 Task: Find connections with filter location Zeribet el Oued with filter topic #realestateinvesting with filter profile language French with filter current company BASF's vegetable seeds business with filter school St. Joseph's College Of Engineering with filter industry Nanotechnology Research with filter service category Bartending with filter keywords title Director
Action: Mouse moved to (596, 74)
Screenshot: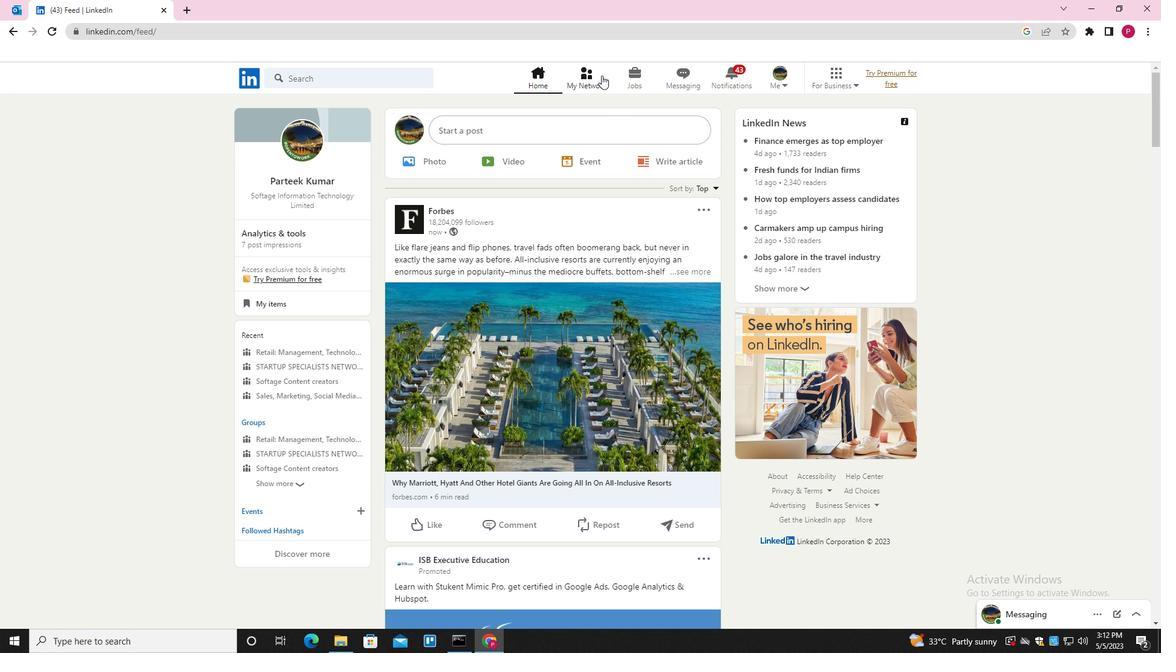 
Action: Mouse pressed left at (596, 74)
Screenshot: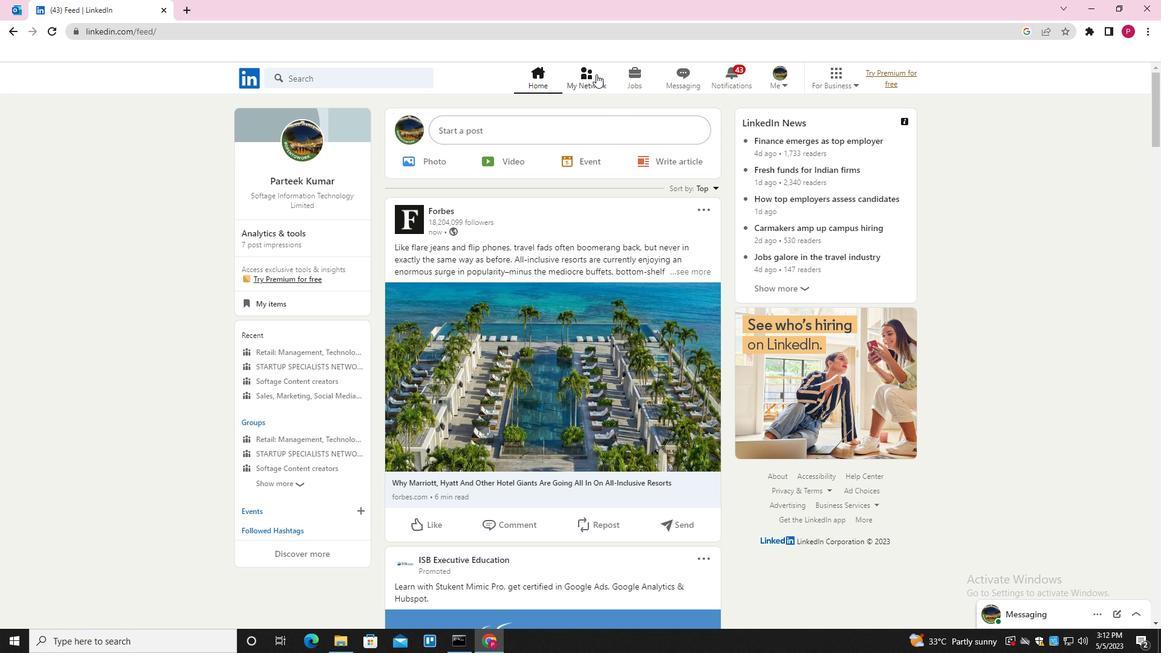 
Action: Mouse moved to (353, 146)
Screenshot: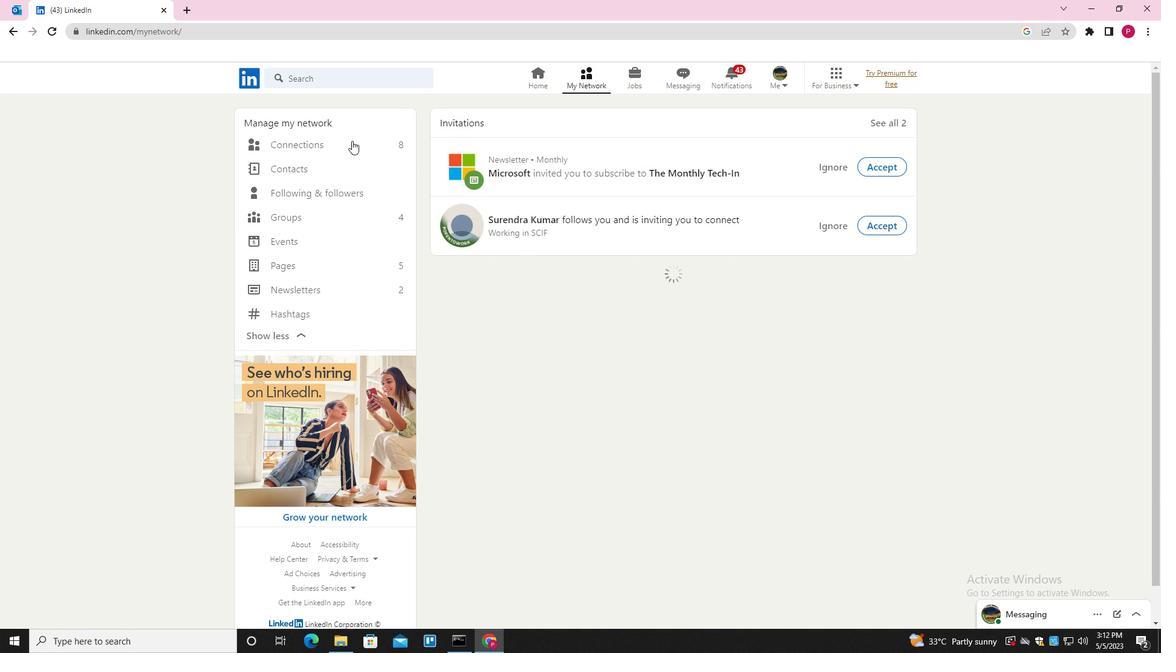 
Action: Mouse pressed left at (353, 146)
Screenshot: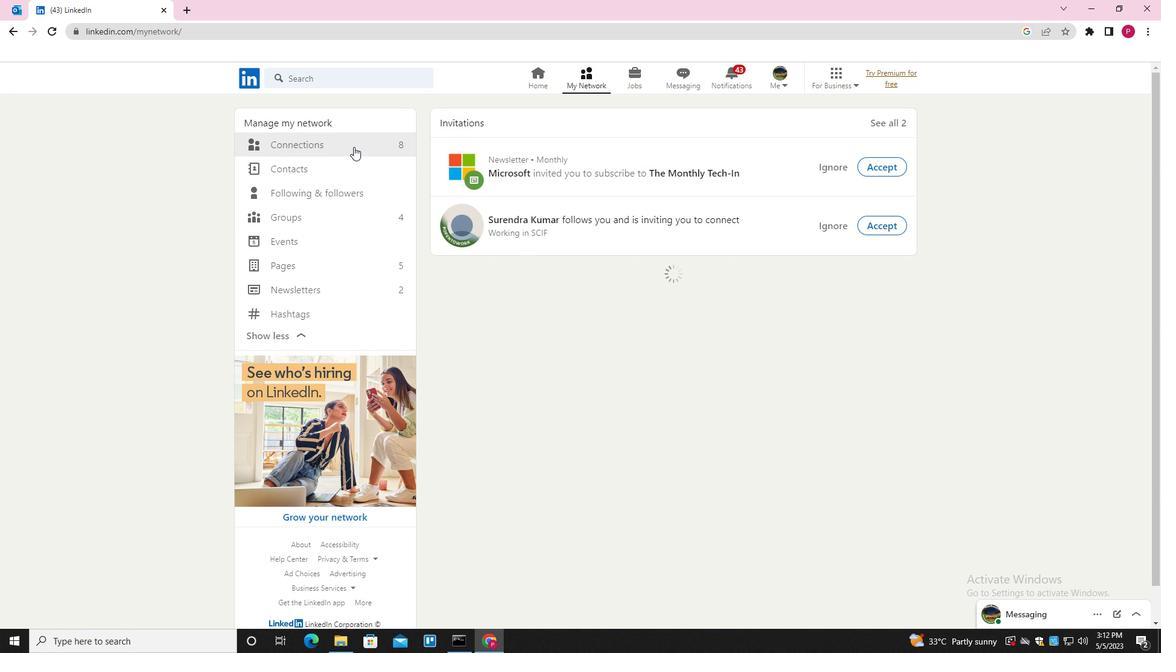 
Action: Mouse moved to (664, 146)
Screenshot: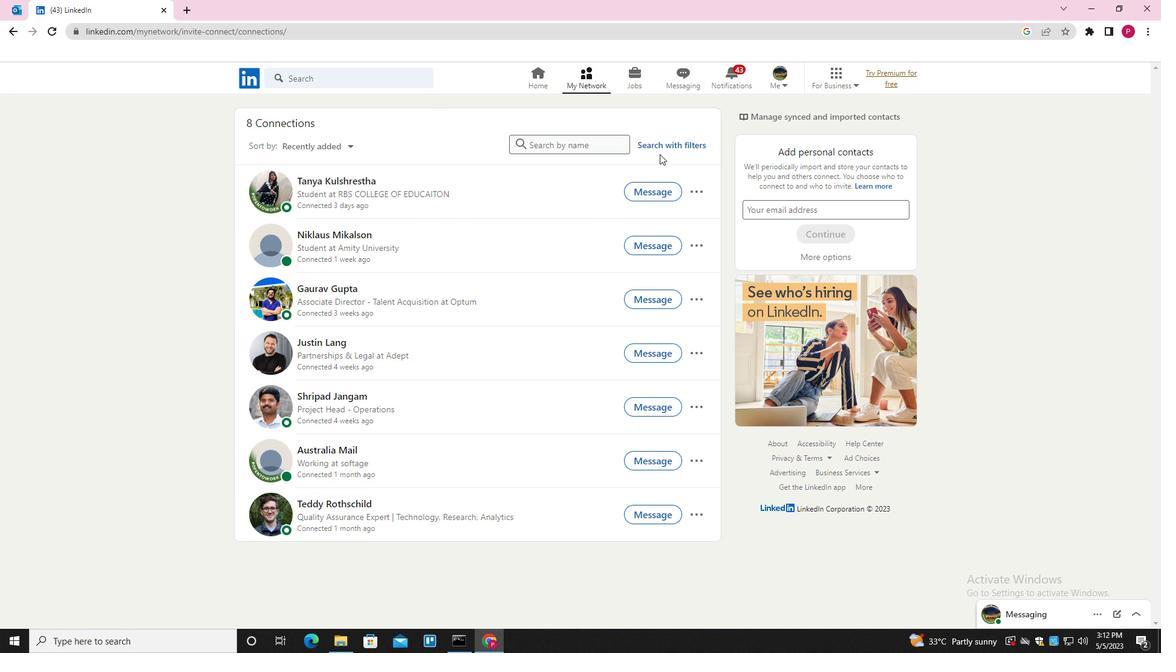 
Action: Mouse pressed left at (664, 146)
Screenshot: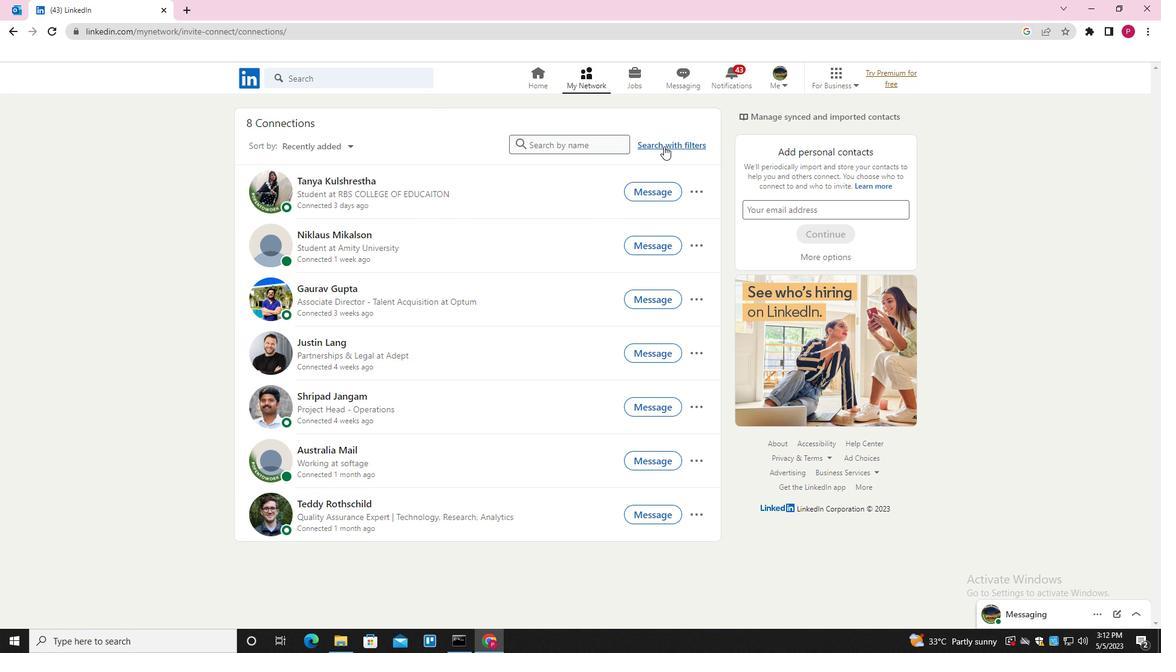 
Action: Mouse moved to (619, 113)
Screenshot: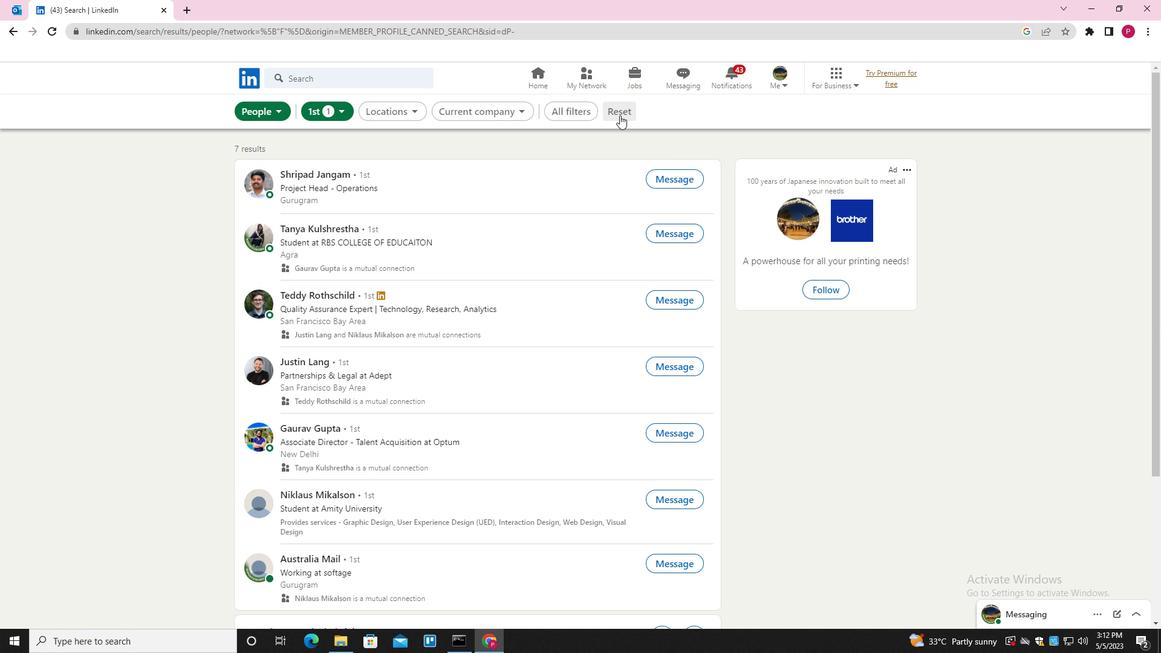 
Action: Mouse pressed left at (619, 113)
Screenshot: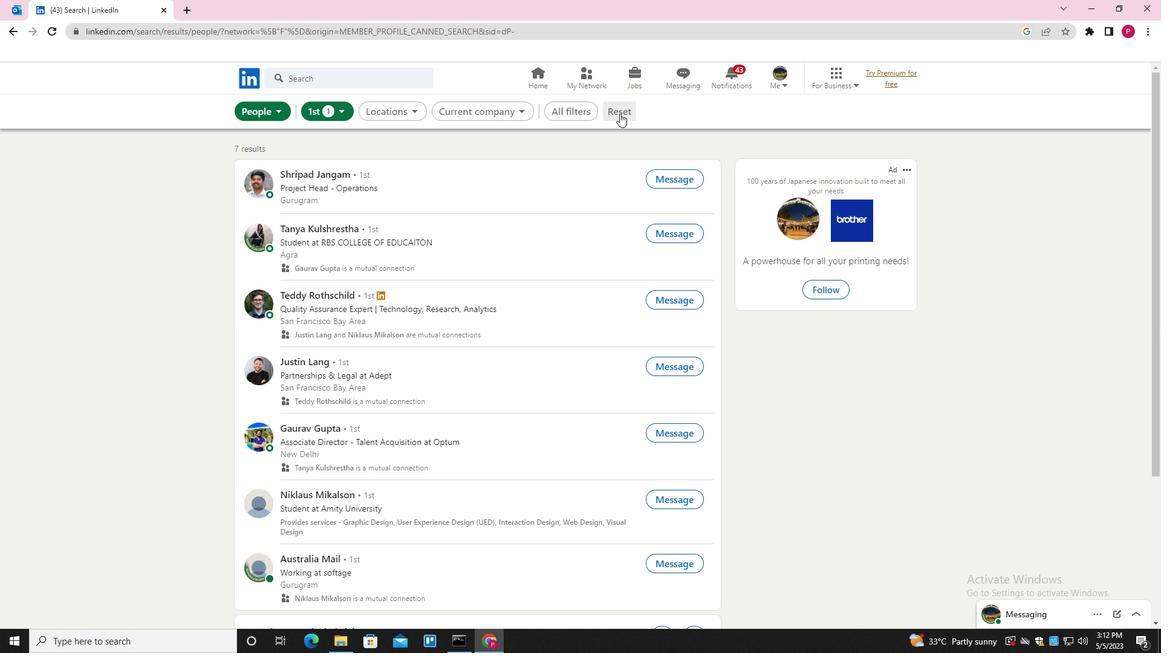 
Action: Mouse moved to (599, 110)
Screenshot: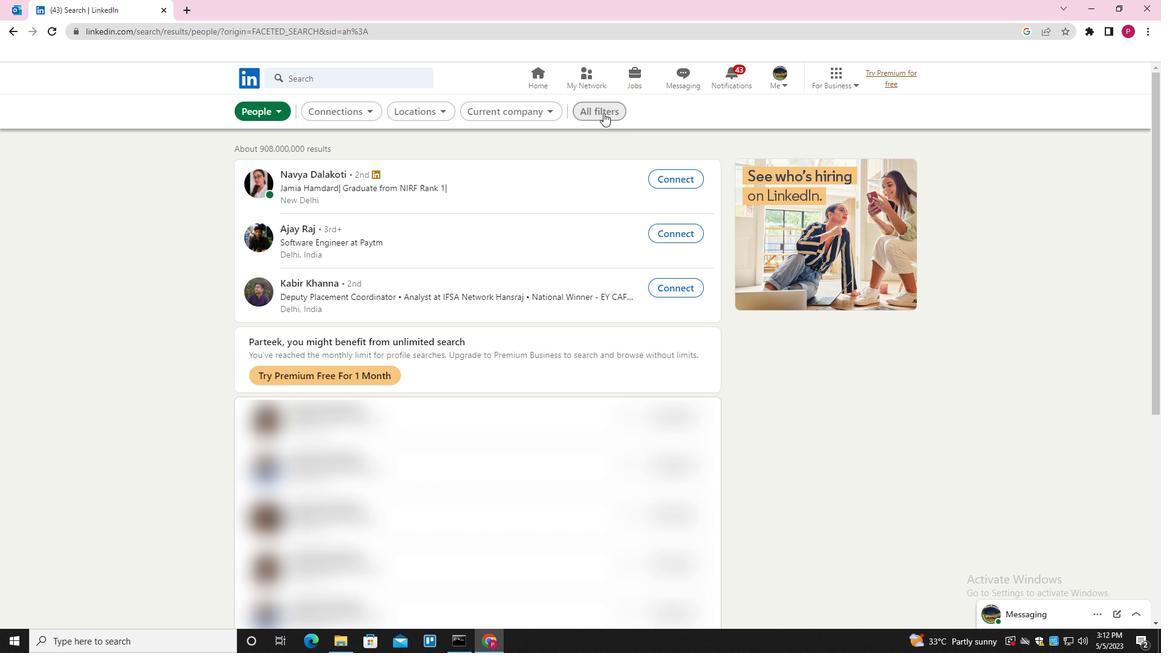 
Action: Mouse pressed left at (599, 110)
Screenshot: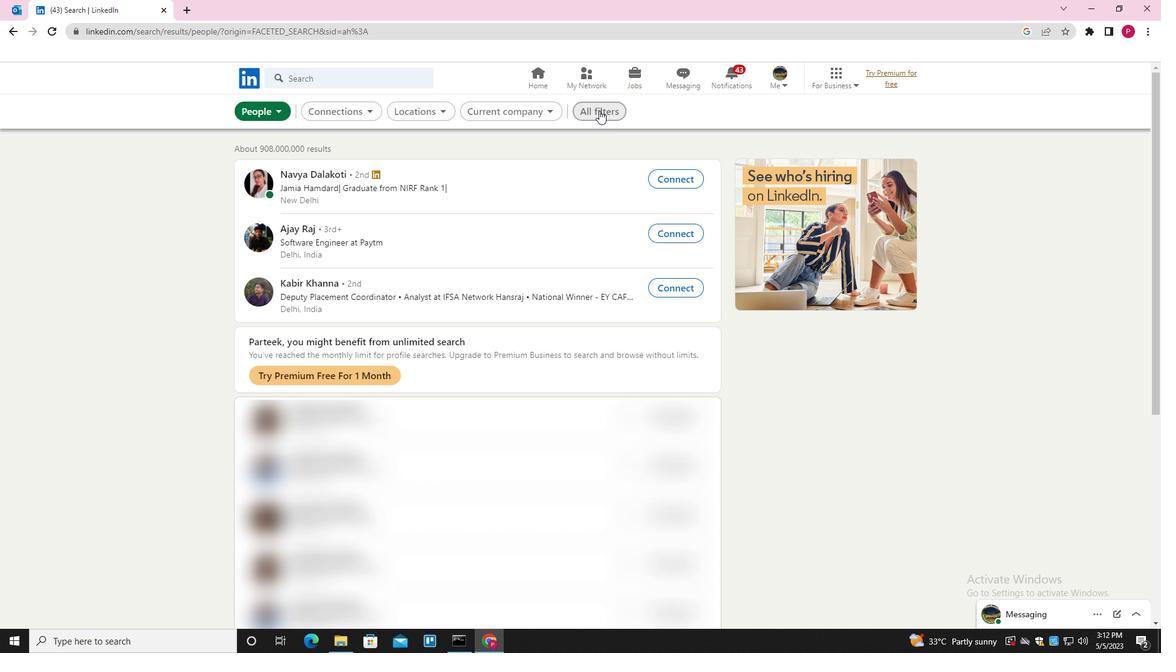 
Action: Mouse moved to (936, 332)
Screenshot: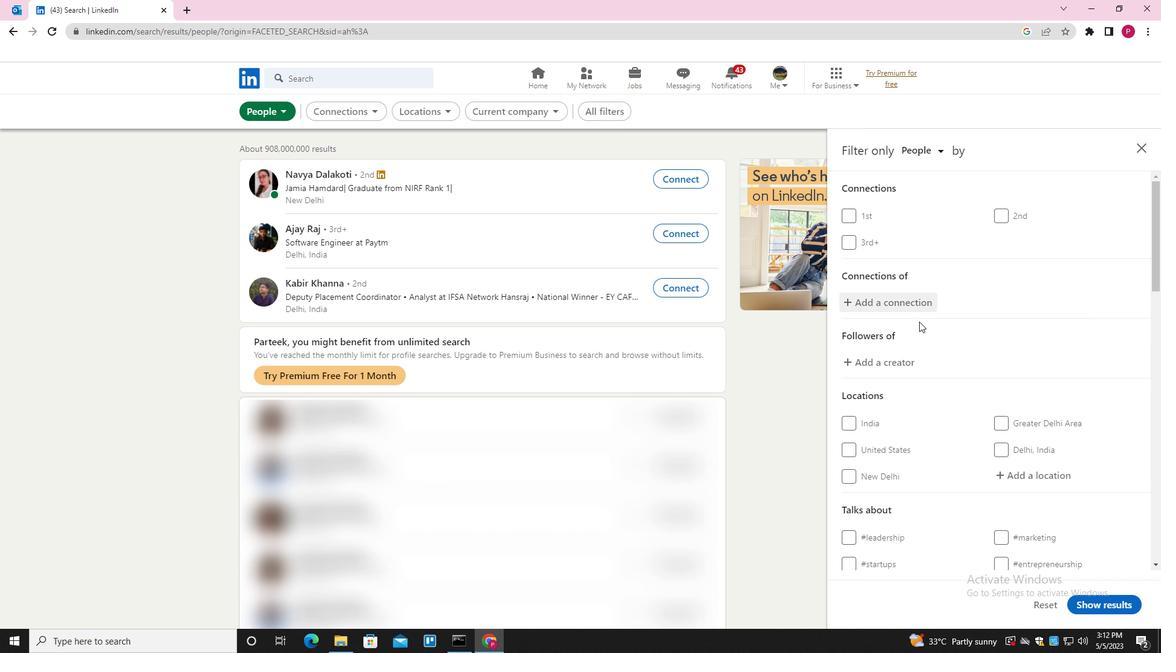 
Action: Mouse scrolled (936, 331) with delta (0, 0)
Screenshot: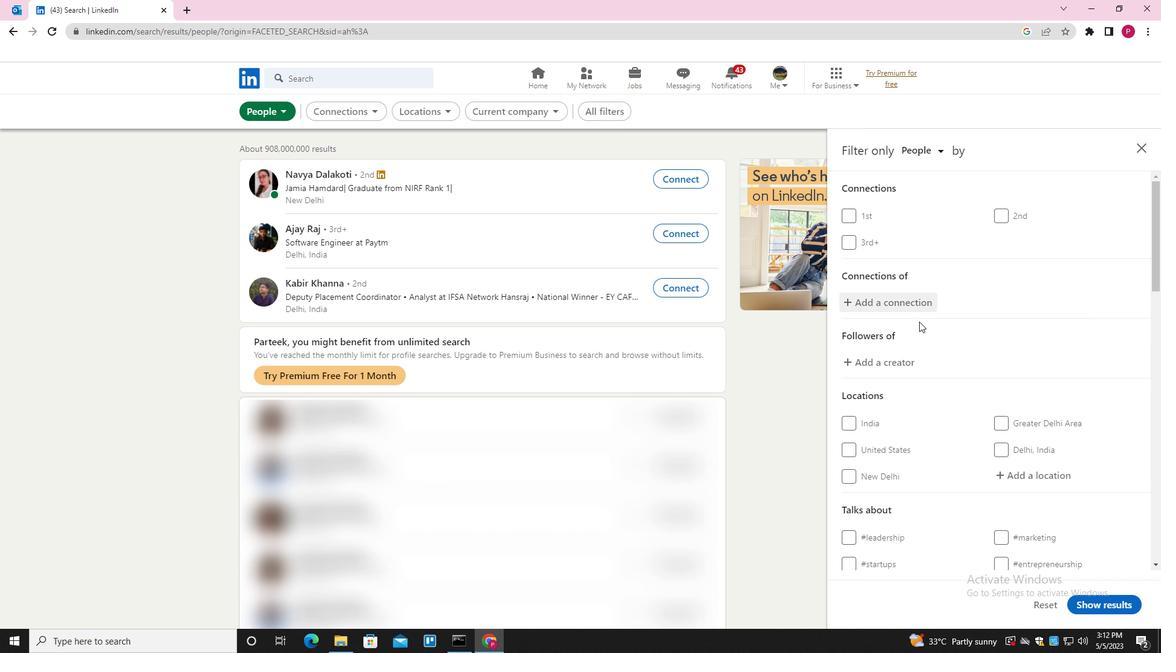 
Action: Mouse moved to (944, 336)
Screenshot: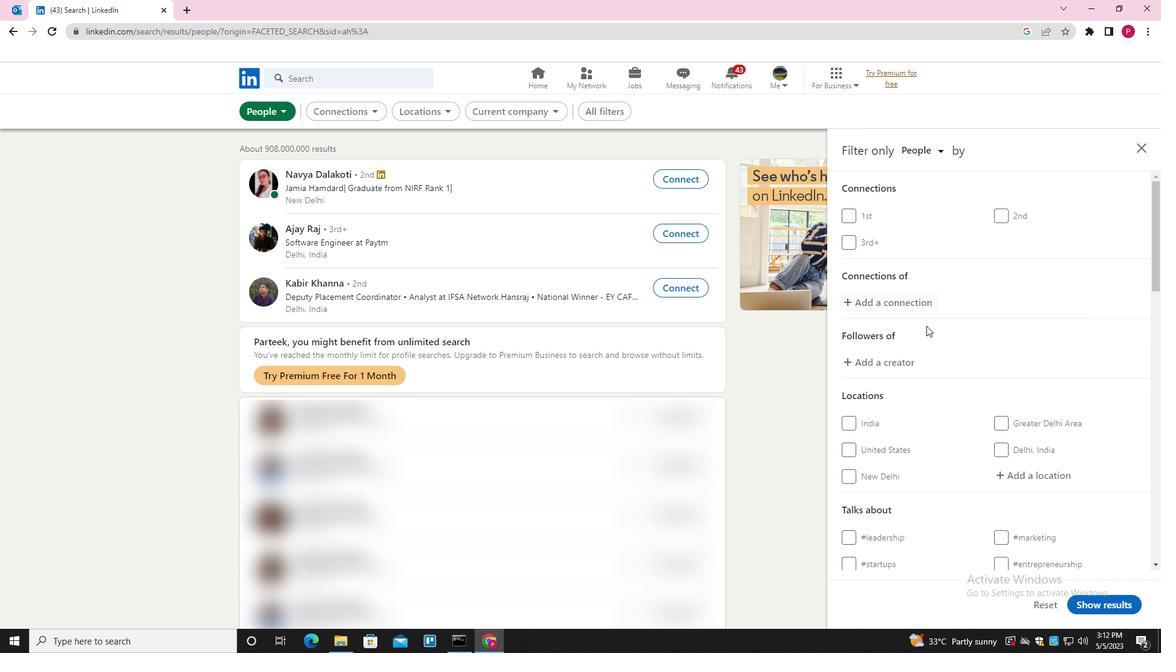 
Action: Mouse scrolled (944, 336) with delta (0, 0)
Screenshot: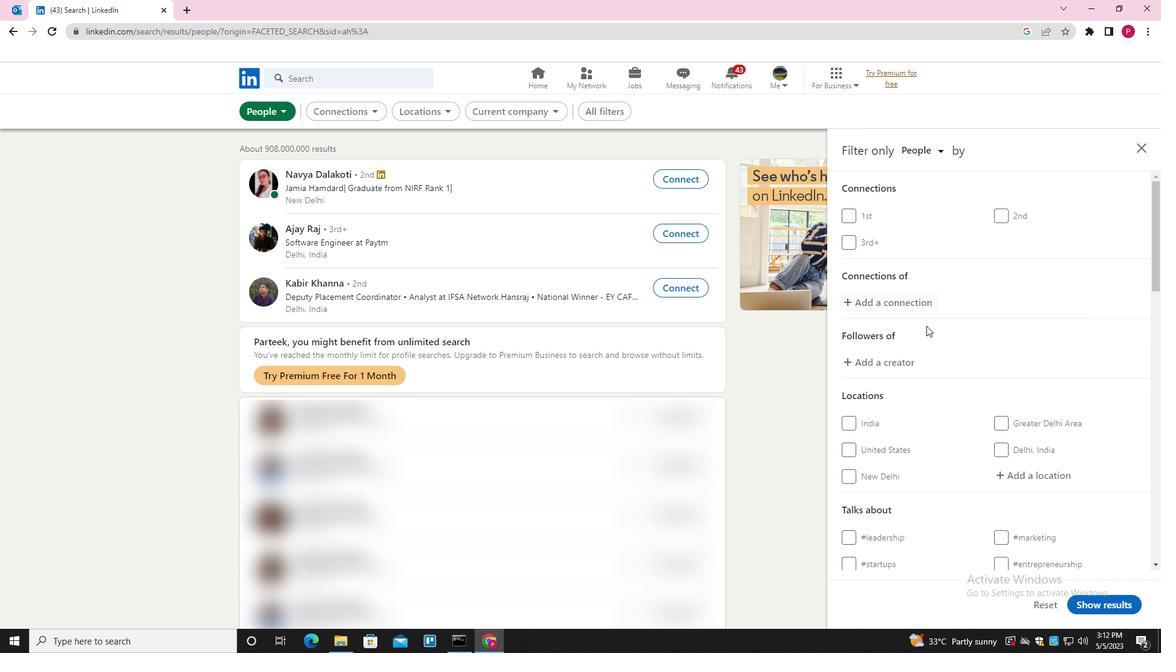 
Action: Mouse moved to (1049, 356)
Screenshot: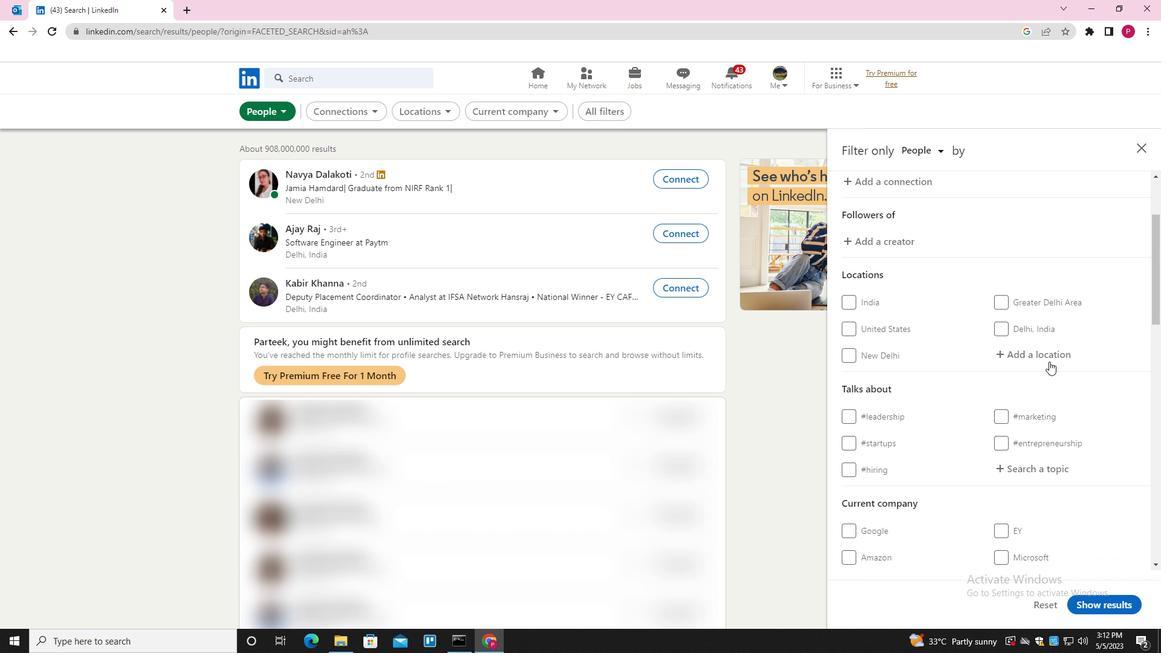 
Action: Mouse pressed left at (1049, 356)
Screenshot: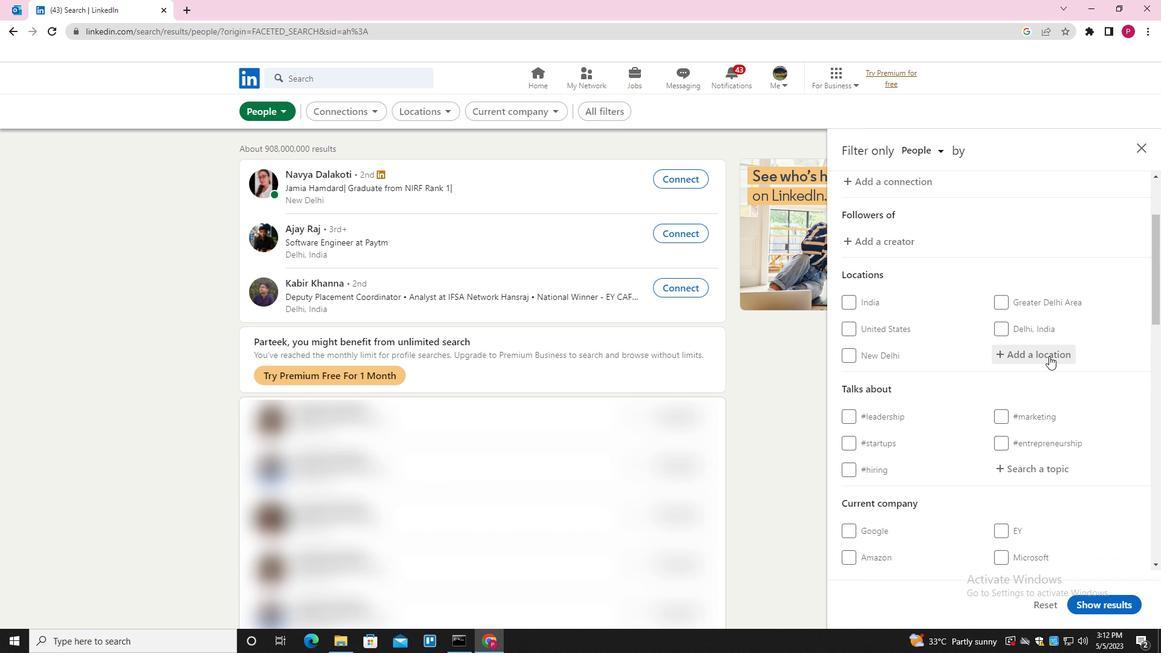 
Action: Key pressed <Key.shift>ZERIBET<Key.space><Key.down><Key.enter>
Screenshot: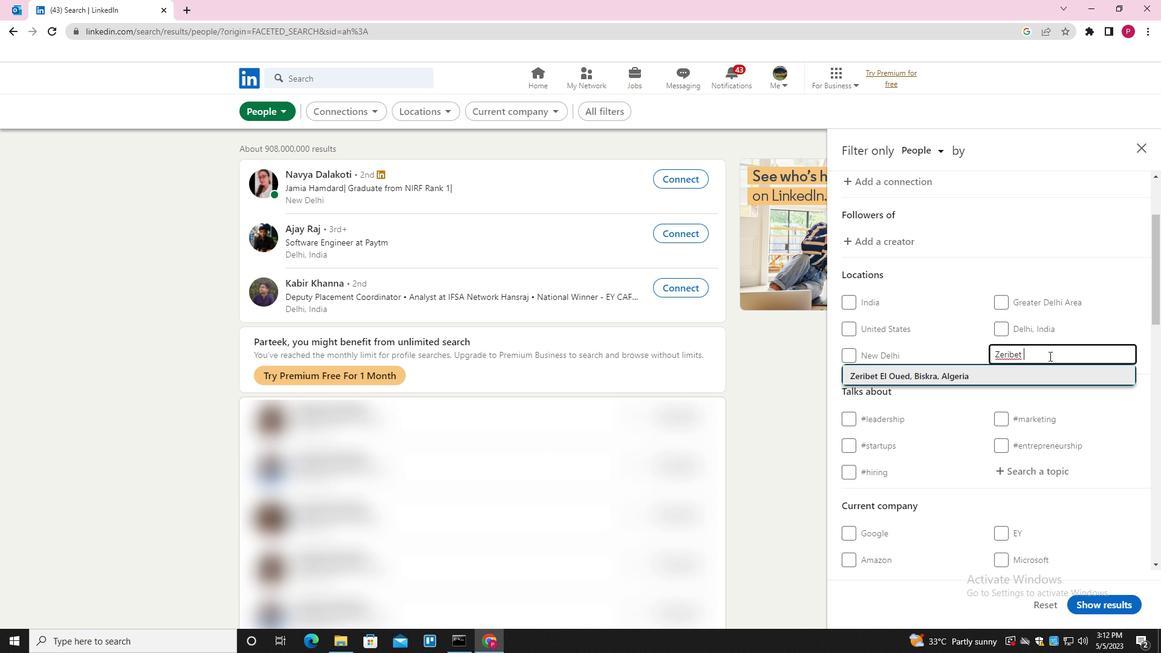 
Action: Mouse moved to (1015, 375)
Screenshot: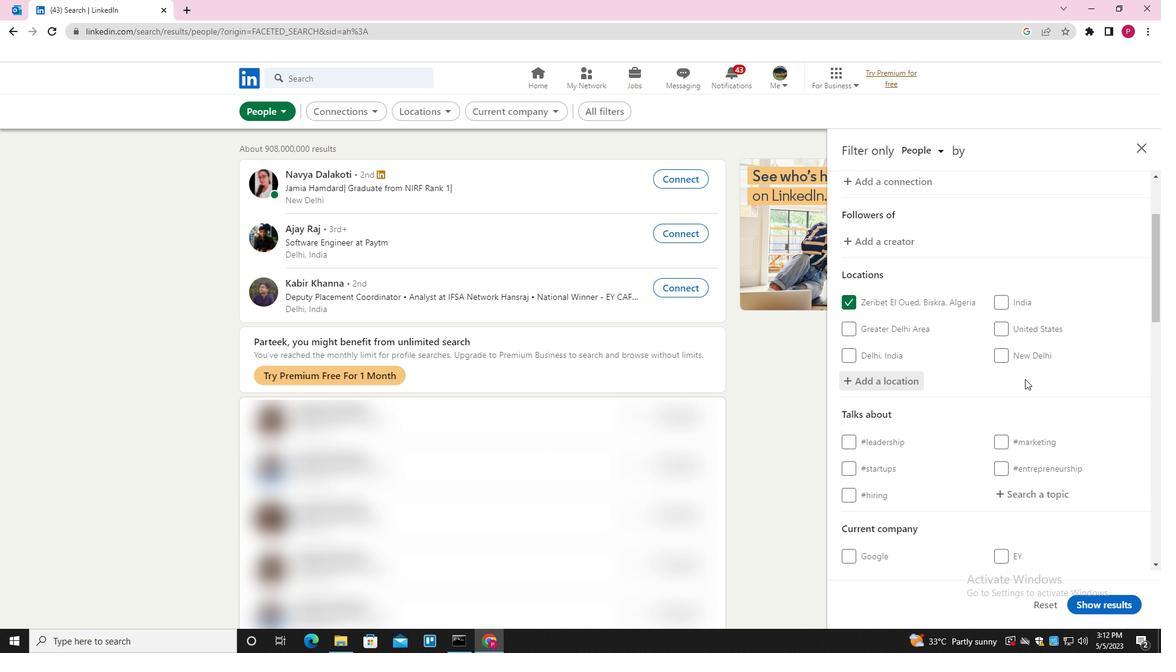 
Action: Mouse scrolled (1015, 374) with delta (0, 0)
Screenshot: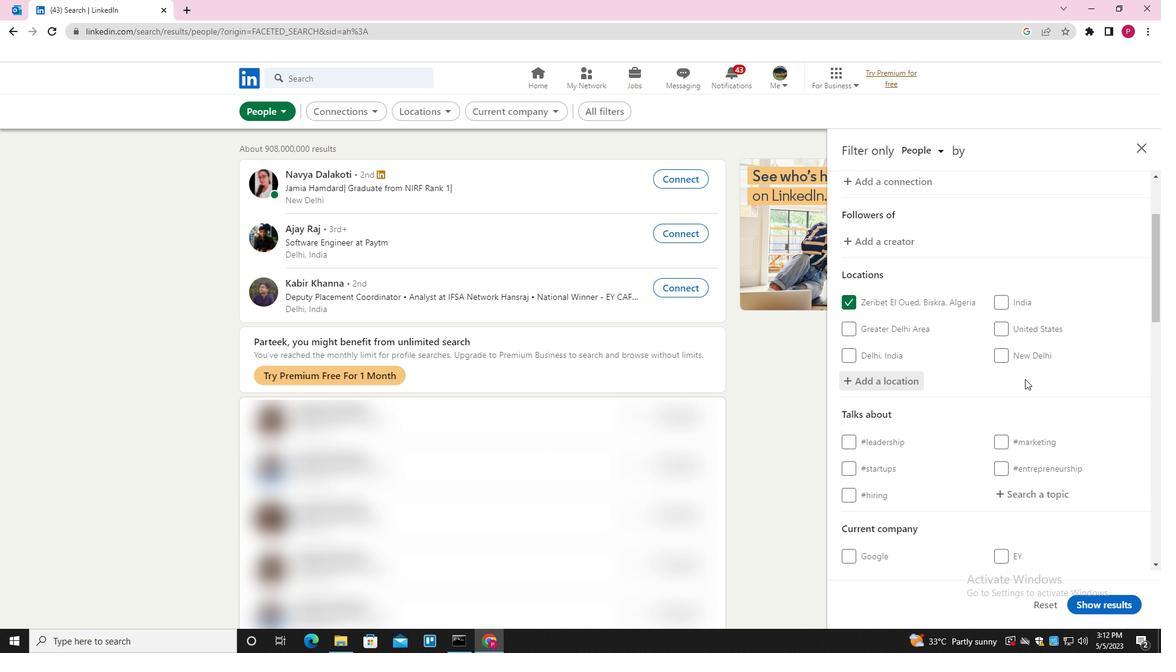 
Action: Mouse moved to (1012, 374)
Screenshot: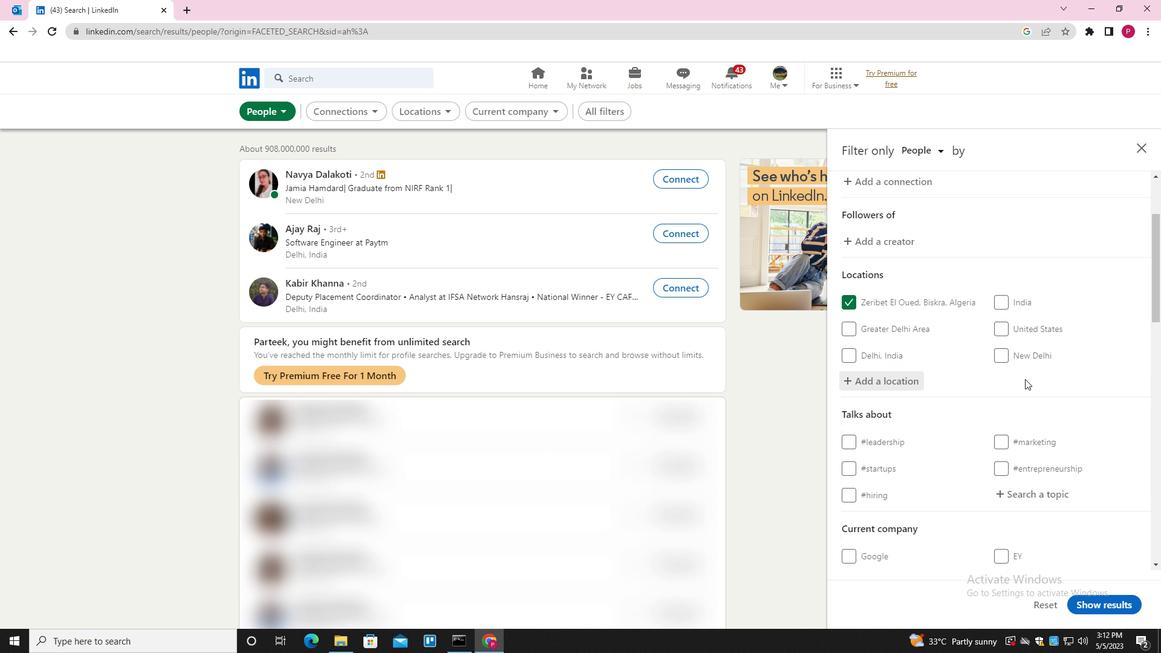 
Action: Mouse scrolled (1012, 374) with delta (0, 0)
Screenshot: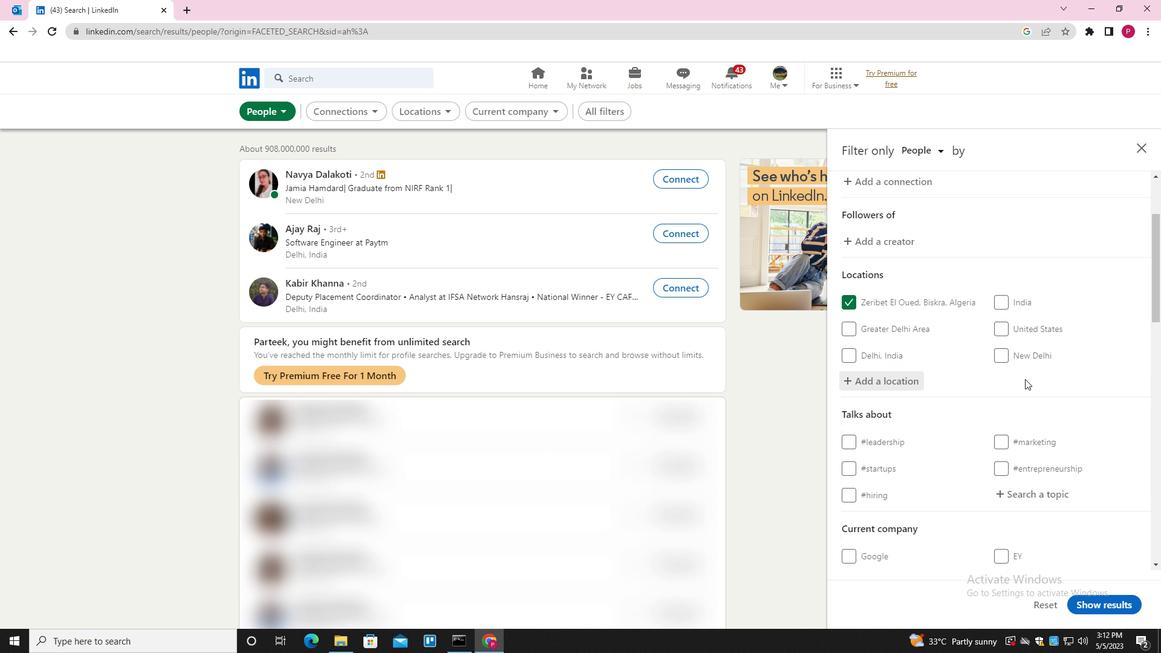 
Action: Mouse moved to (1012, 374)
Screenshot: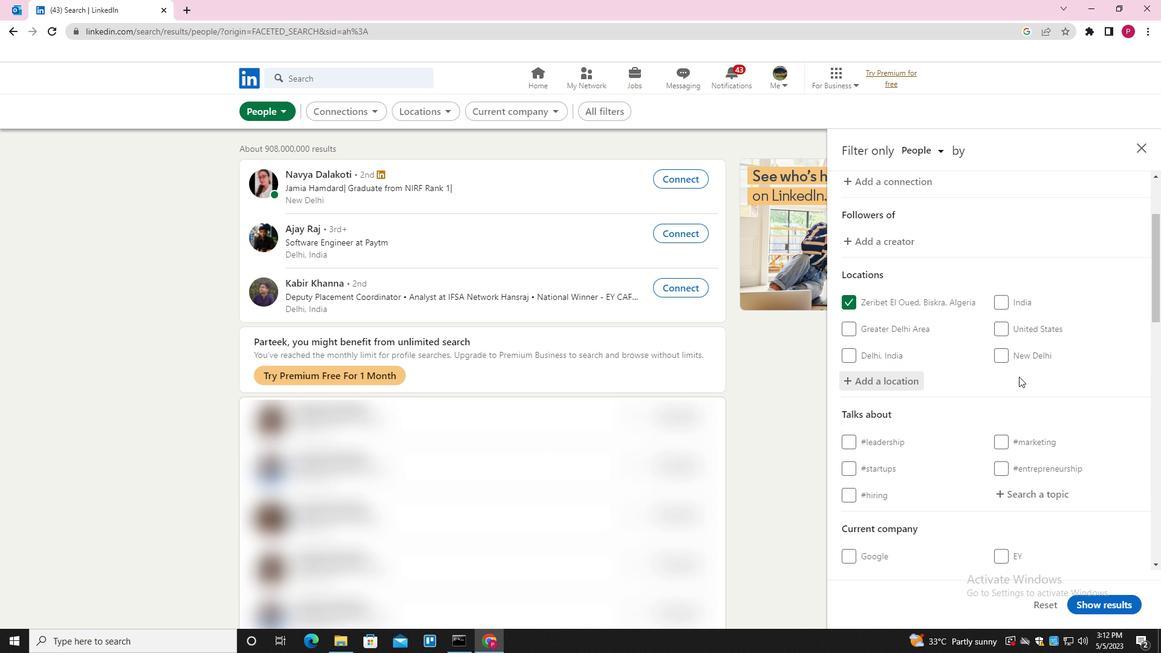 
Action: Mouse scrolled (1012, 374) with delta (0, 0)
Screenshot: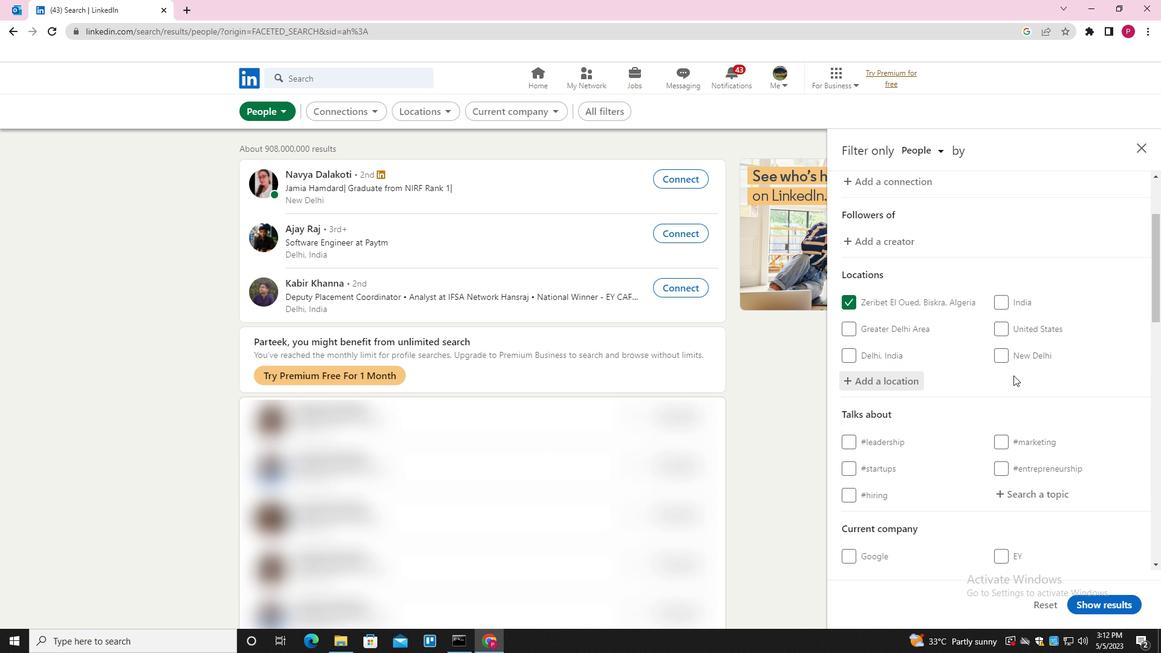 
Action: Mouse moved to (1022, 318)
Screenshot: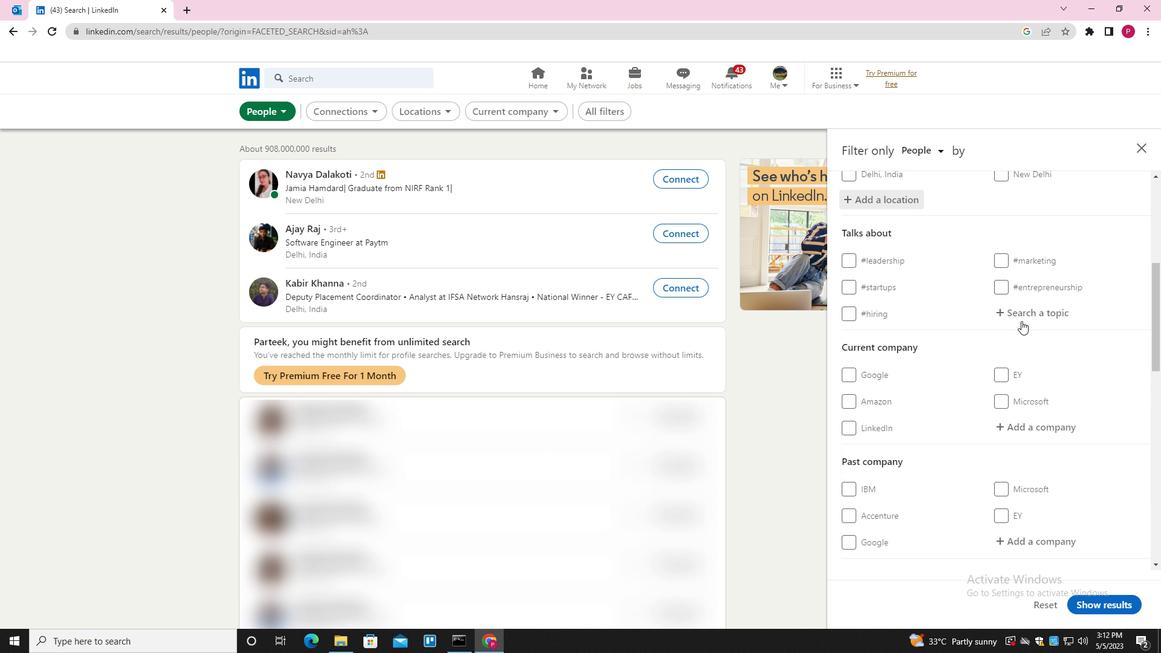 
Action: Mouse pressed left at (1022, 318)
Screenshot: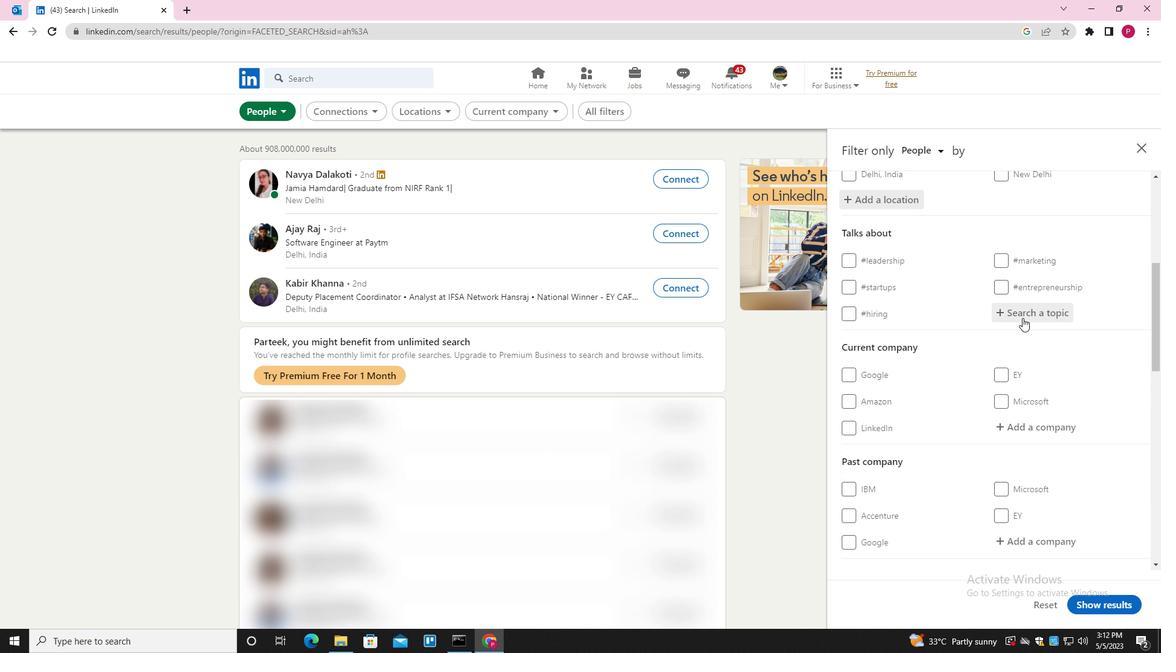
Action: Key pressed REALESTATEAGENT<Key.backspace><Key.backspace><Key.backspace><Key.backspace><Key.backspace><Key.backspace>EINVESTING<Key.down><Key.enter>
Screenshot: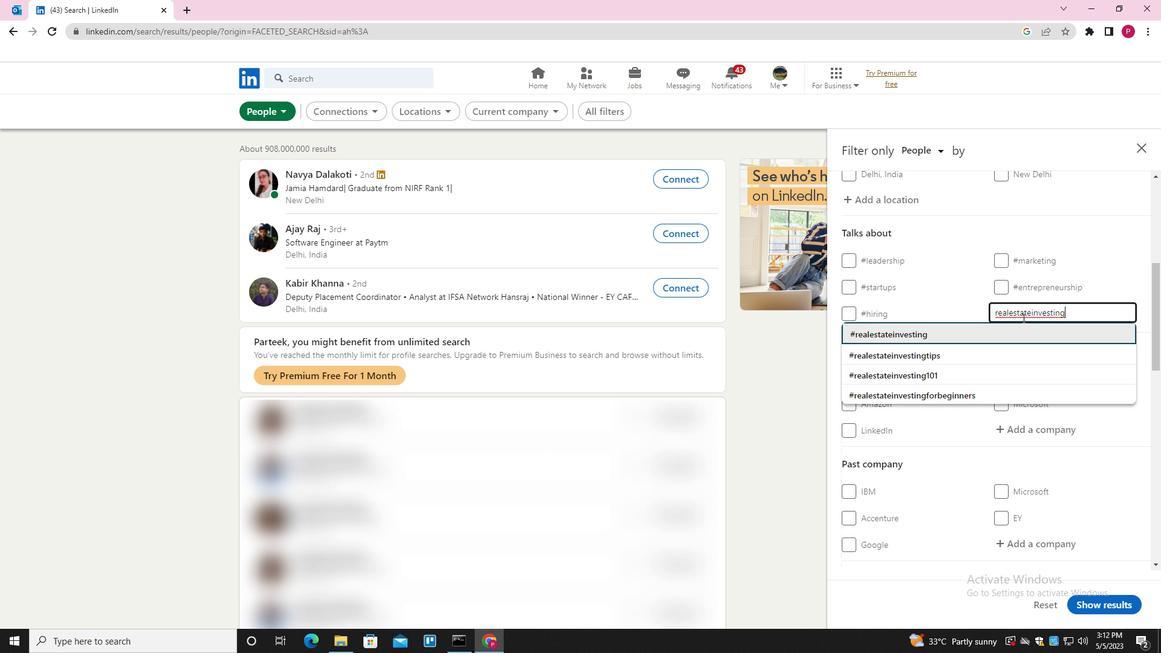 
Action: Mouse moved to (957, 345)
Screenshot: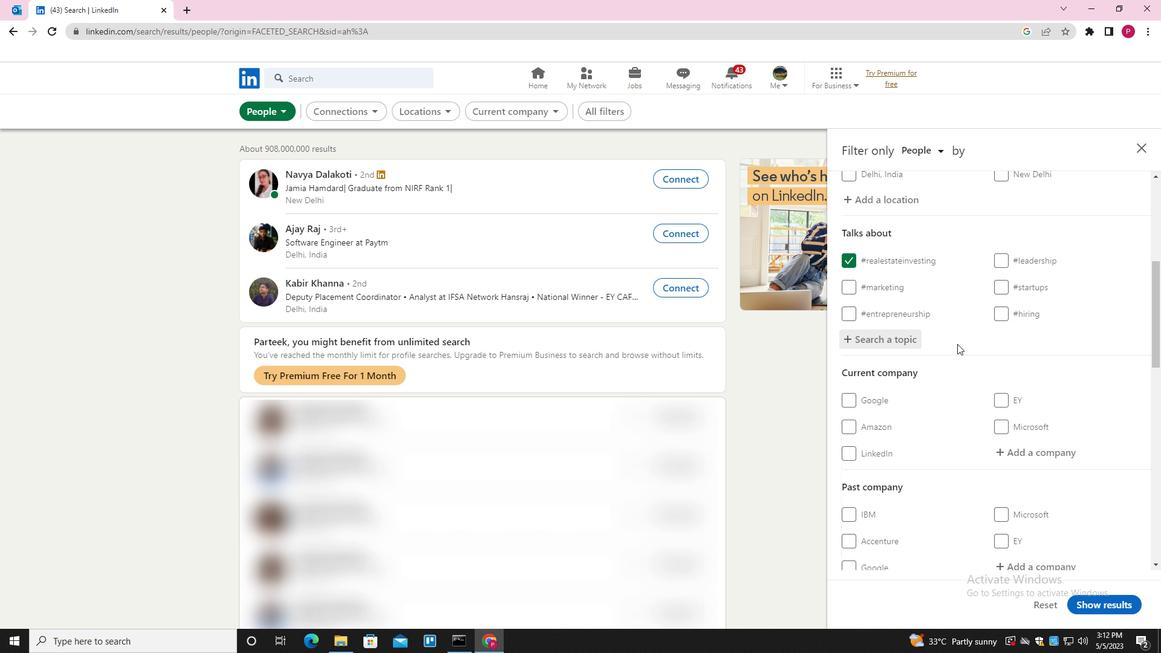 
Action: Mouse scrolled (957, 345) with delta (0, 0)
Screenshot: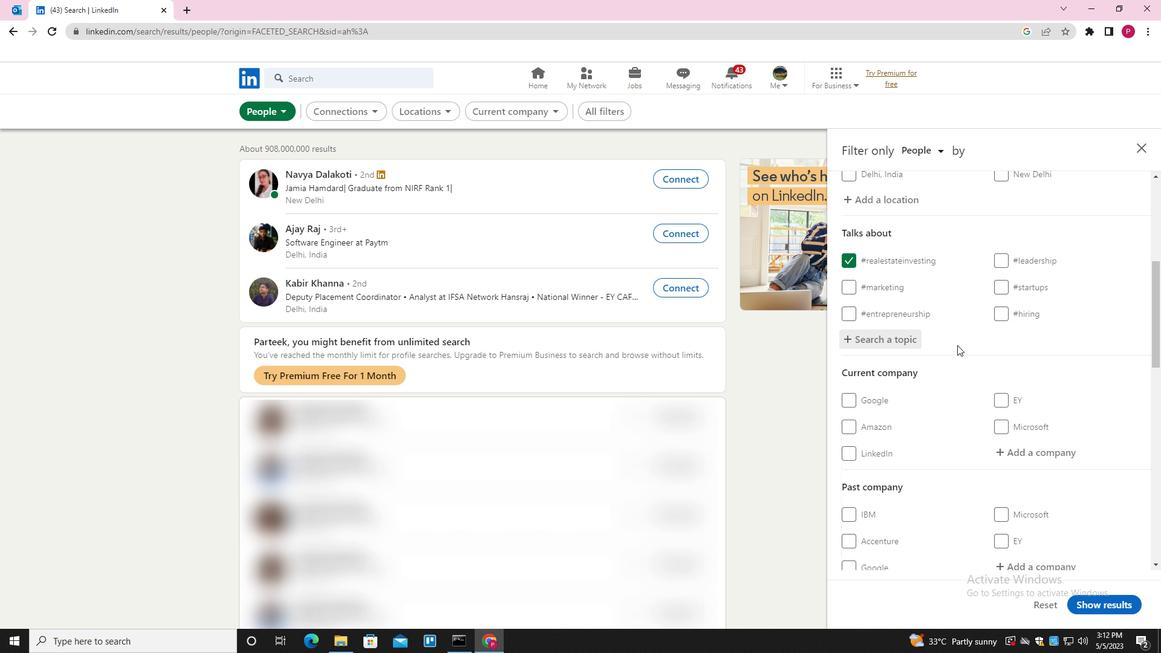 
Action: Mouse scrolled (957, 345) with delta (0, 0)
Screenshot: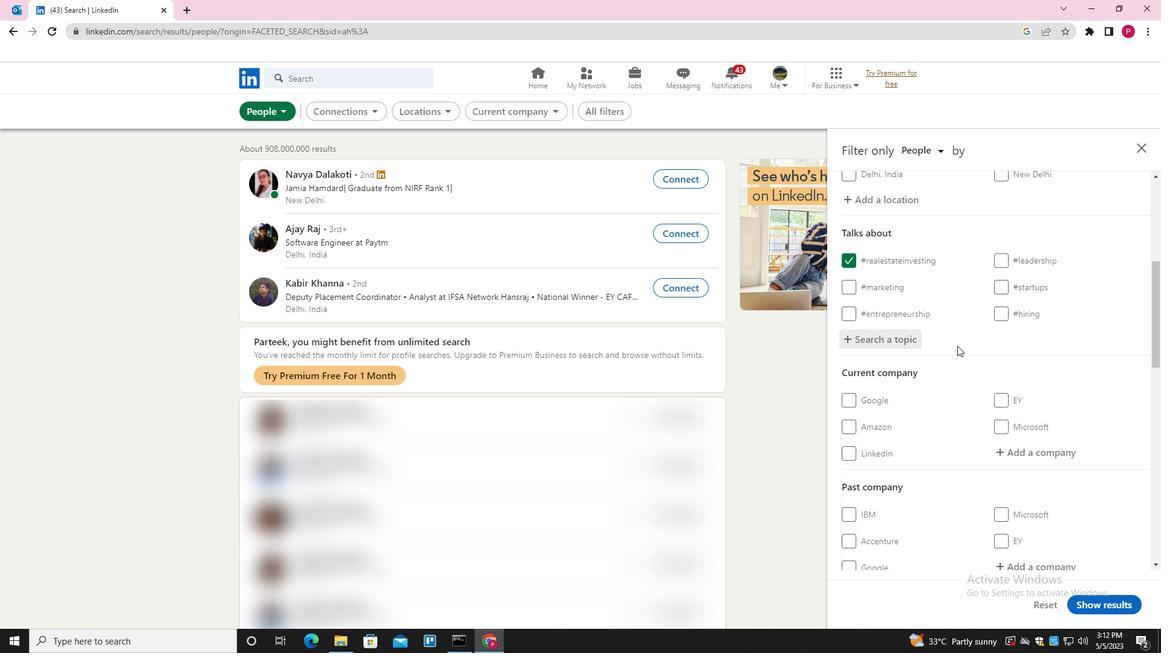 
Action: Mouse scrolled (957, 345) with delta (0, 0)
Screenshot: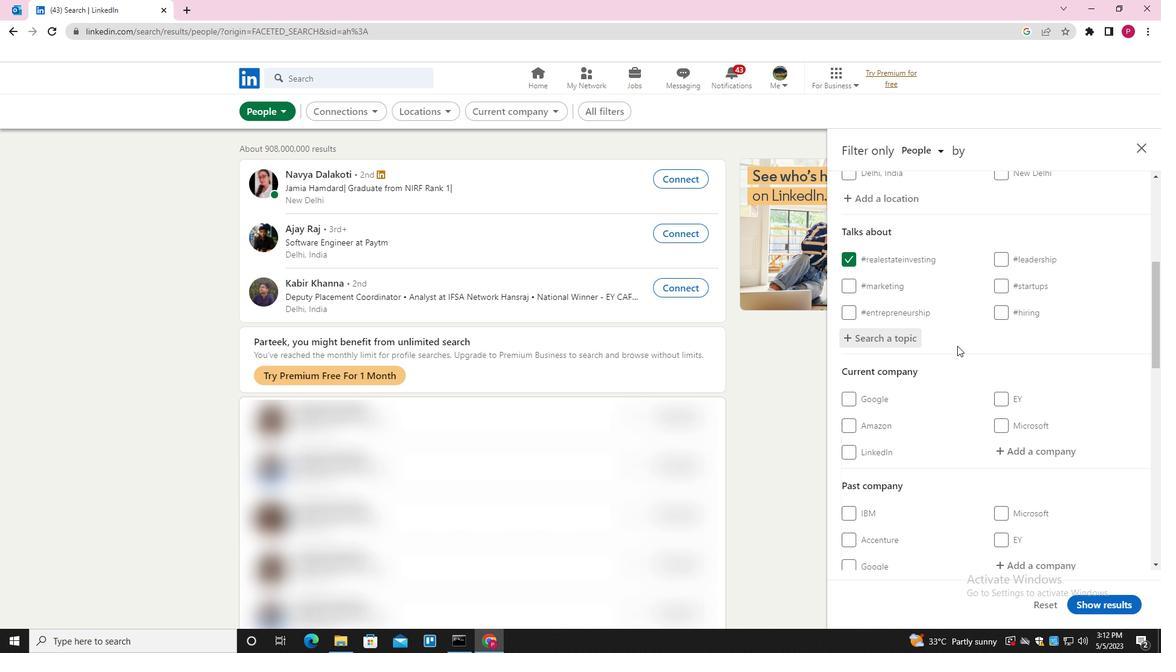 
Action: Mouse scrolled (957, 345) with delta (0, 0)
Screenshot: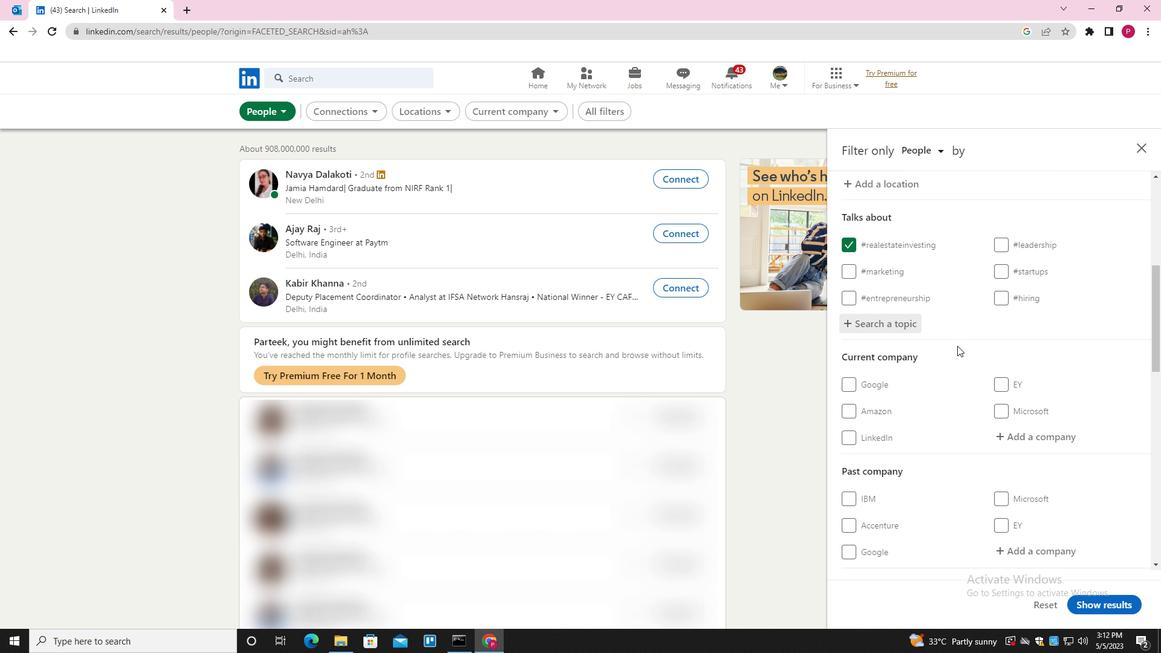 
Action: Mouse moved to (957, 346)
Screenshot: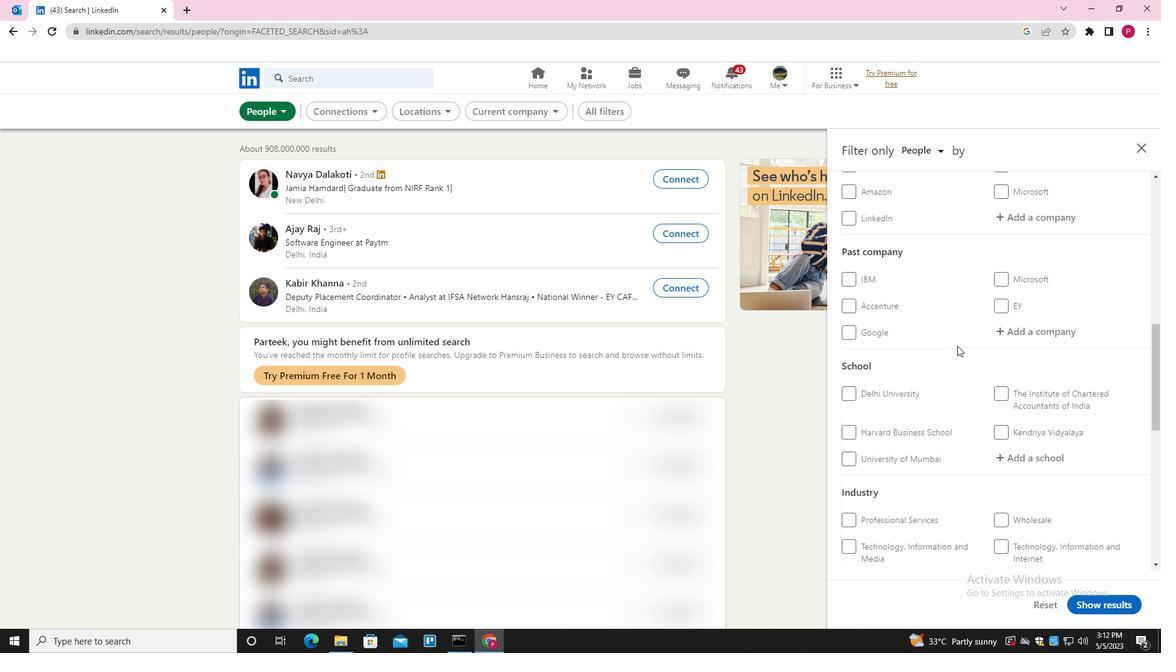 
Action: Mouse scrolled (957, 345) with delta (0, 0)
Screenshot: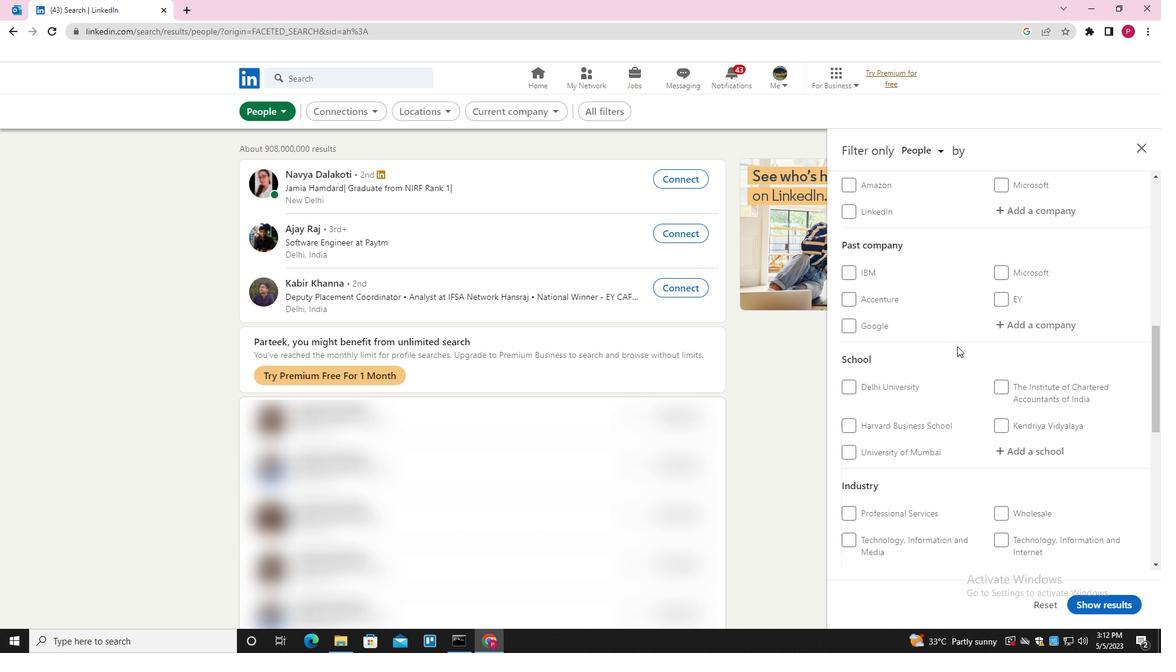 
Action: Mouse scrolled (957, 345) with delta (0, 0)
Screenshot: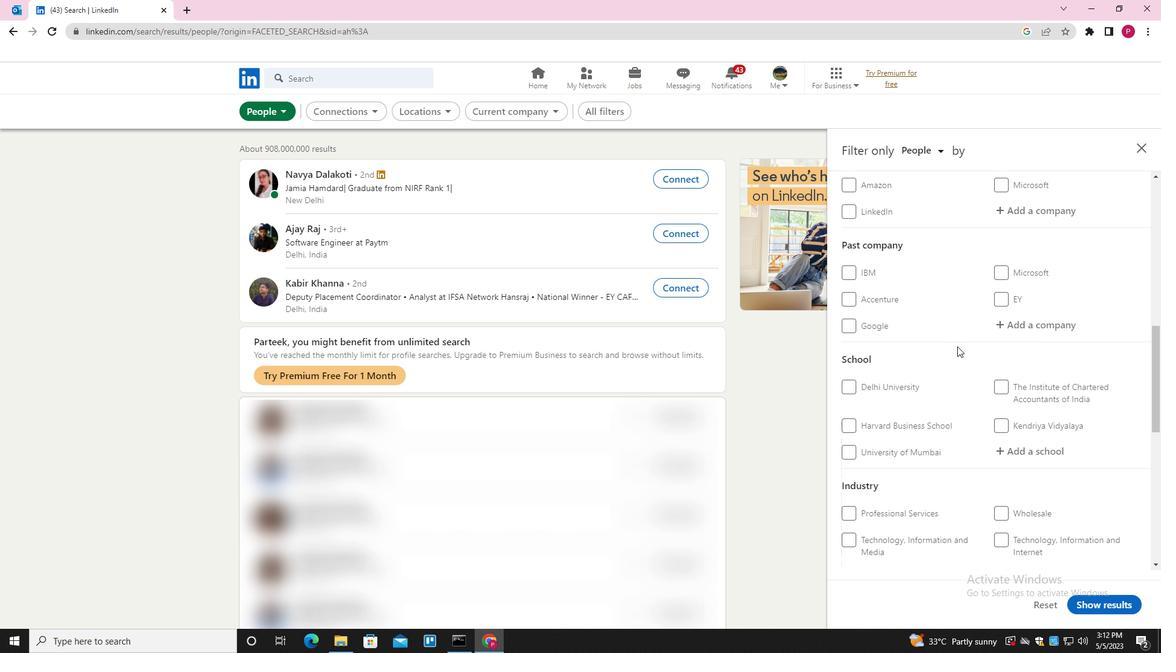 
Action: Mouse moved to (1022, 335)
Screenshot: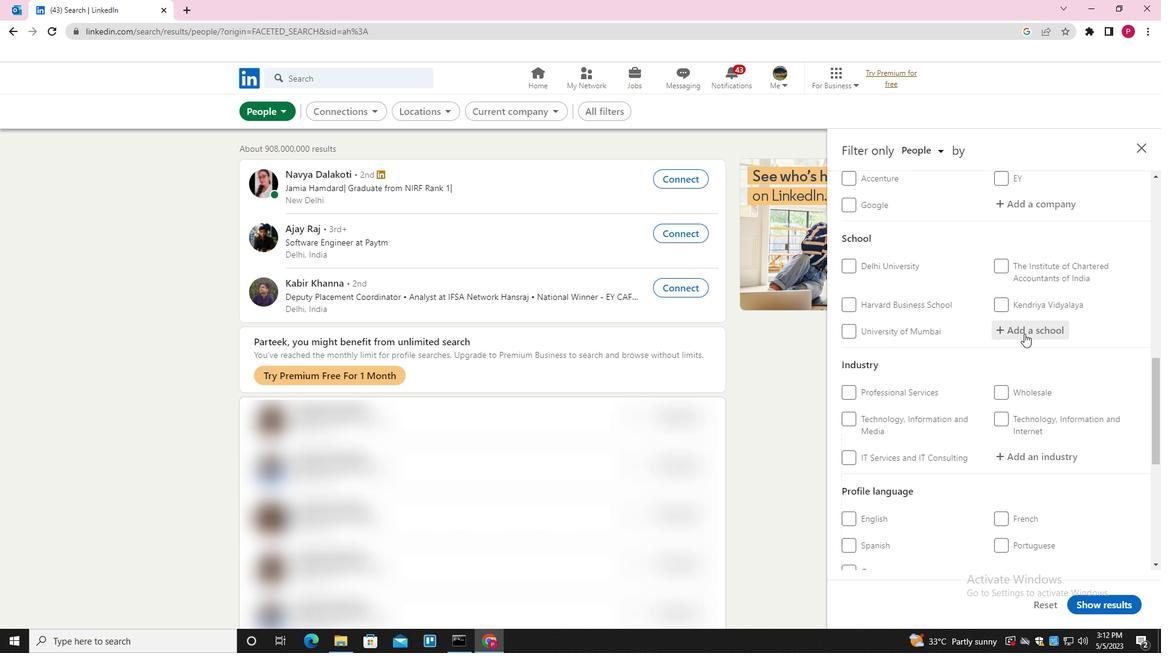 
Action: Mouse scrolled (1022, 335) with delta (0, 0)
Screenshot: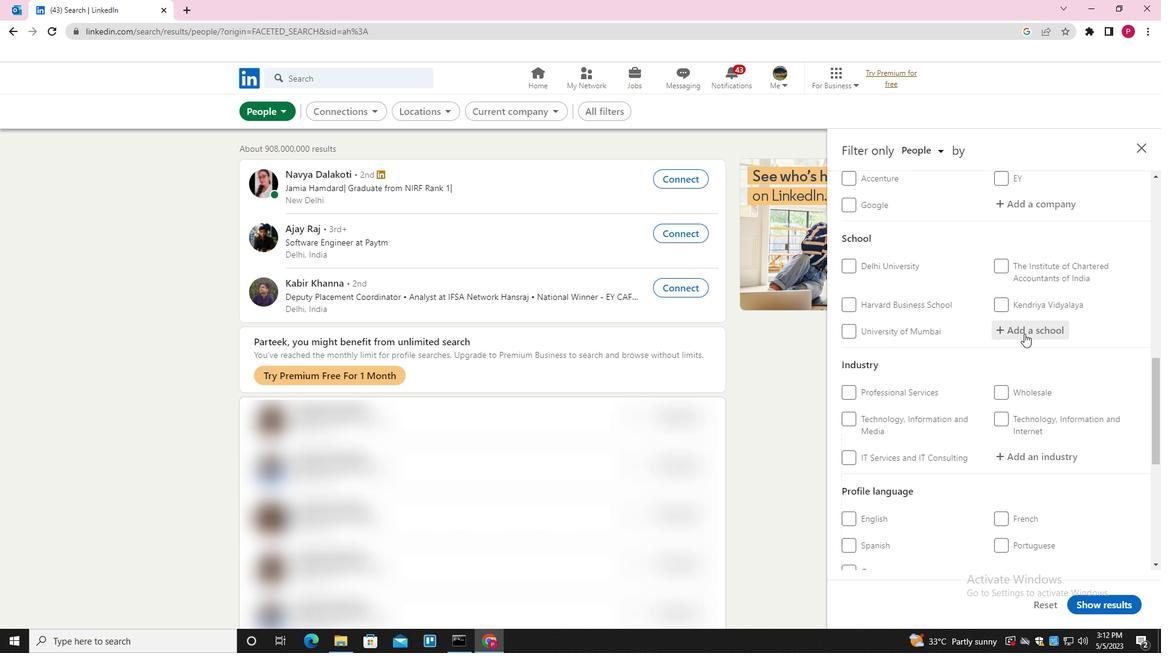 
Action: Mouse scrolled (1022, 335) with delta (0, 0)
Screenshot: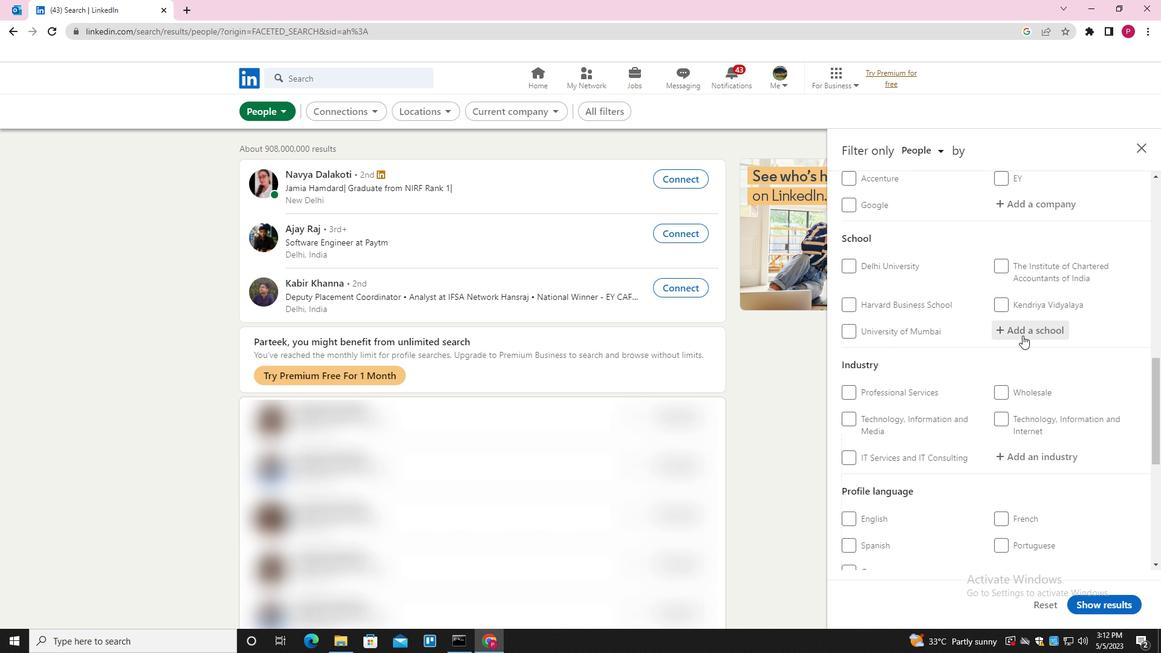 
Action: Mouse scrolled (1022, 335) with delta (0, 0)
Screenshot: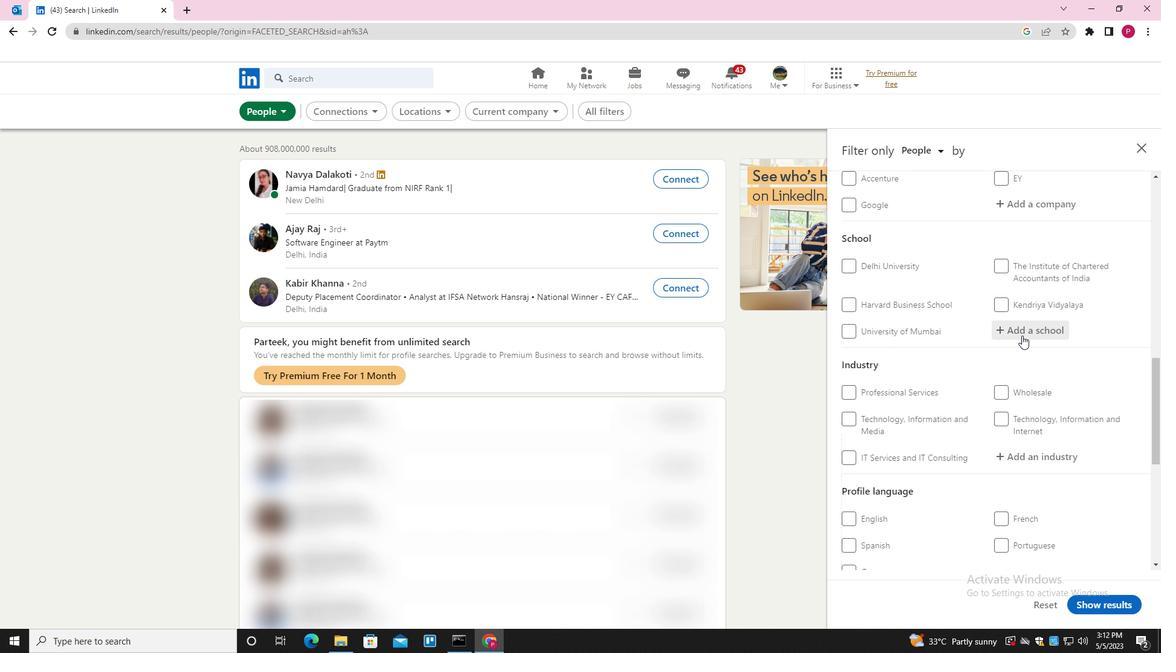 
Action: Mouse moved to (1022, 336)
Screenshot: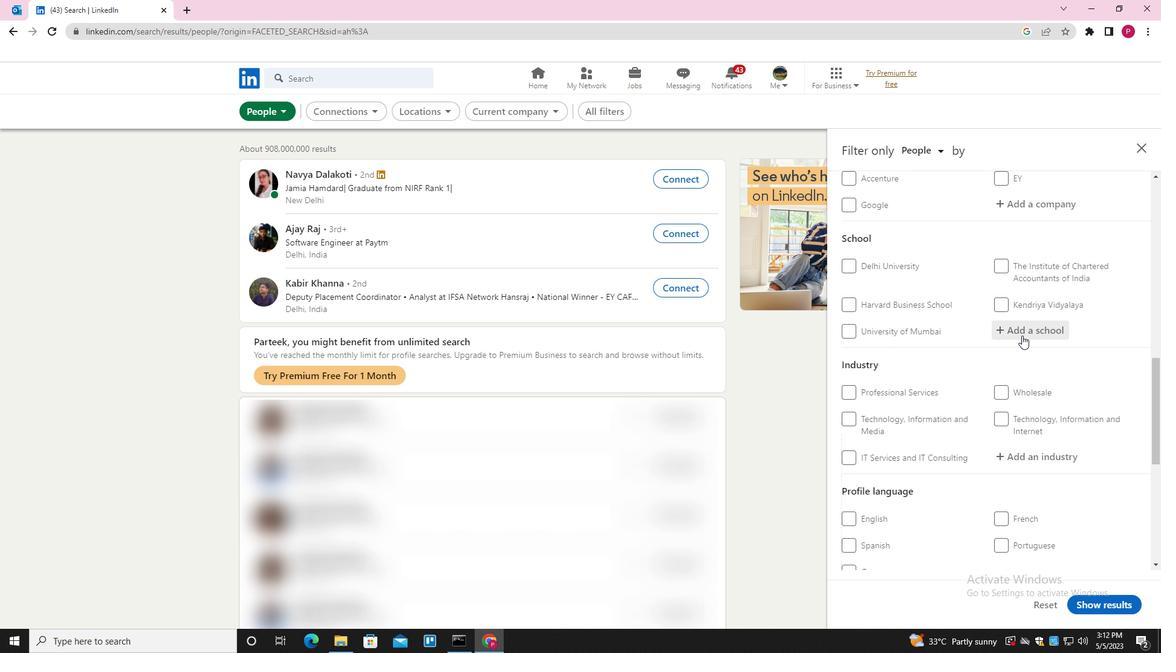 
Action: Mouse scrolled (1022, 335) with delta (0, 0)
Screenshot: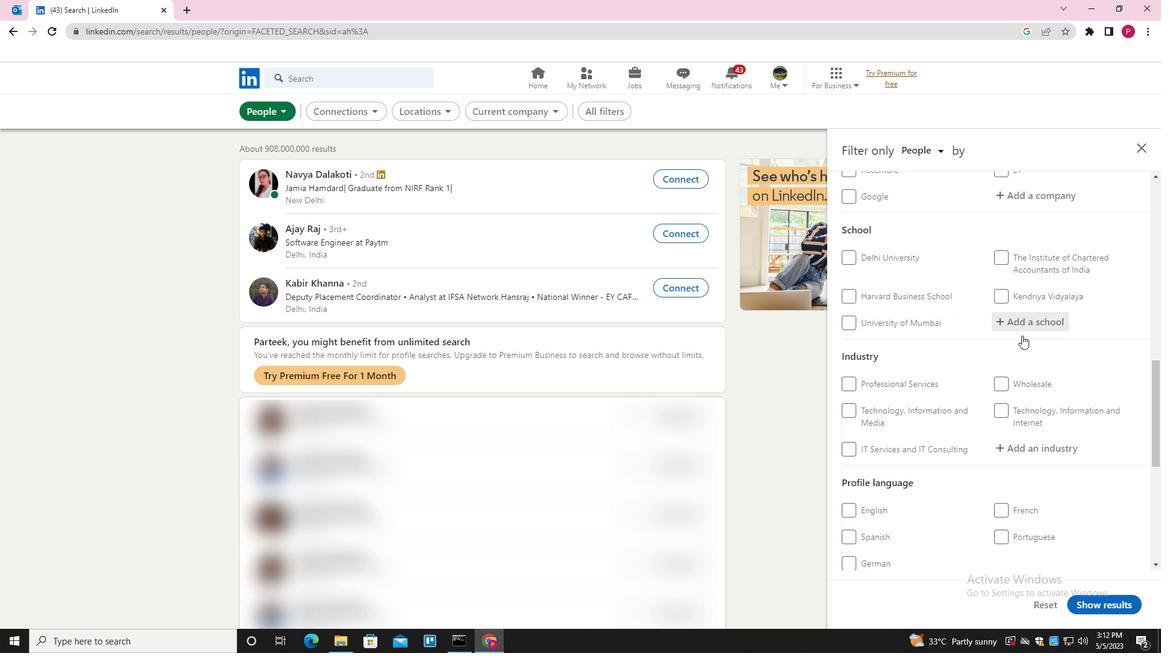
Action: Mouse moved to (1022, 336)
Screenshot: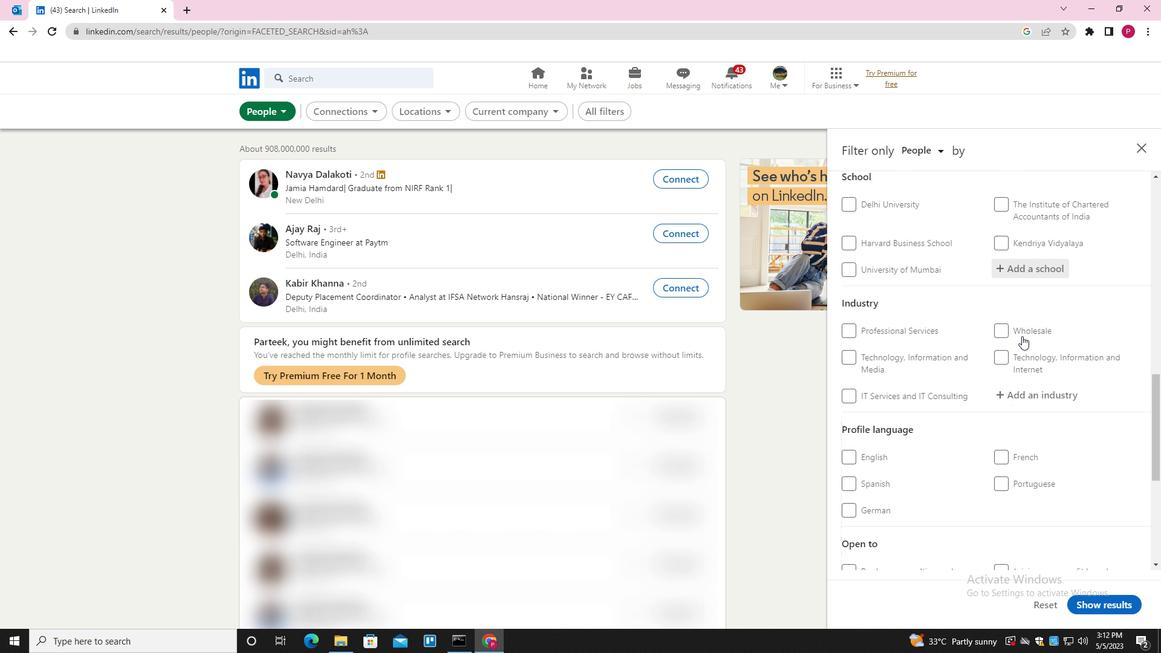 
Action: Mouse scrolled (1022, 336) with delta (0, 0)
Screenshot: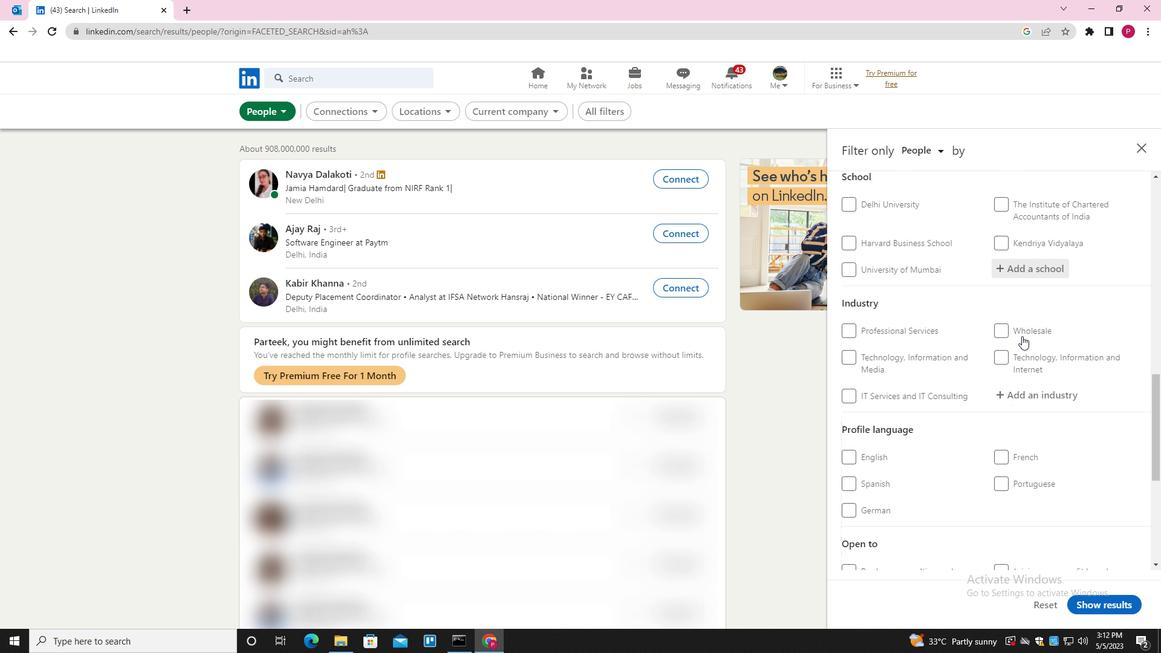
Action: Mouse moved to (1016, 340)
Screenshot: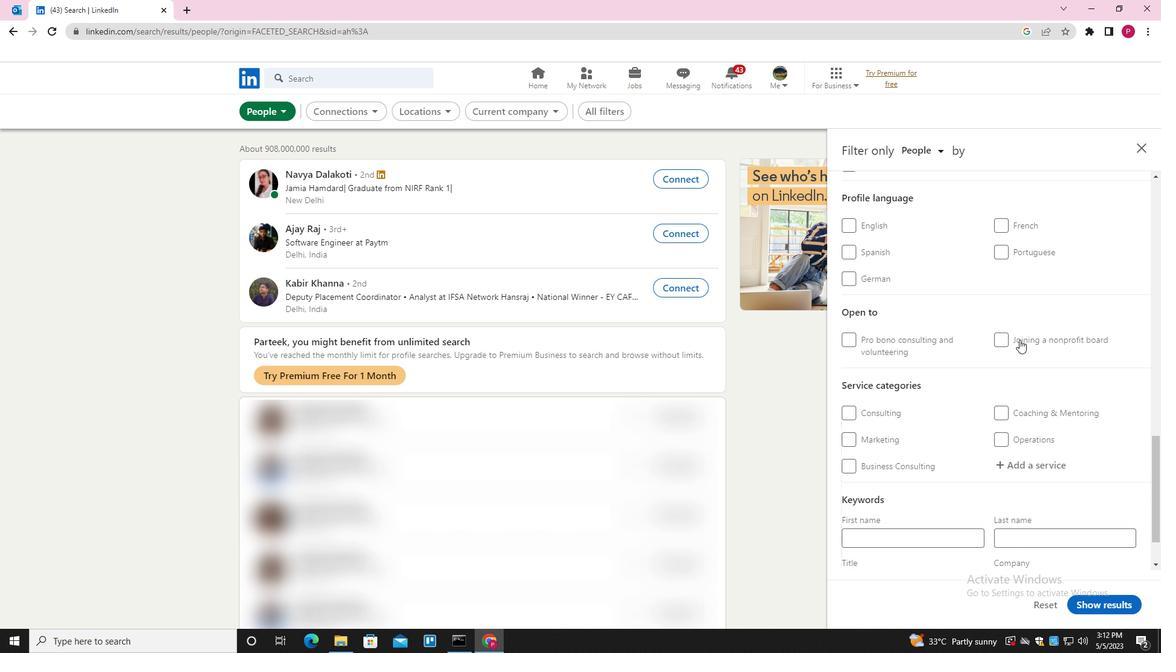 
Action: Mouse scrolled (1016, 341) with delta (0, 0)
Screenshot: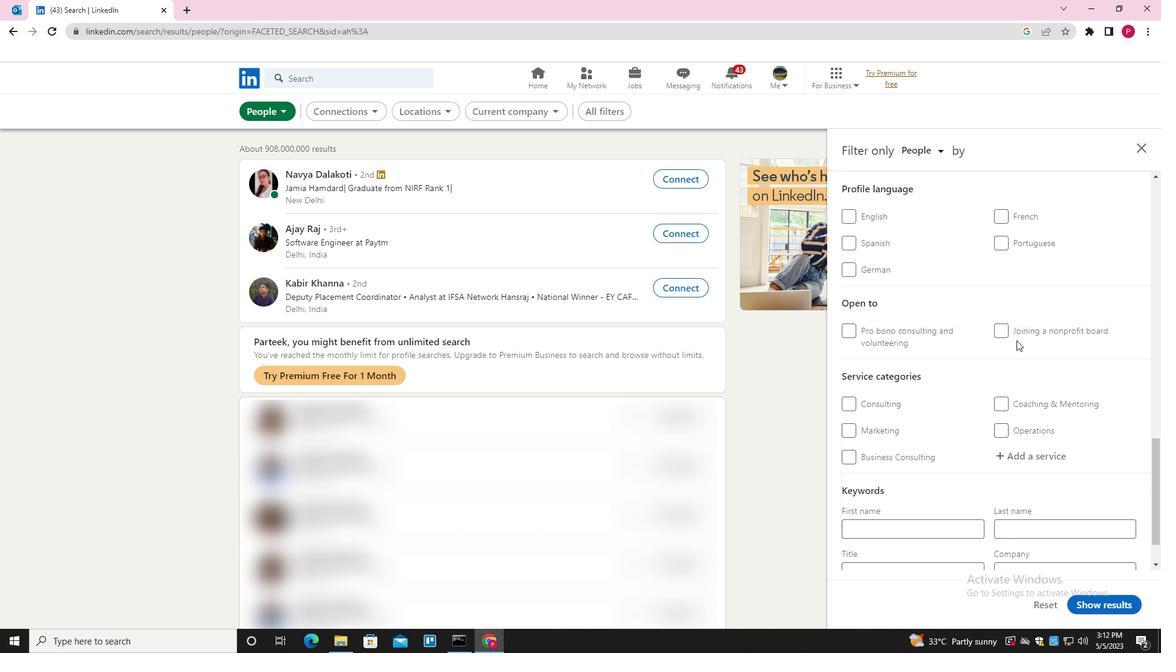 
Action: Mouse scrolled (1016, 341) with delta (0, 0)
Screenshot: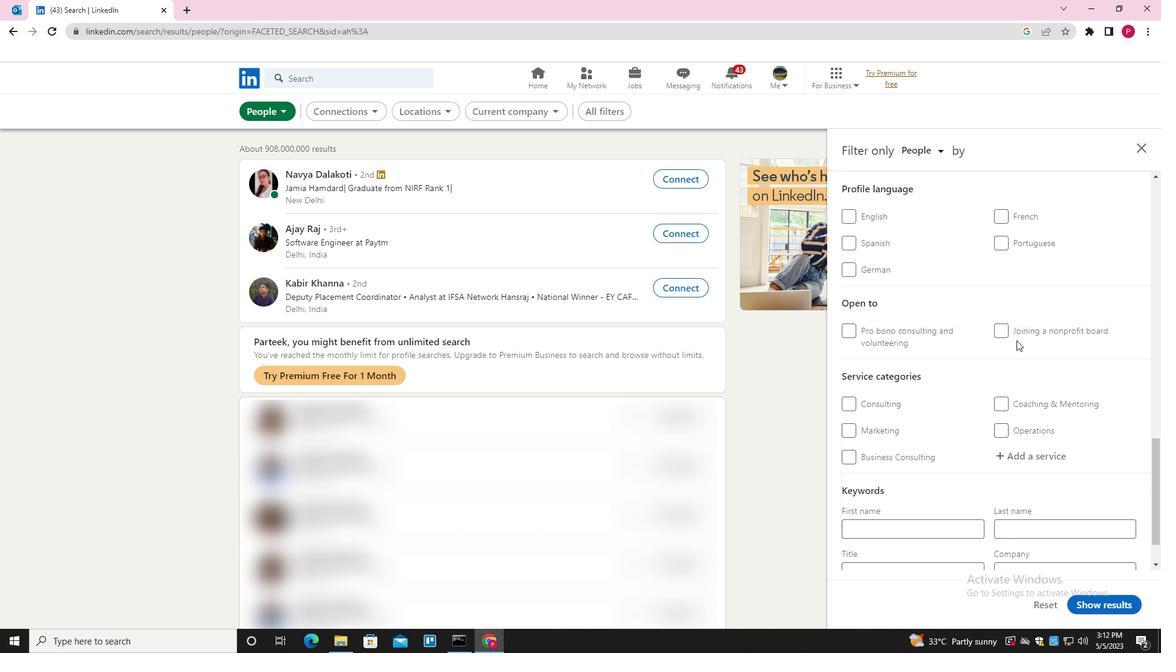 
Action: Mouse moved to (999, 342)
Screenshot: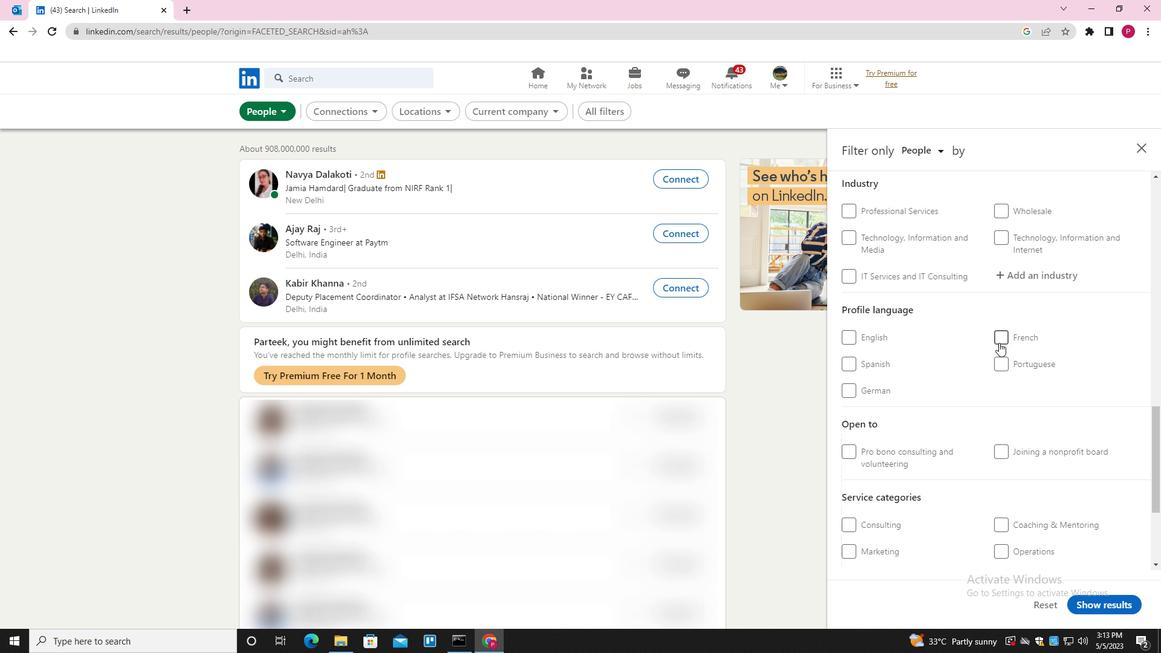 
Action: Mouse pressed left at (999, 342)
Screenshot: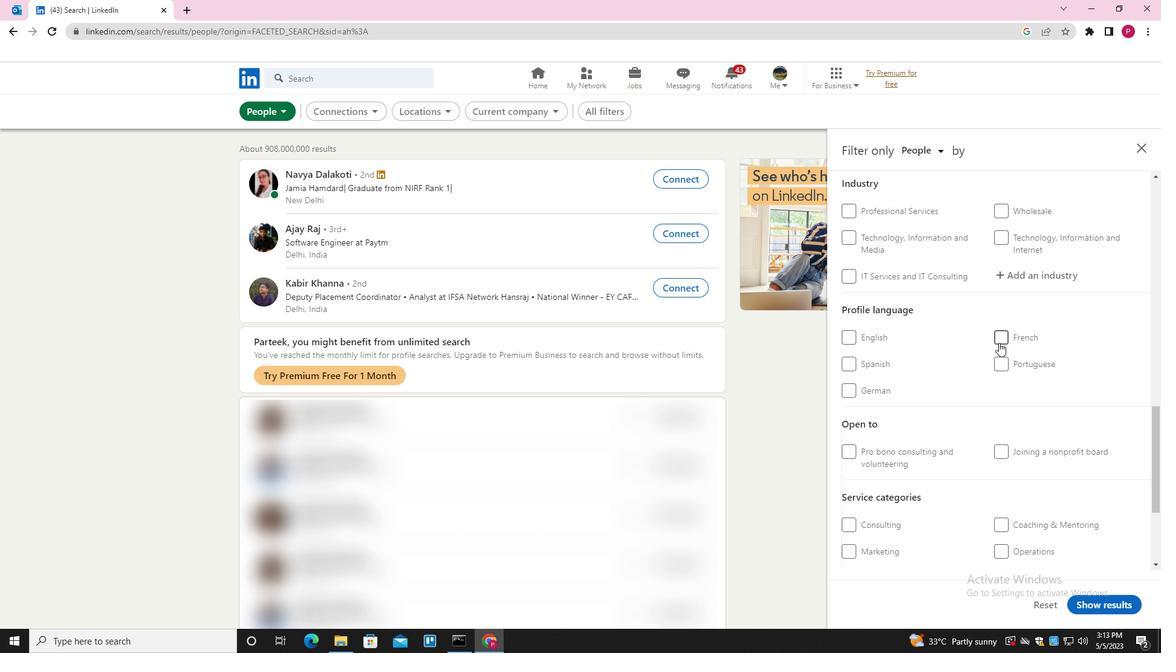 
Action: Mouse moved to (954, 384)
Screenshot: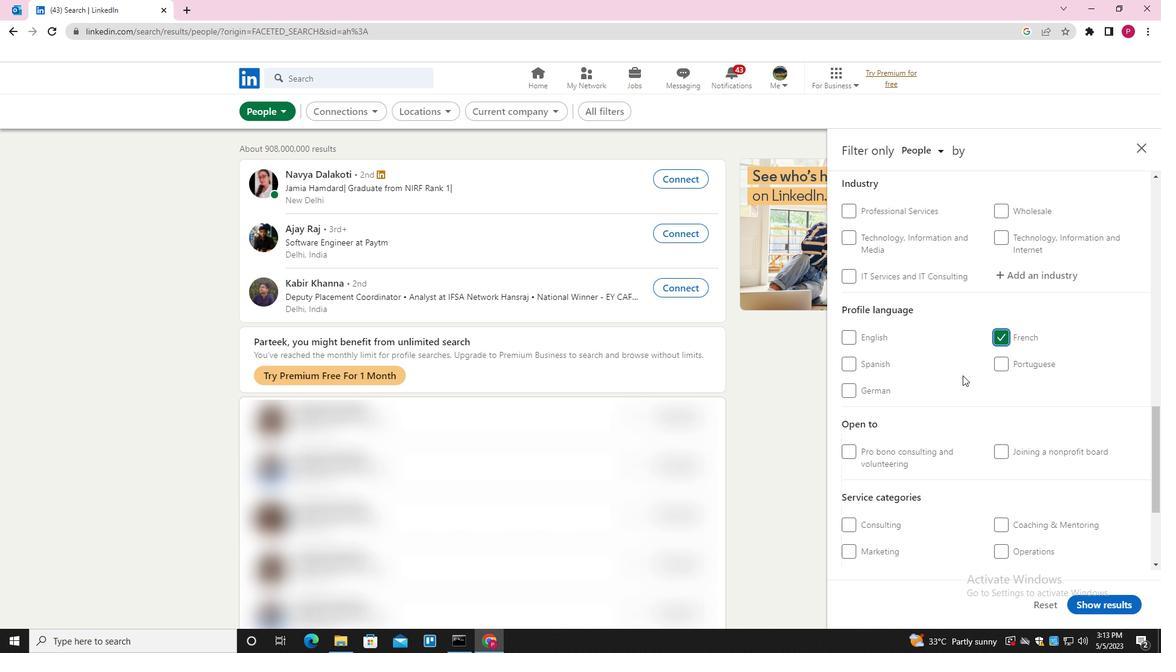 
Action: Mouse scrolled (954, 384) with delta (0, 0)
Screenshot: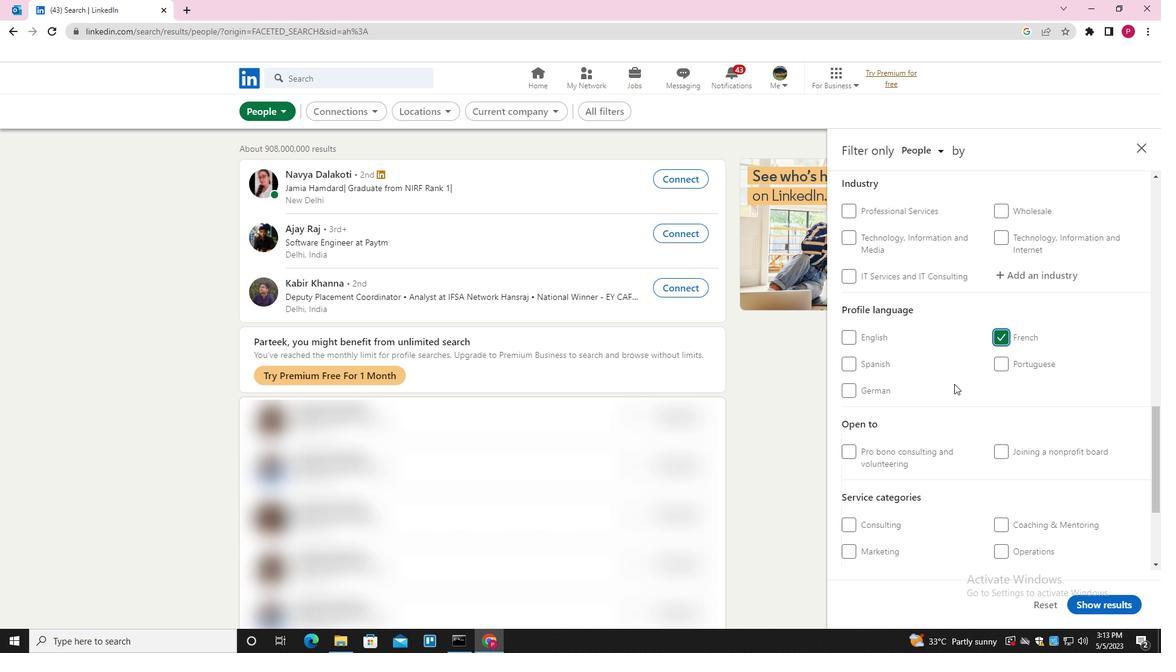 
Action: Mouse scrolled (954, 384) with delta (0, 0)
Screenshot: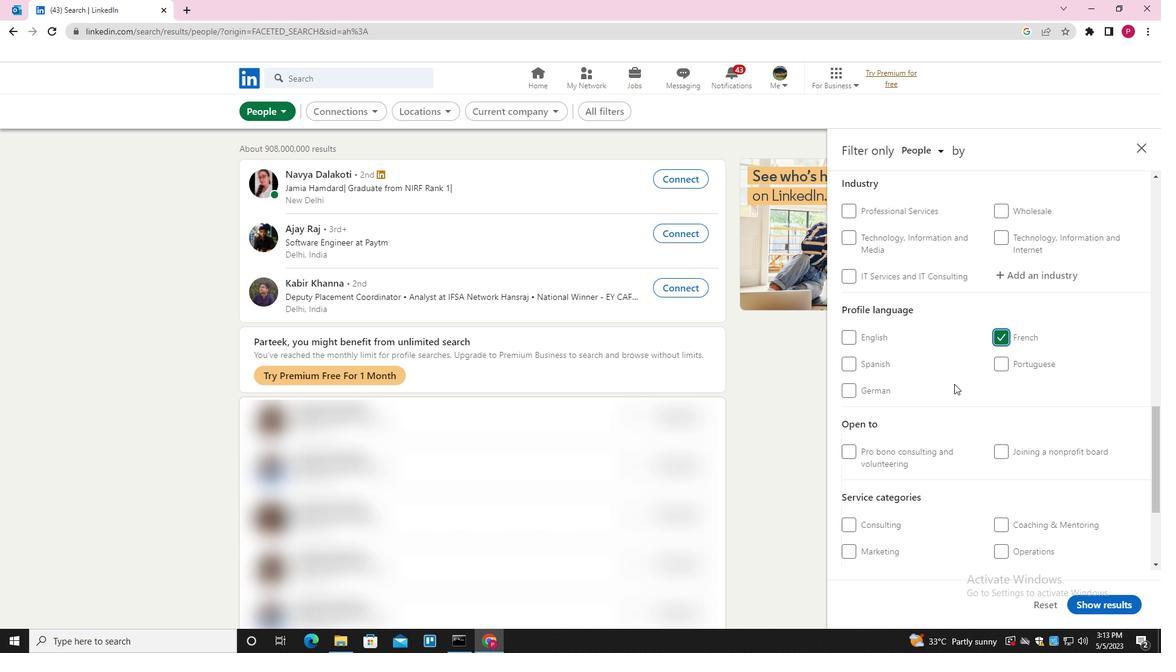
Action: Mouse scrolled (954, 384) with delta (0, 0)
Screenshot: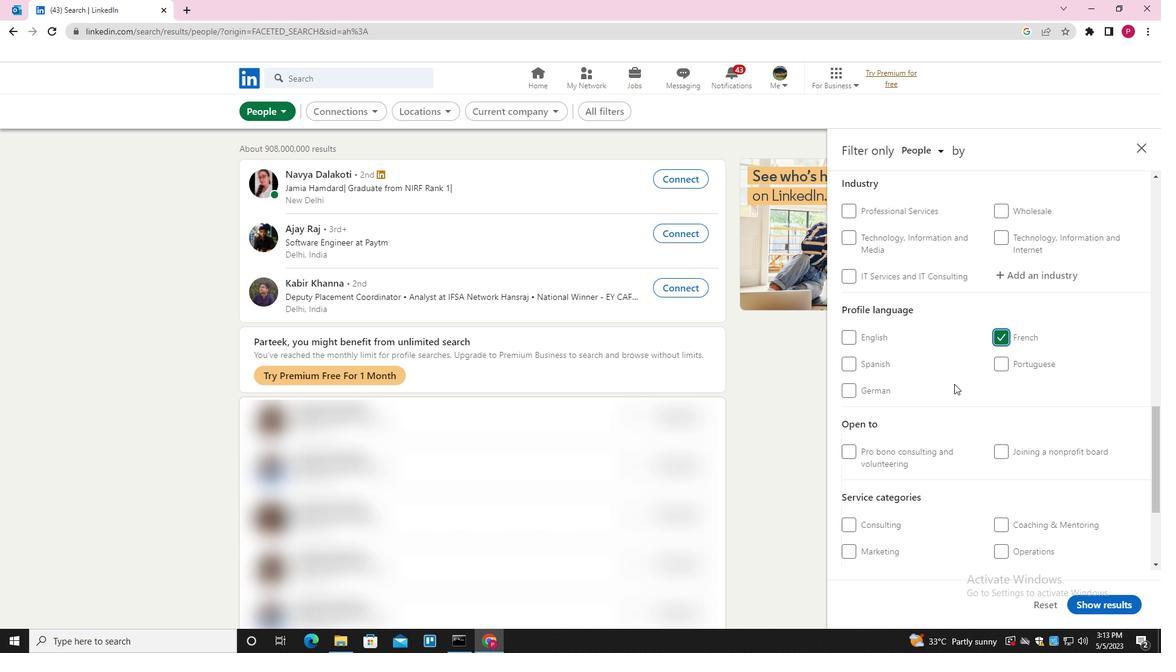 
Action: Mouse scrolled (954, 384) with delta (0, 0)
Screenshot: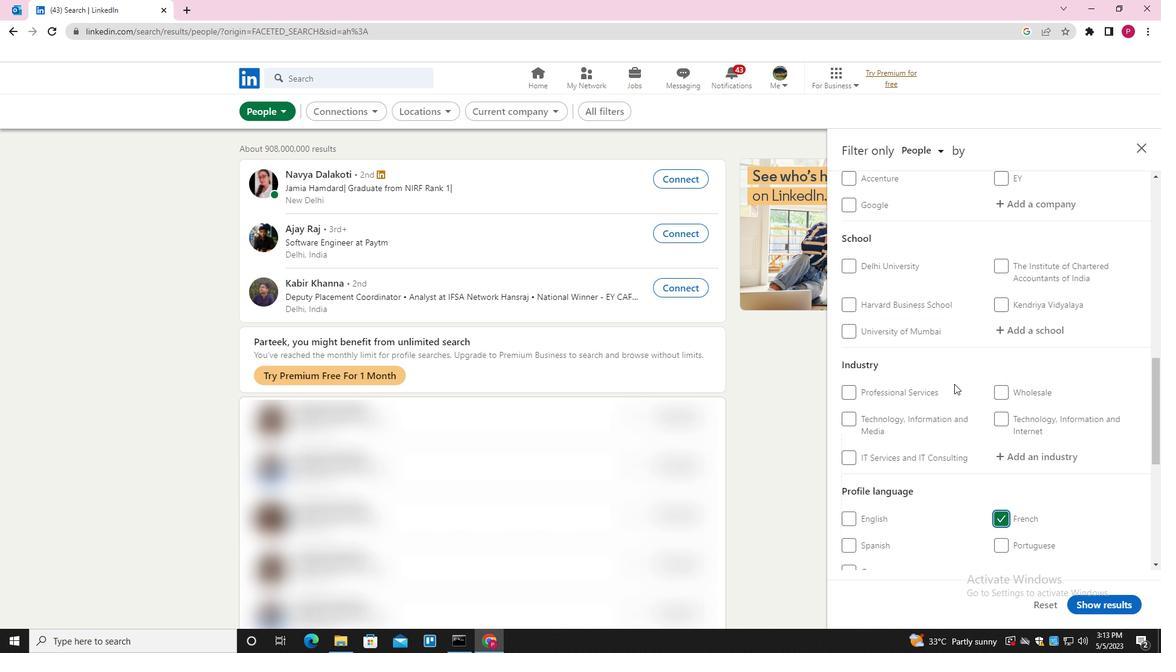 
Action: Mouse scrolled (954, 384) with delta (0, 0)
Screenshot: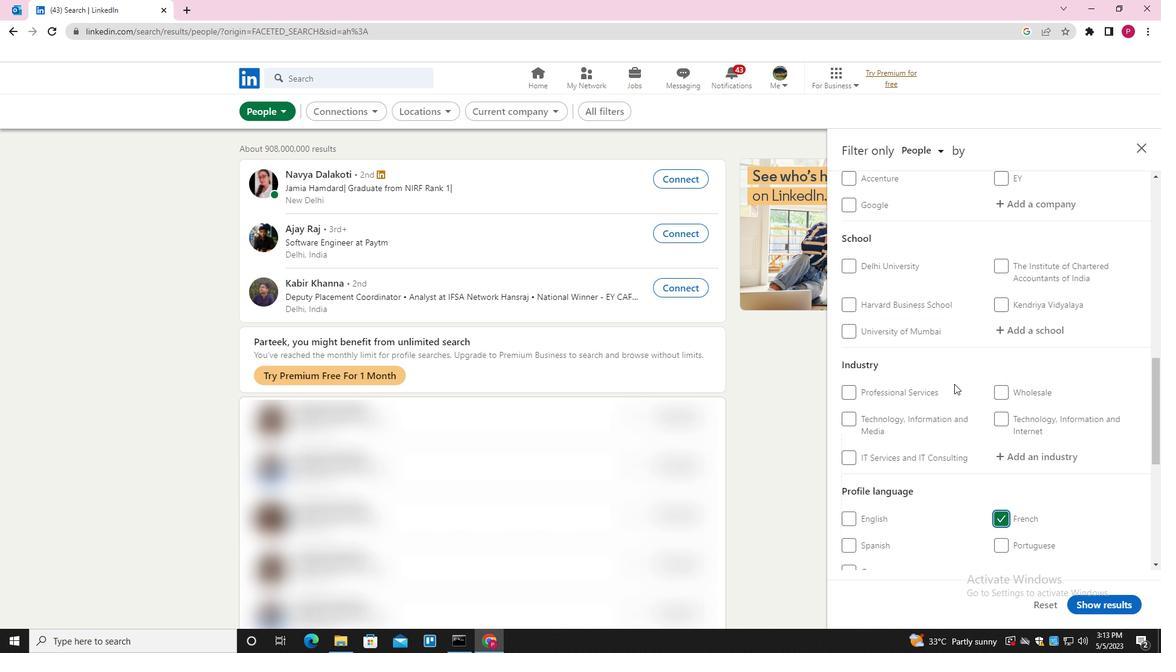
Action: Mouse scrolled (954, 384) with delta (0, 0)
Screenshot: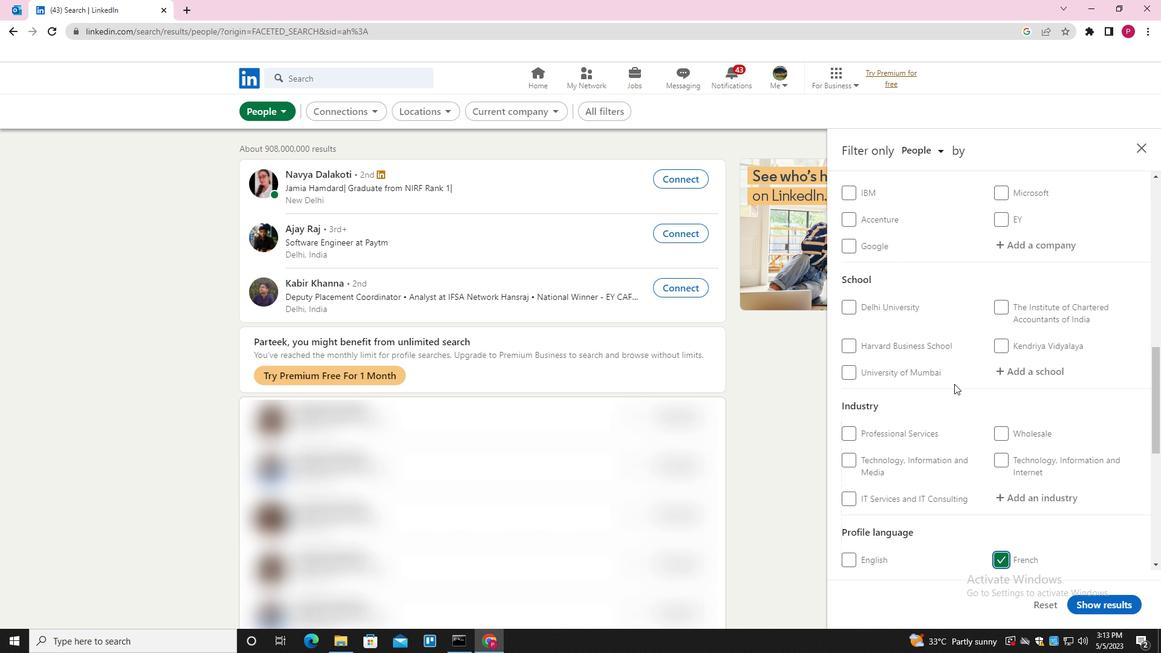 
Action: Mouse scrolled (954, 384) with delta (0, 0)
Screenshot: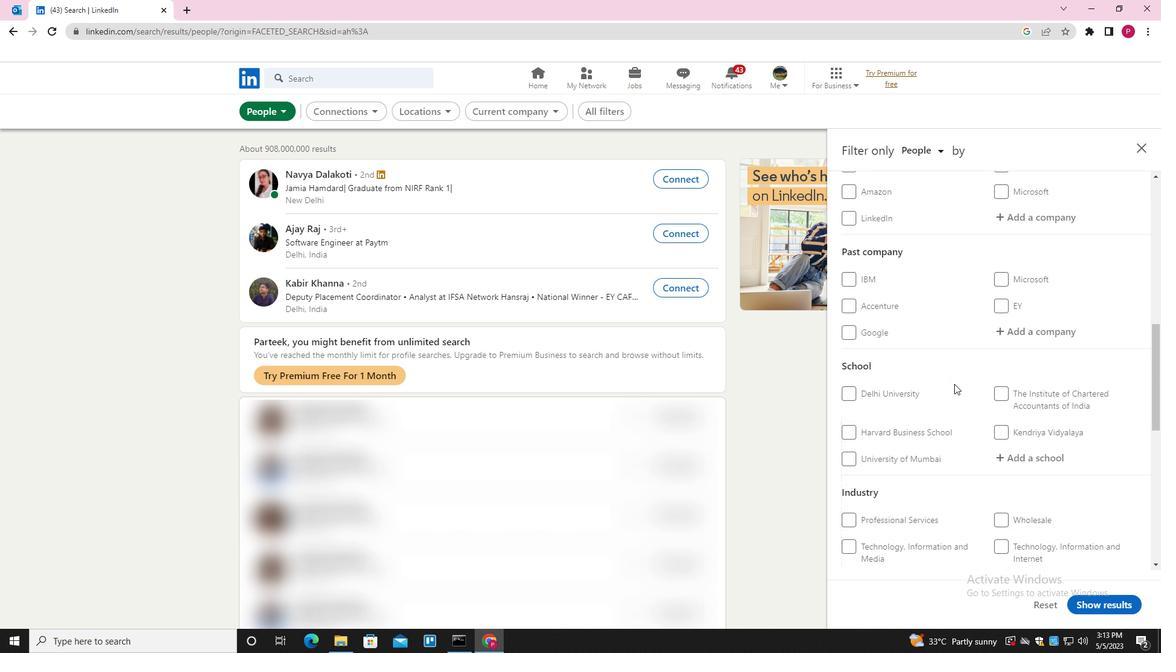 
Action: Mouse moved to (1033, 333)
Screenshot: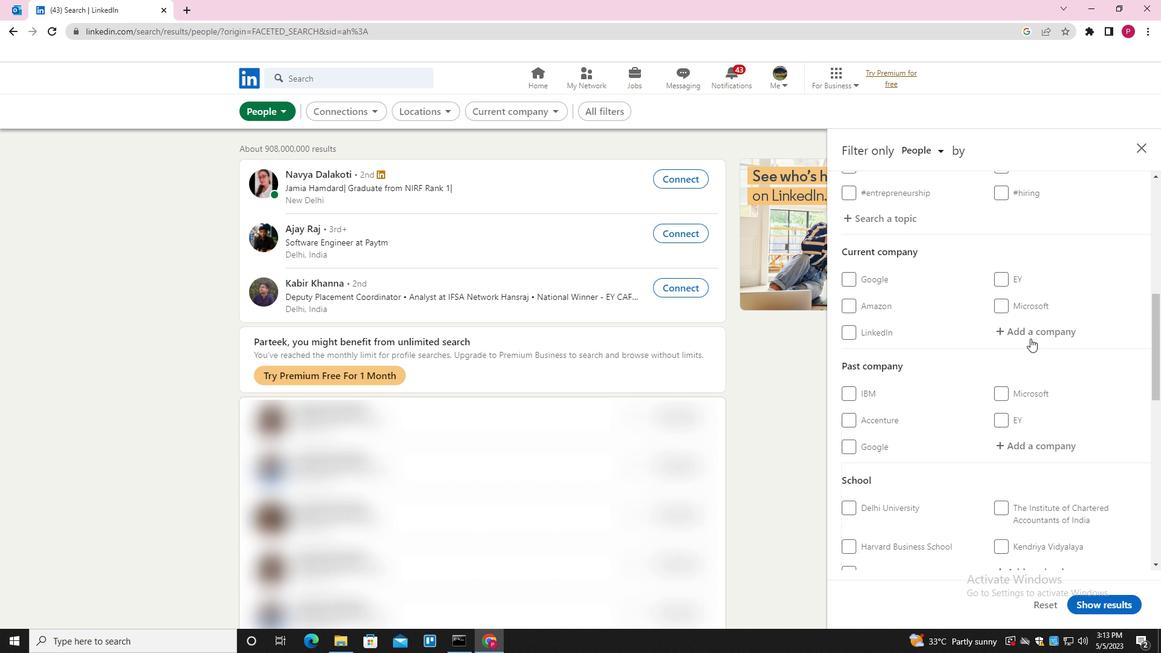 
Action: Mouse pressed left at (1033, 333)
Screenshot: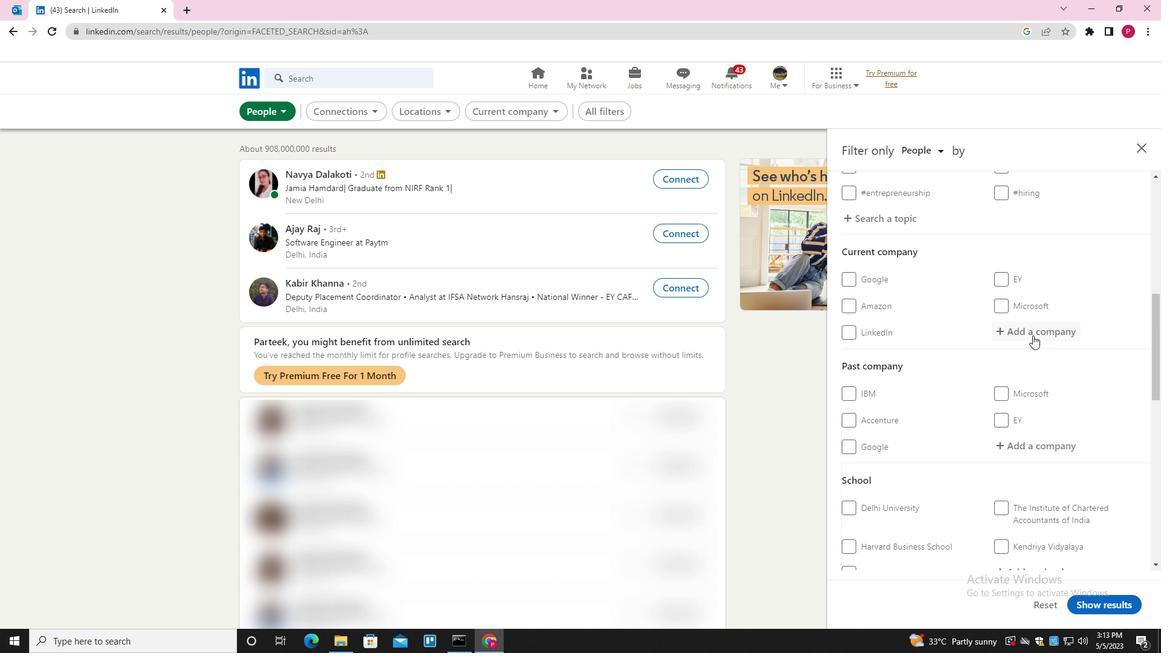 
Action: Key pressed <Key.shift><Key.shift><Key.shift><Key.shift><Key.shift><Key.shift><Key.shift><Key.shift><Key.shift><Key.shift><Key.shift><Key.shift><Key.shift><Key.shift>BASF'S<Key.space><Key.shift><Key.shift><Key.shift><Key.shift><Key.shift><Key.shift><Key.shift><Key.shift><Key.shift>VEGETABLE<Key.space><Key.shift>SEEDS<Key.space><Key.shift>BUSINESS<Key.space>
Screenshot: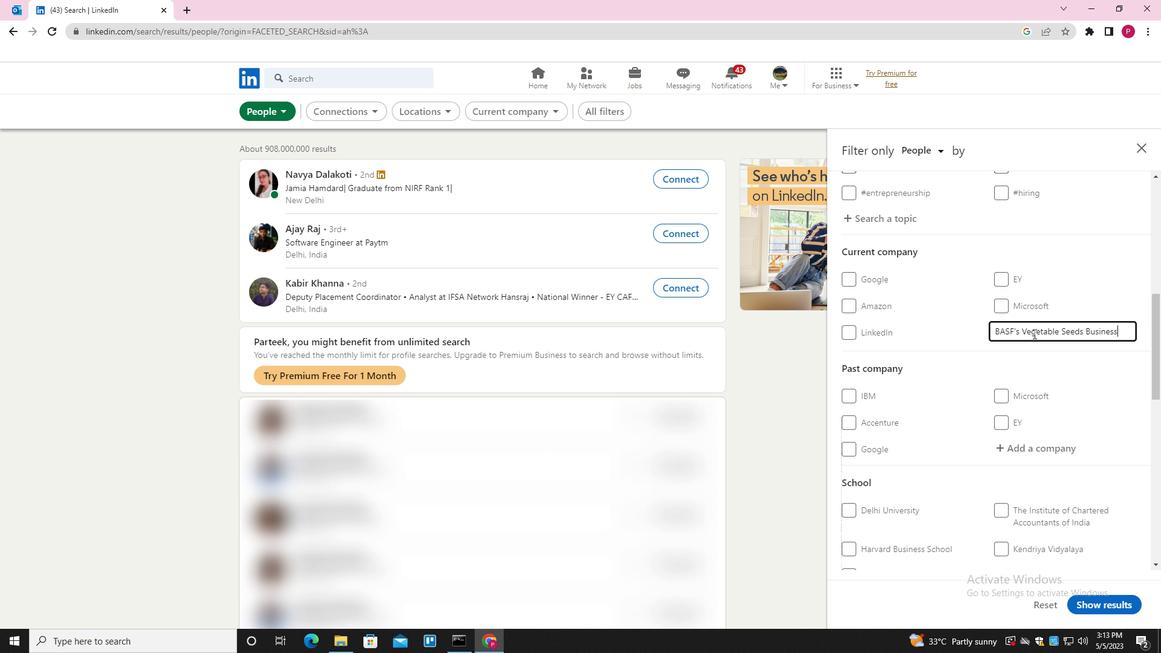 
Action: Mouse moved to (1042, 325)
Screenshot: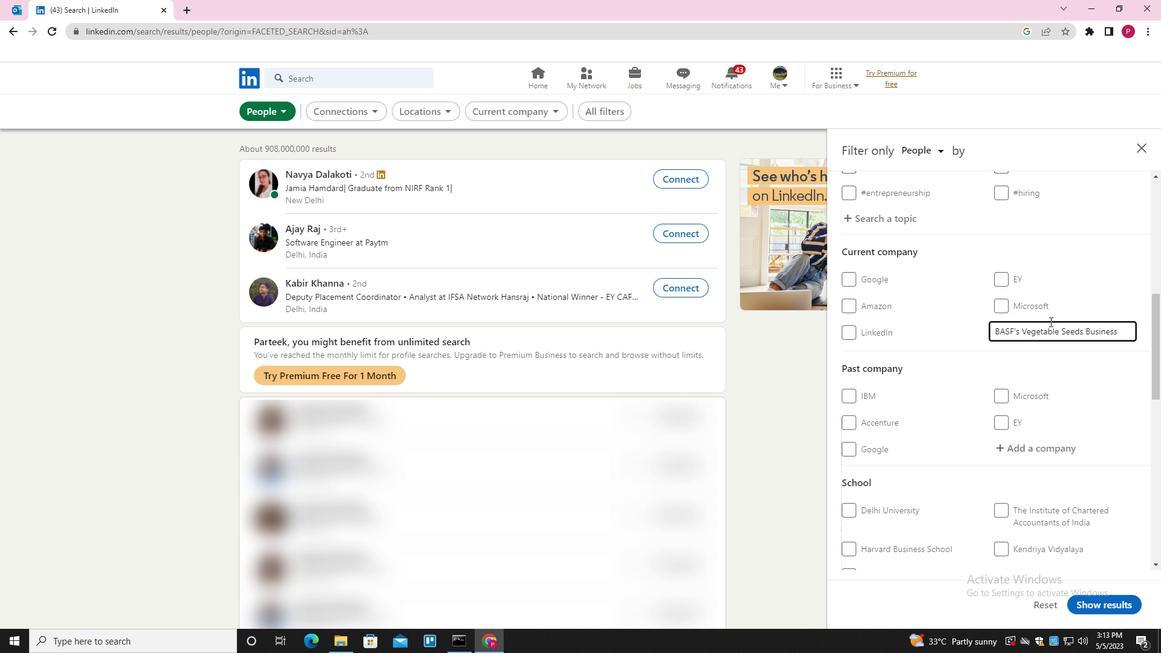 
Action: Mouse scrolled (1042, 325) with delta (0, 0)
Screenshot: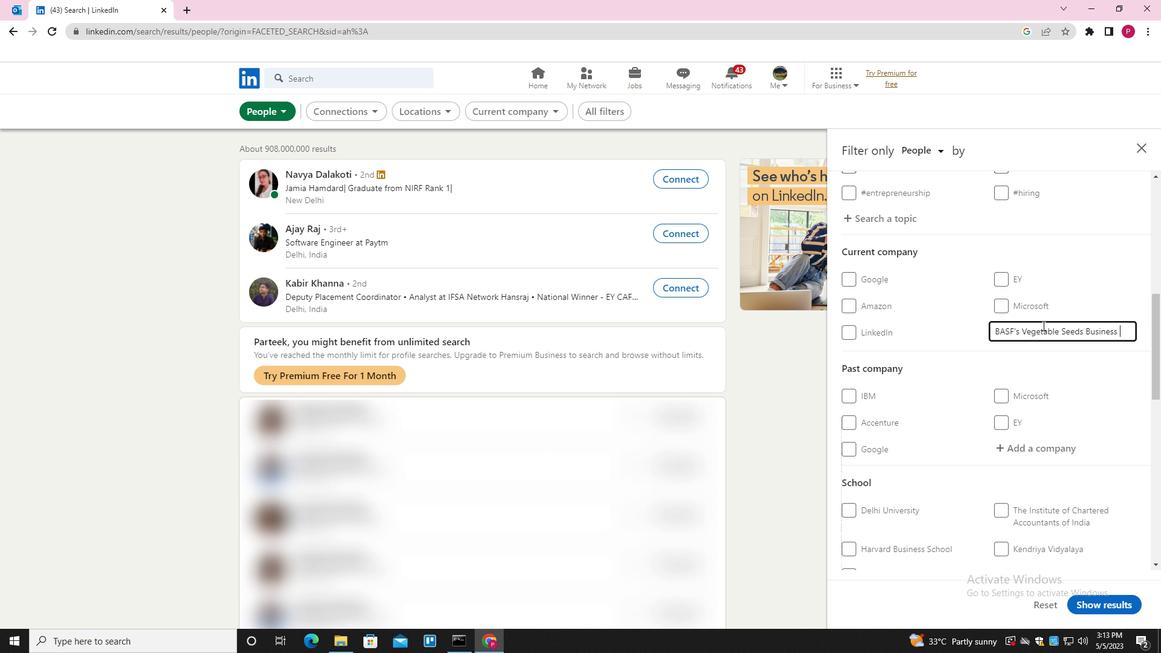 
Action: Mouse scrolled (1042, 325) with delta (0, 0)
Screenshot: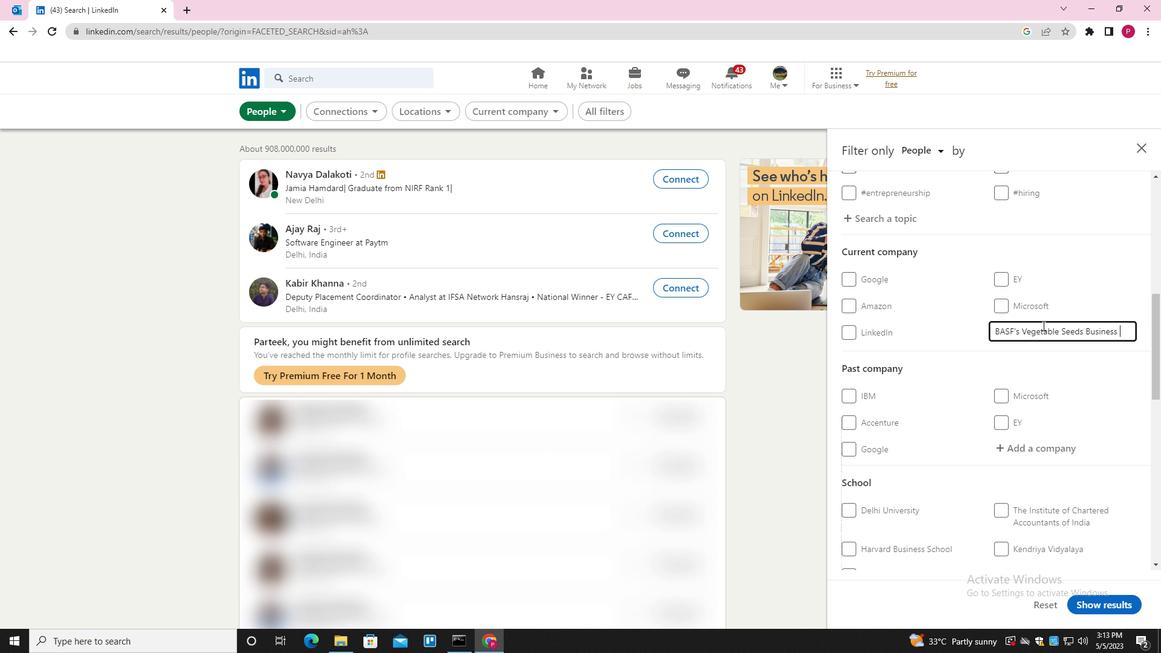 
Action: Mouse scrolled (1042, 325) with delta (0, 0)
Screenshot: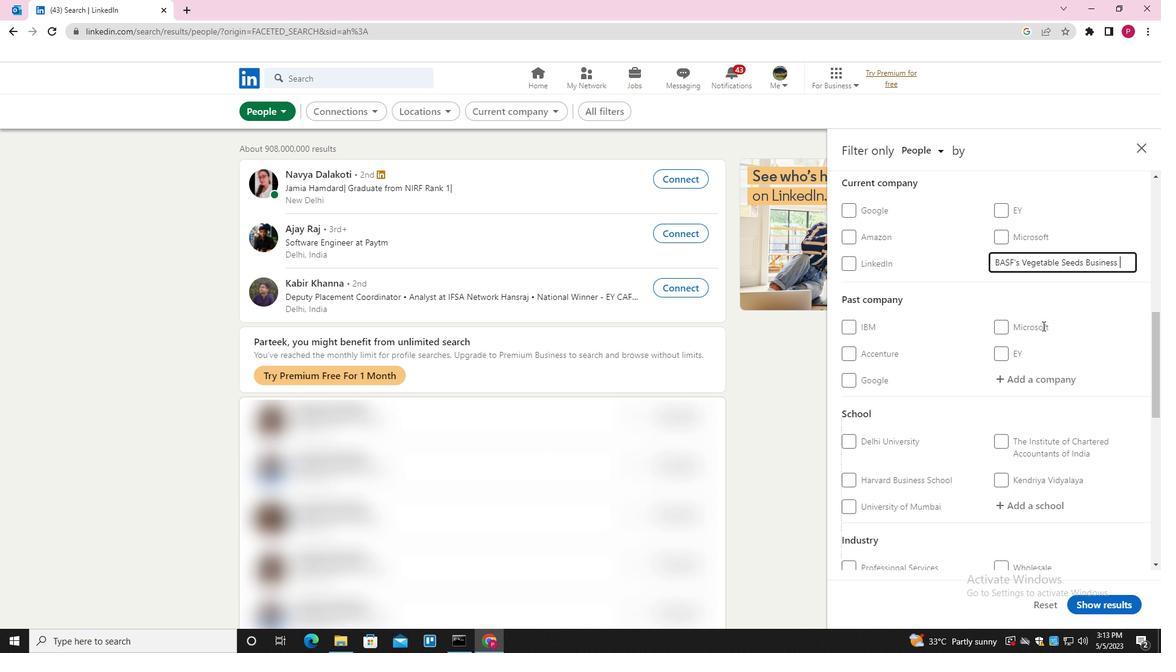 
Action: Mouse scrolled (1042, 325) with delta (0, 0)
Screenshot: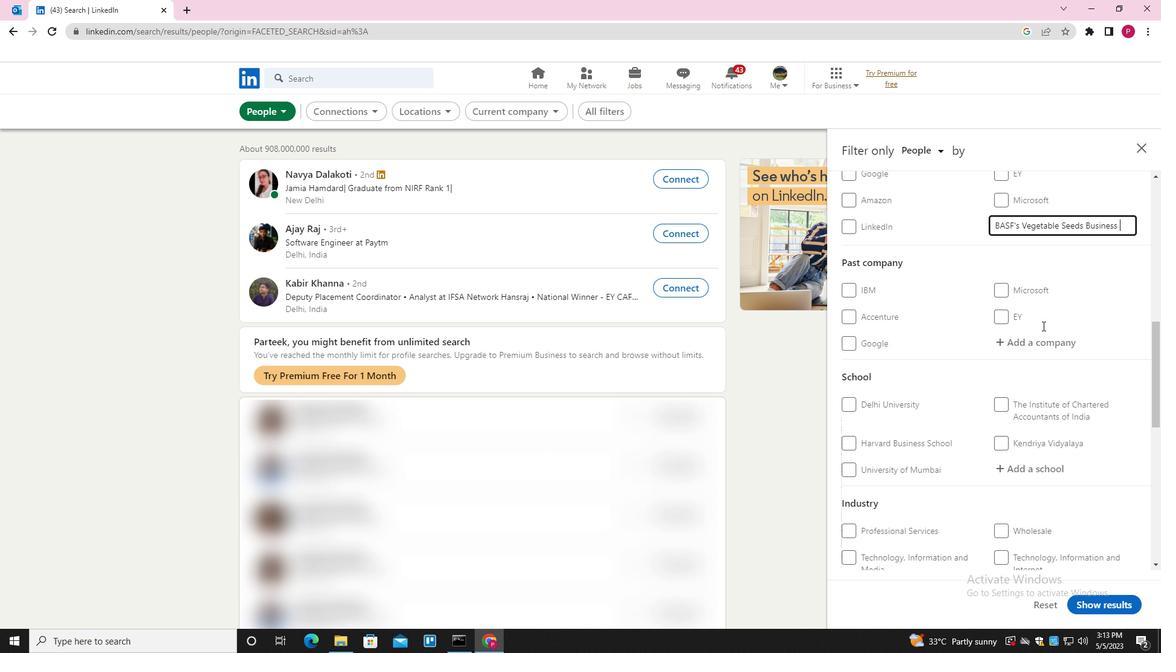 
Action: Mouse moved to (1025, 339)
Screenshot: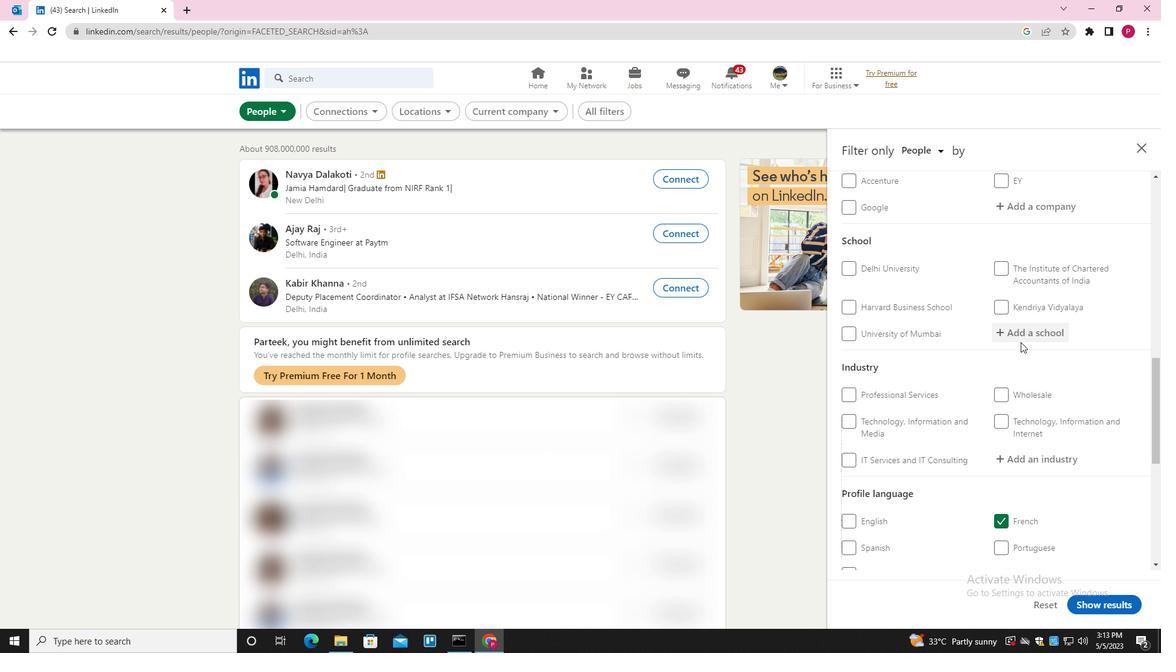
Action: Mouse pressed left at (1025, 339)
Screenshot: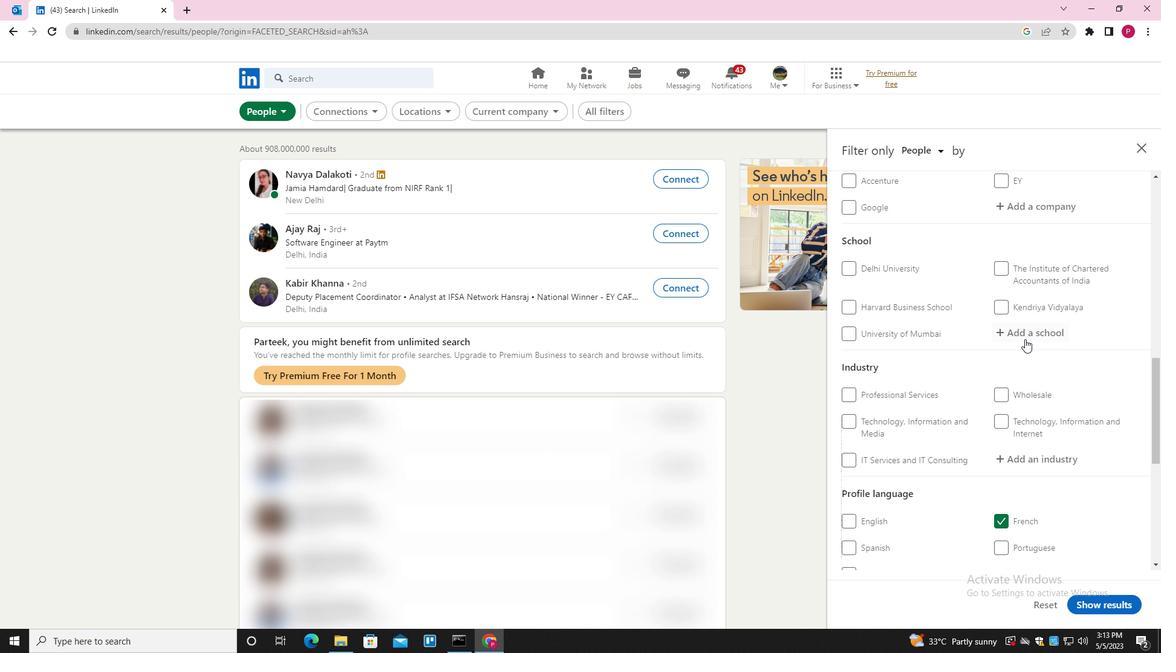 
Action: Key pressed <Key.shift>ST.<Key.space><Key.shift><Key.shift><Key.shift><Key.shift><Key.shift><Key.shift><Key.shift><Key.shift><Key.shift><Key.shift><Key.shift><Key.shift><Key.shift><Key.shift><Key.shift><Key.shift>JOSEPH'S<Key.space><Key.shift>COLLEGE<Key.space>OF<Key.space><Key.shift>ENGINEERINF<Key.backspace>G<Key.space><Key.down><Key.enter>
Screenshot: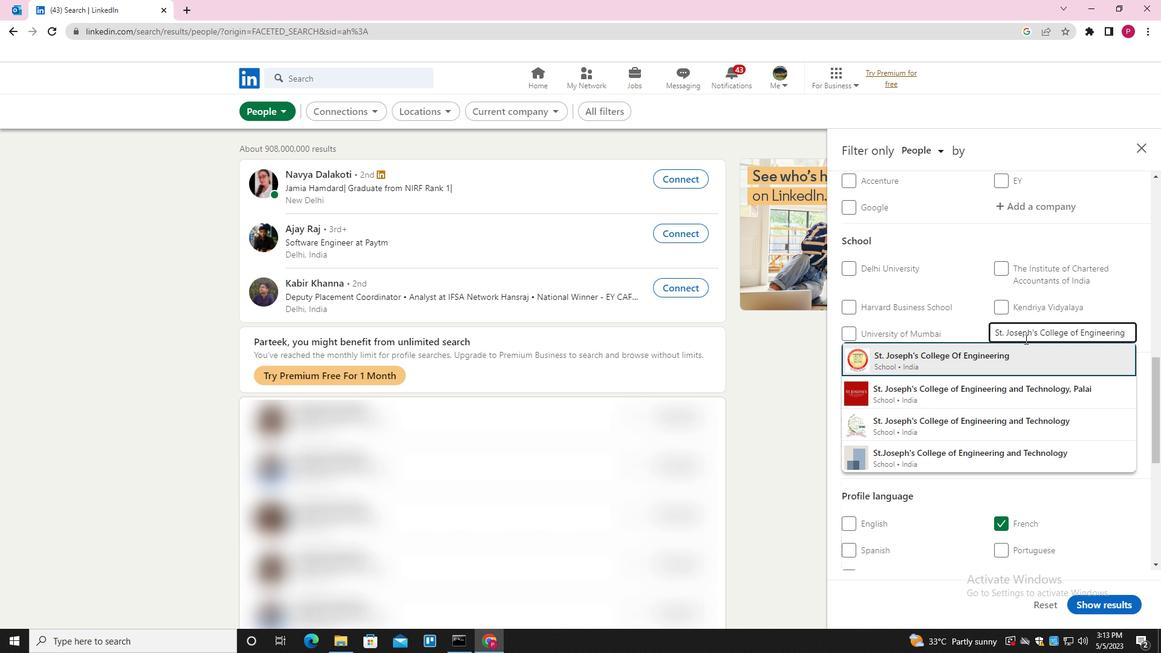 
Action: Mouse scrolled (1025, 338) with delta (0, 0)
Screenshot: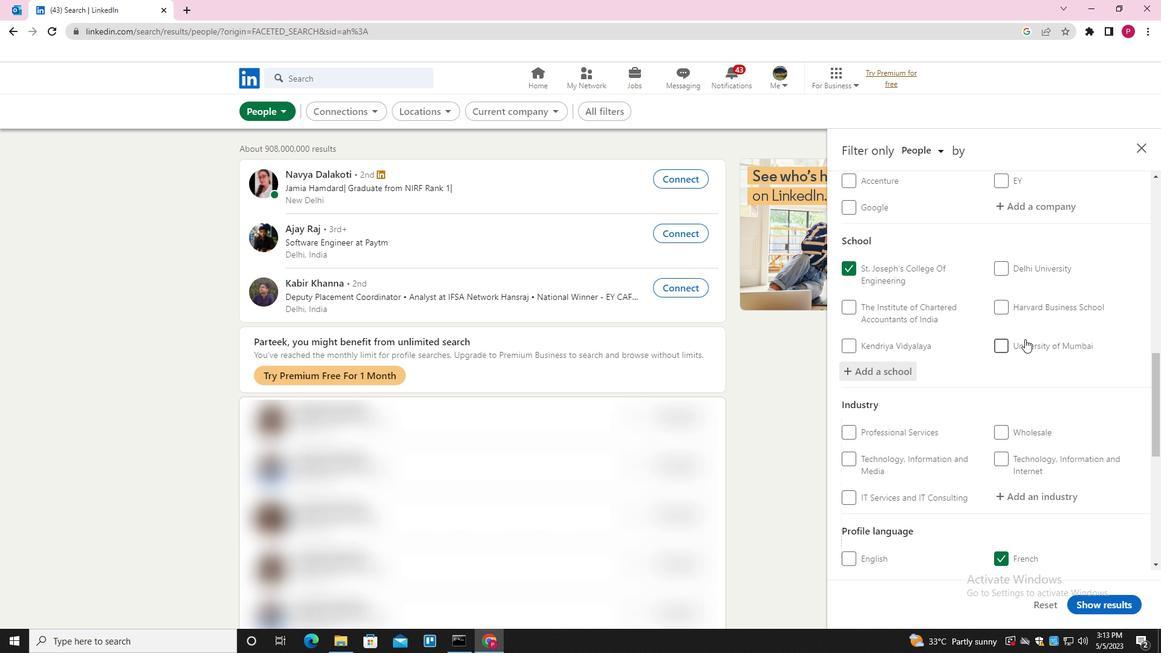 
Action: Mouse scrolled (1025, 338) with delta (0, 0)
Screenshot: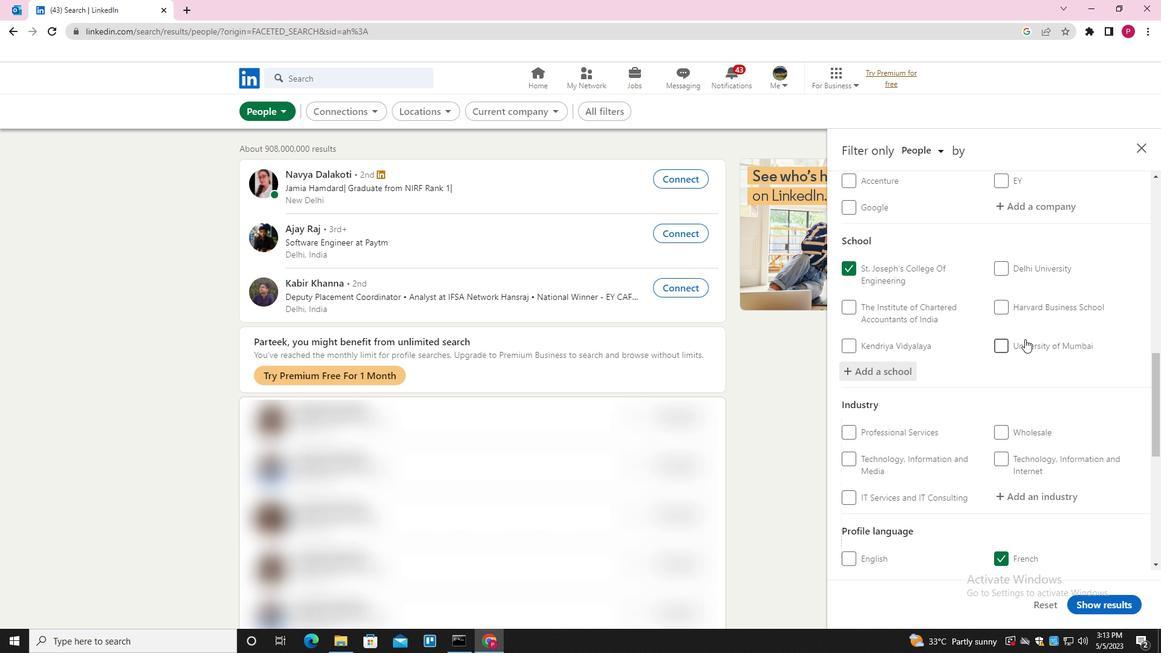 
Action: Mouse scrolled (1025, 338) with delta (0, 0)
Screenshot: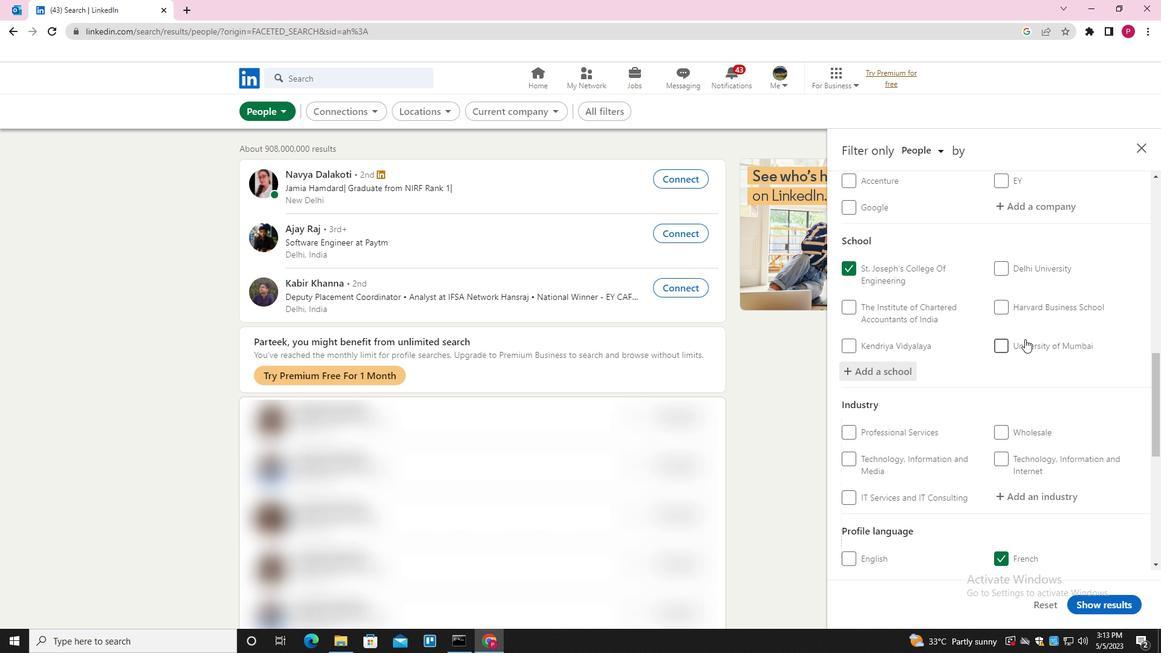 
Action: Mouse scrolled (1025, 338) with delta (0, 0)
Screenshot: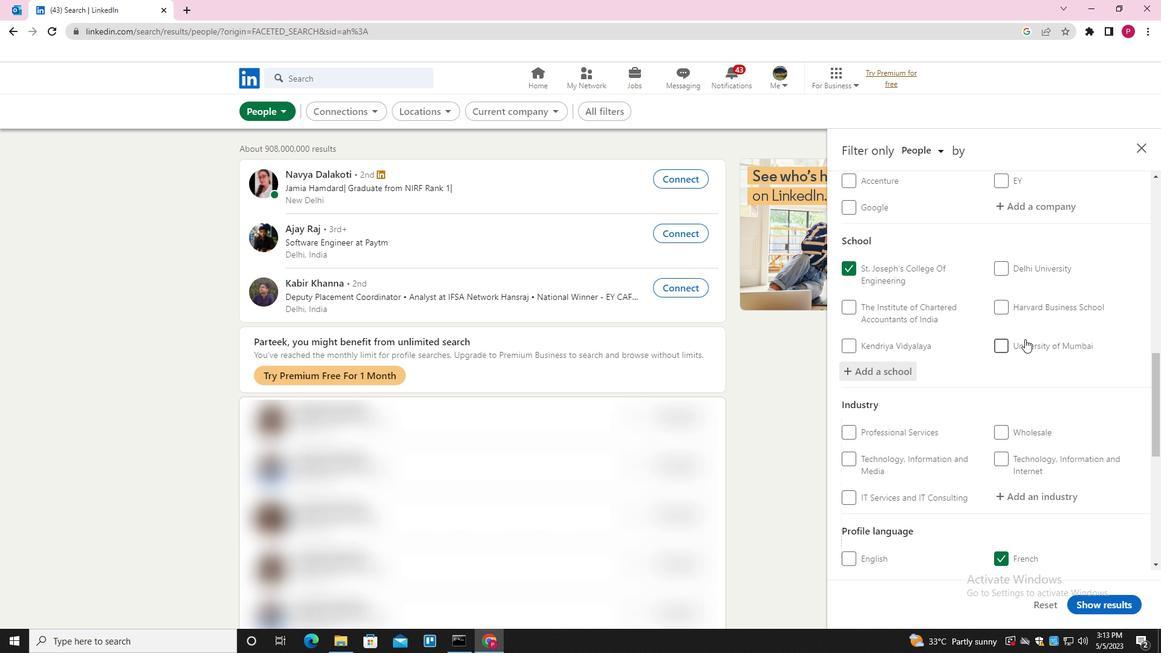 
Action: Mouse moved to (1045, 253)
Screenshot: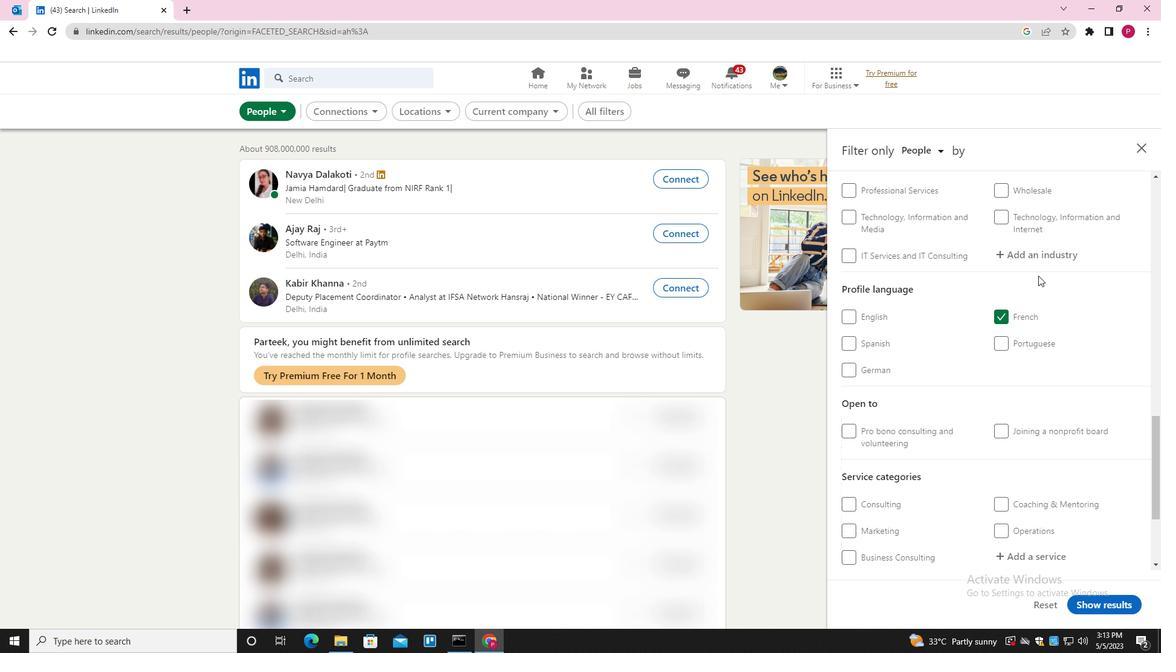 
Action: Mouse pressed left at (1045, 253)
Screenshot: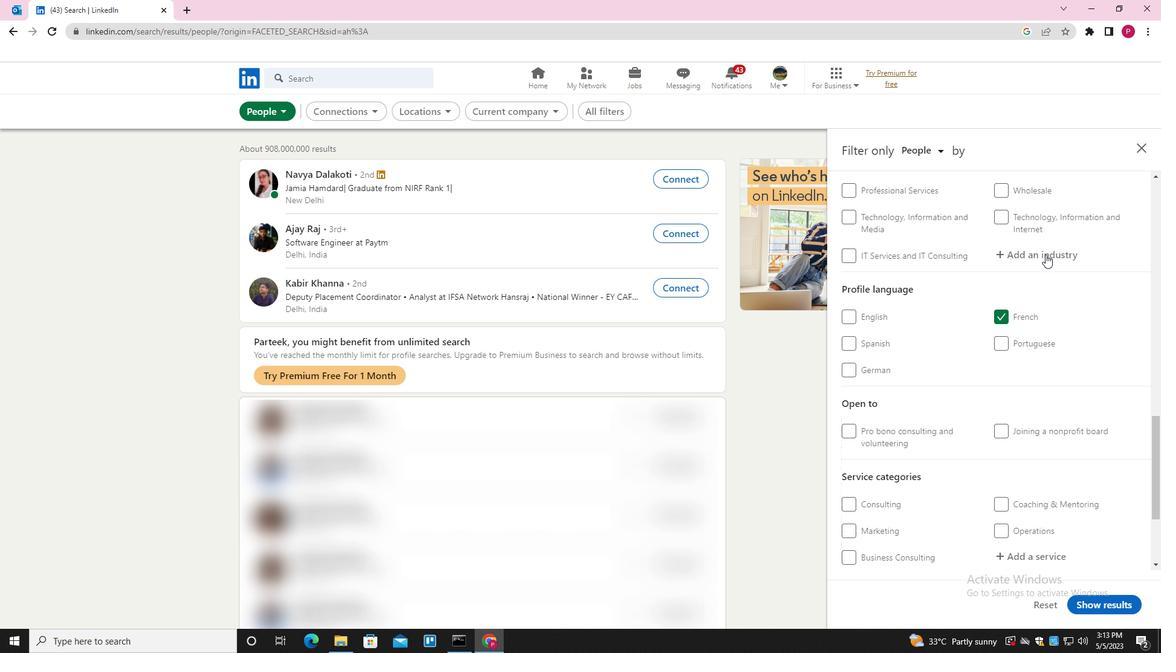 
Action: Key pressed <Key.shift>NANOTECHNOLOGY<Key.space><Key.shift>RESEARCH<Key.down><Key.enter>
Screenshot: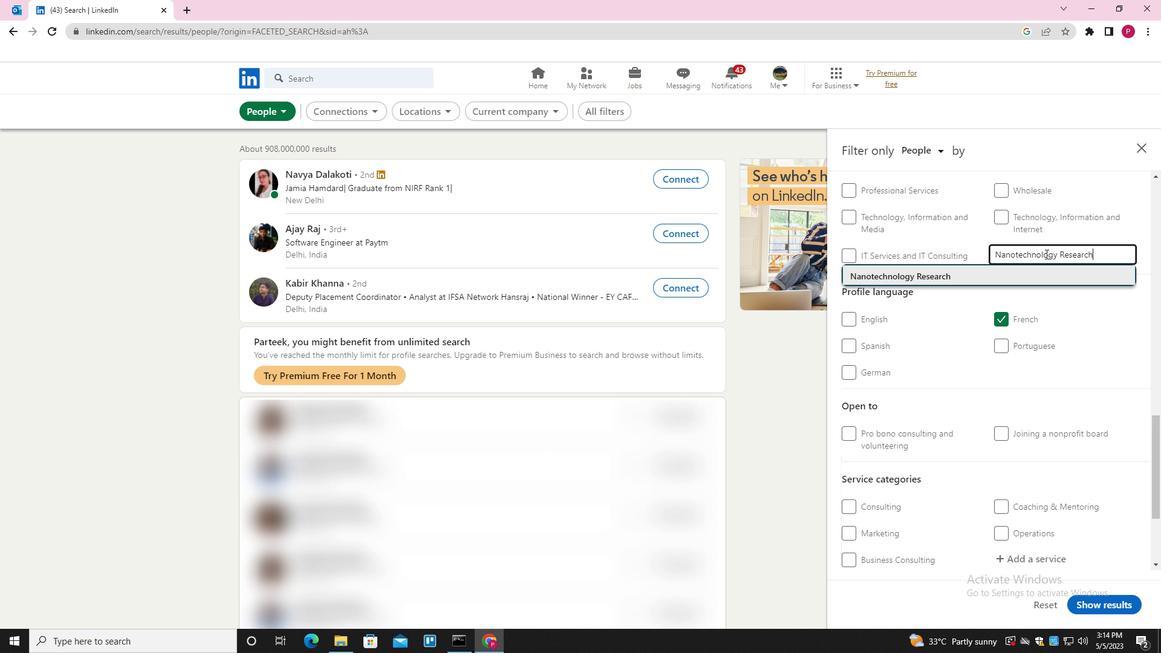 
Action: Mouse moved to (1099, 285)
Screenshot: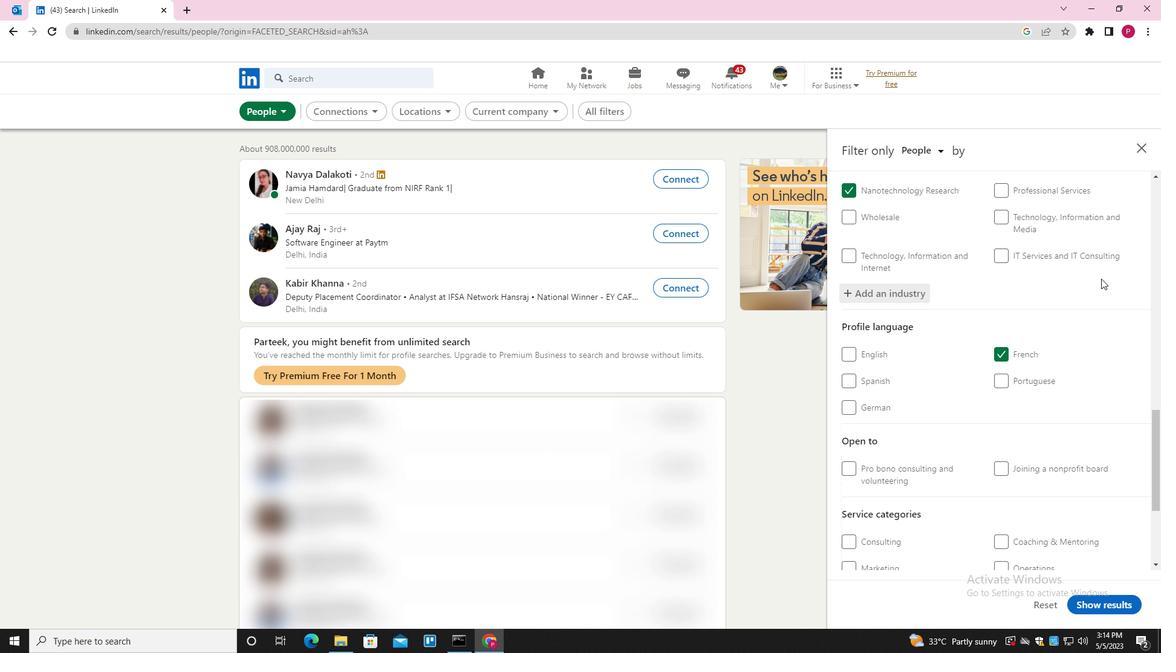 
Action: Mouse scrolled (1099, 284) with delta (0, 0)
Screenshot: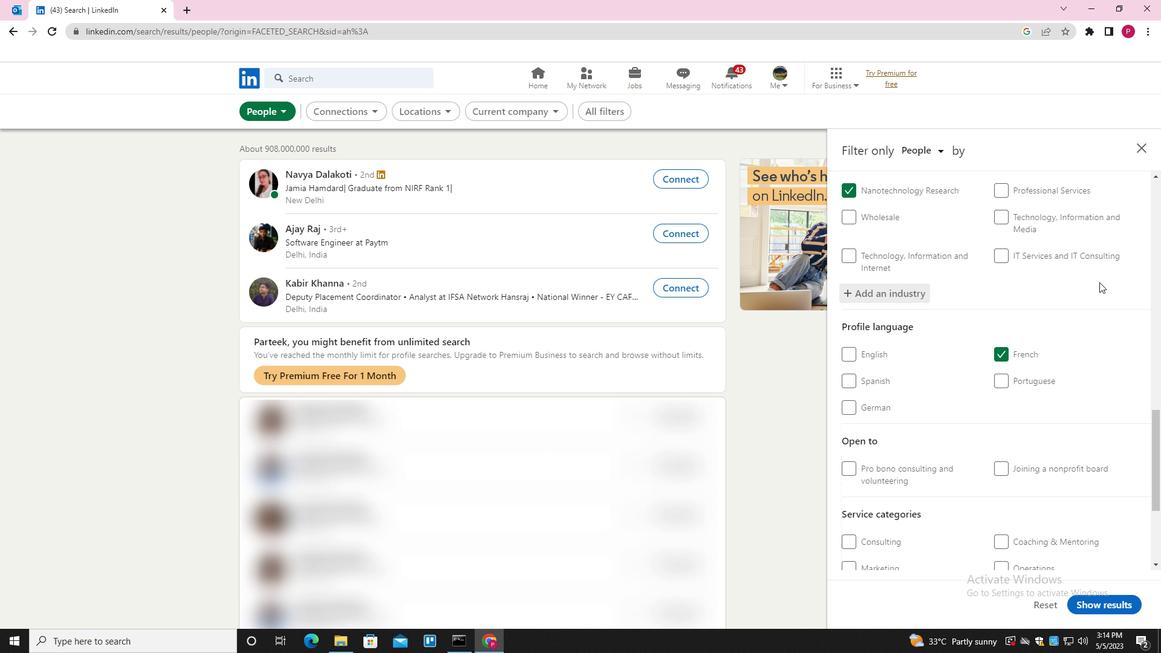 
Action: Mouse scrolled (1099, 284) with delta (0, 0)
Screenshot: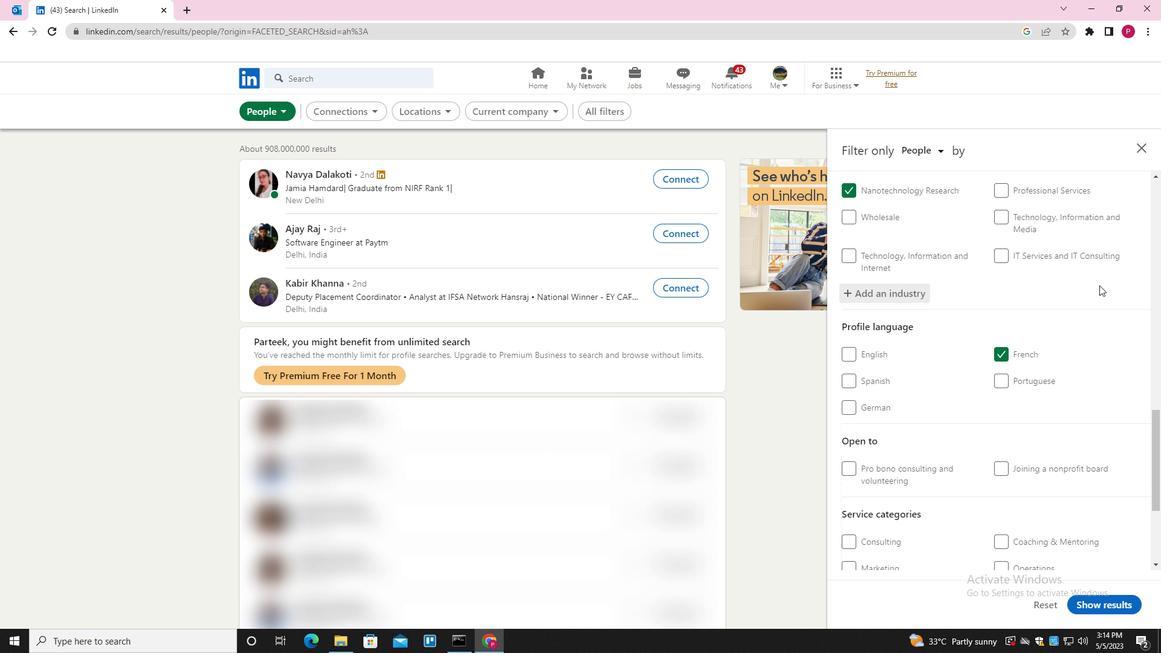
Action: Mouse moved to (1099, 285)
Screenshot: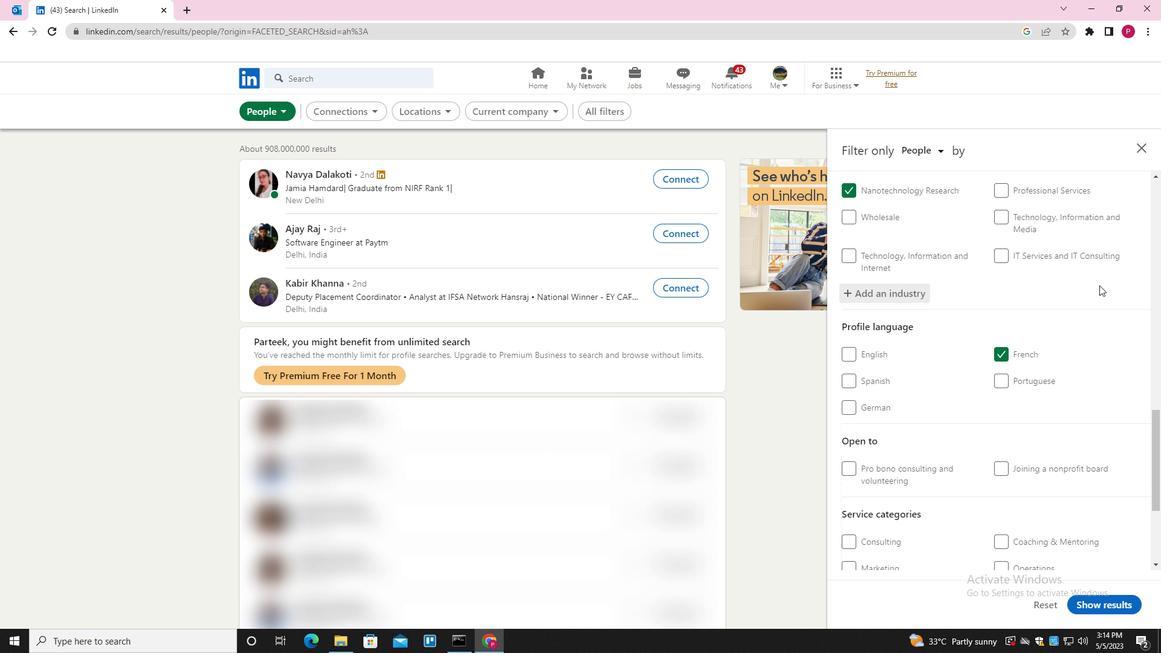 
Action: Mouse scrolled (1099, 284) with delta (0, 0)
Screenshot: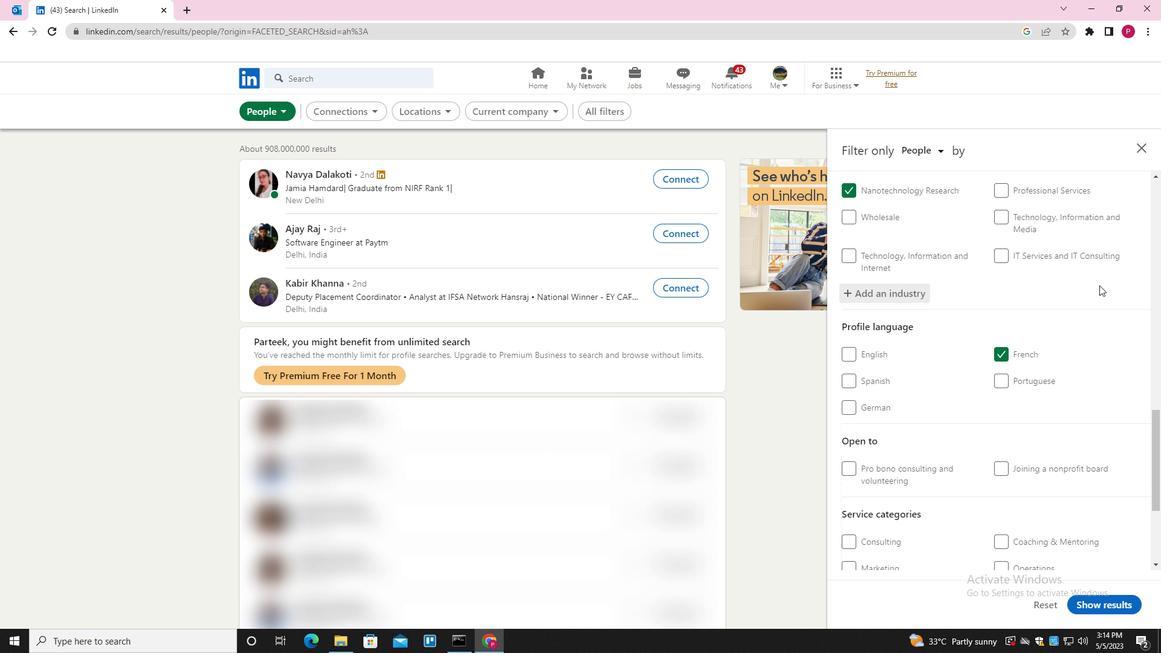 
Action: Mouse moved to (1097, 286)
Screenshot: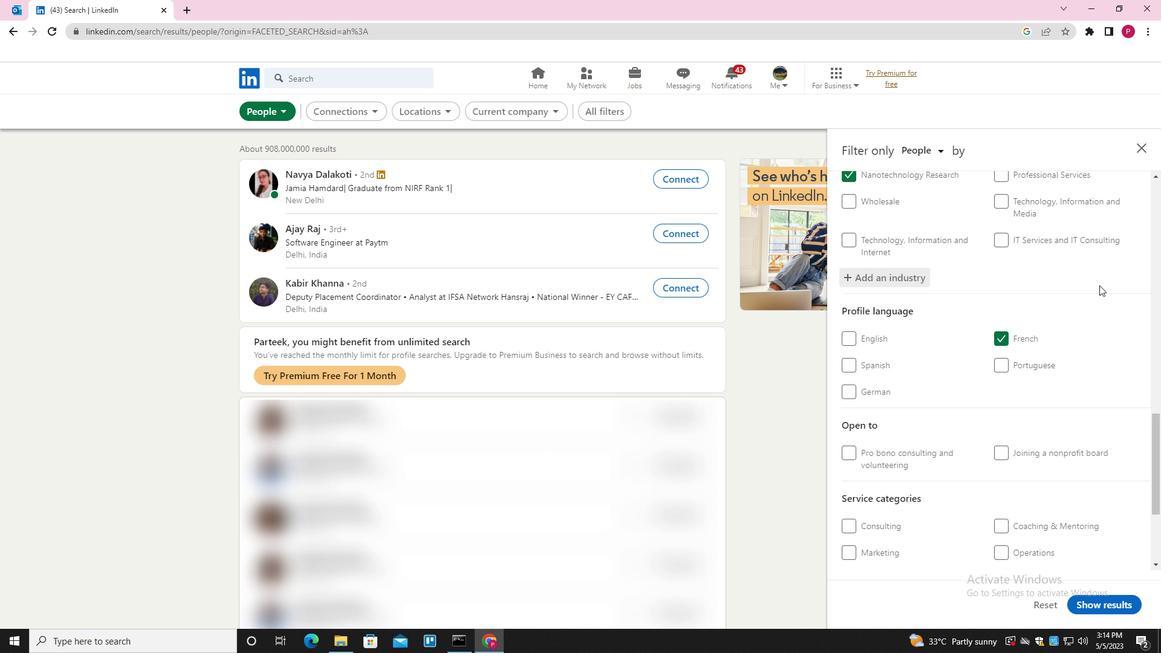 
Action: Mouse scrolled (1097, 286) with delta (0, 0)
Screenshot: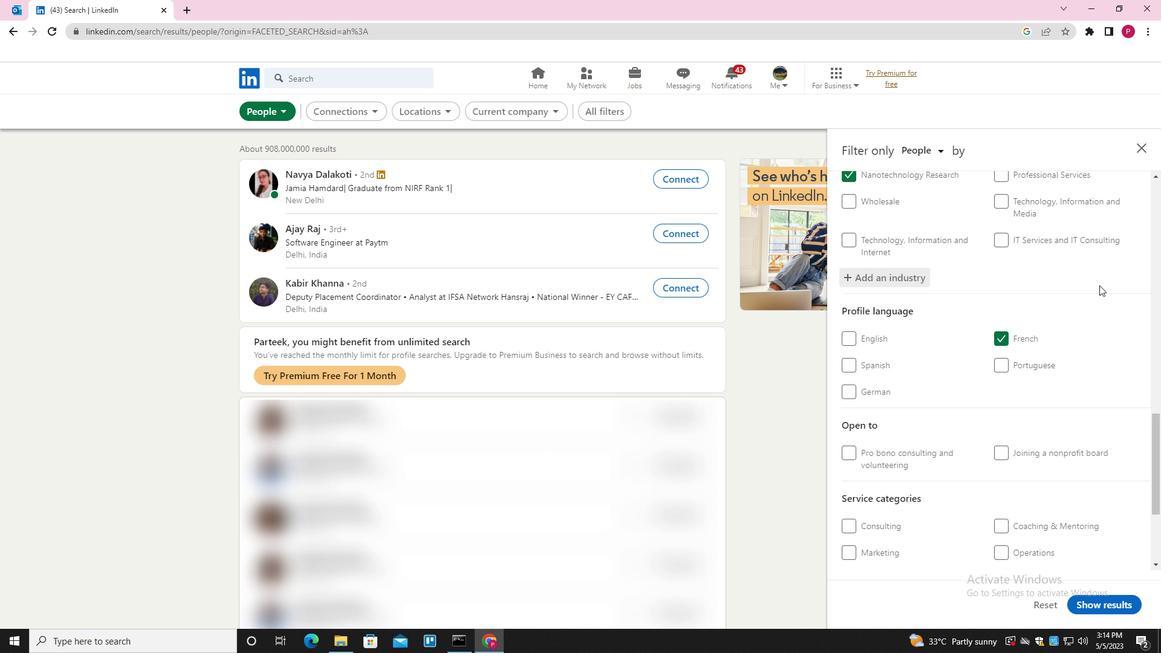 
Action: Mouse moved to (1052, 406)
Screenshot: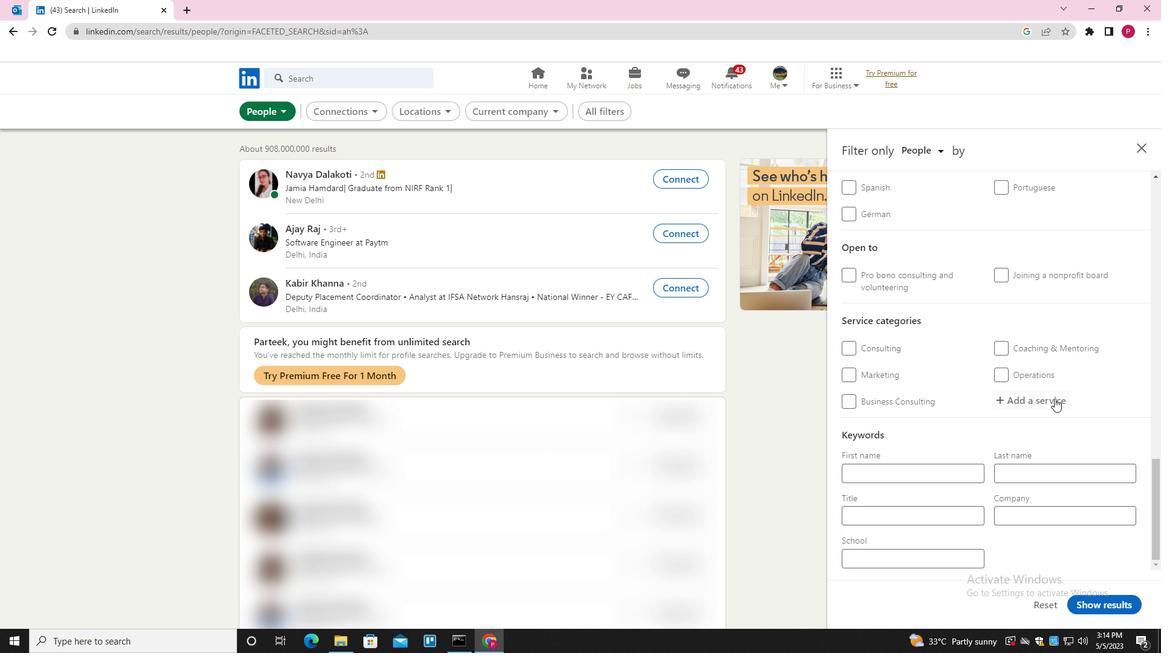 
Action: Mouse pressed left at (1052, 406)
Screenshot: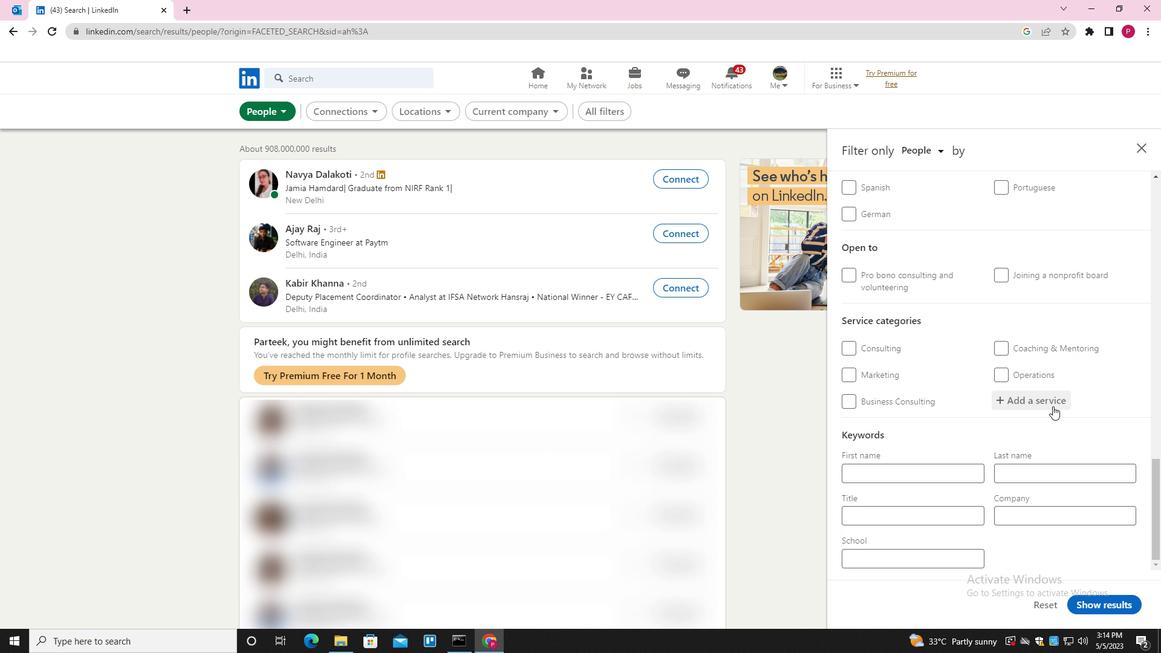 
Action: Key pressed <Key.shift>BARTENDING<Key.down><Key.enter>
Screenshot: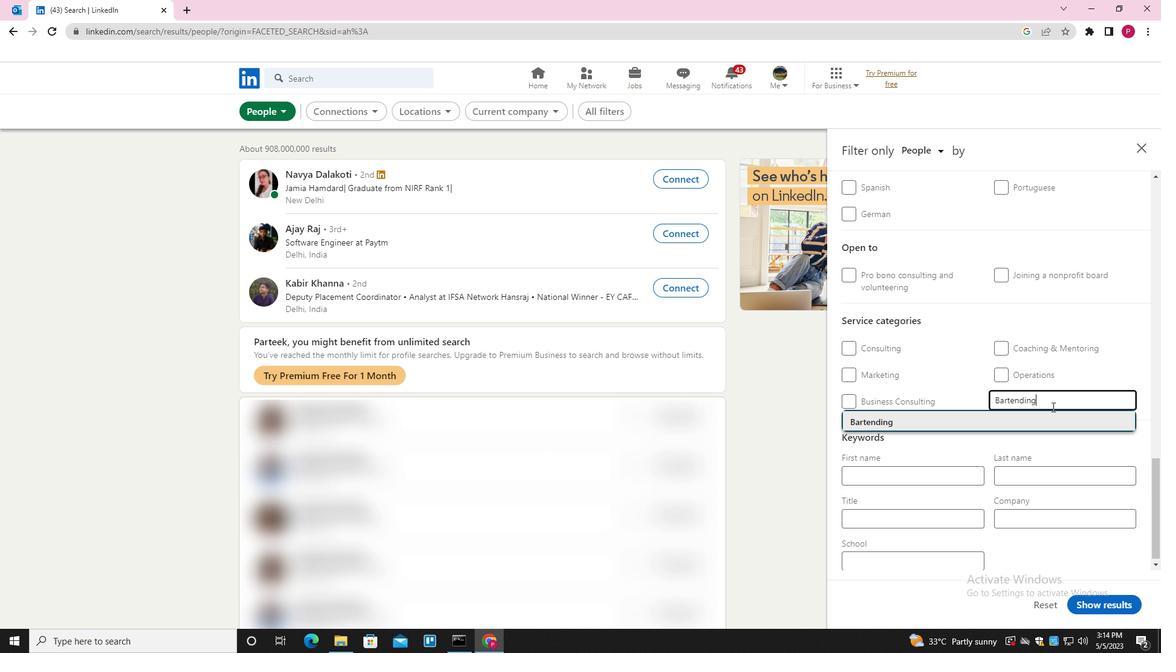 
Action: Mouse moved to (1015, 431)
Screenshot: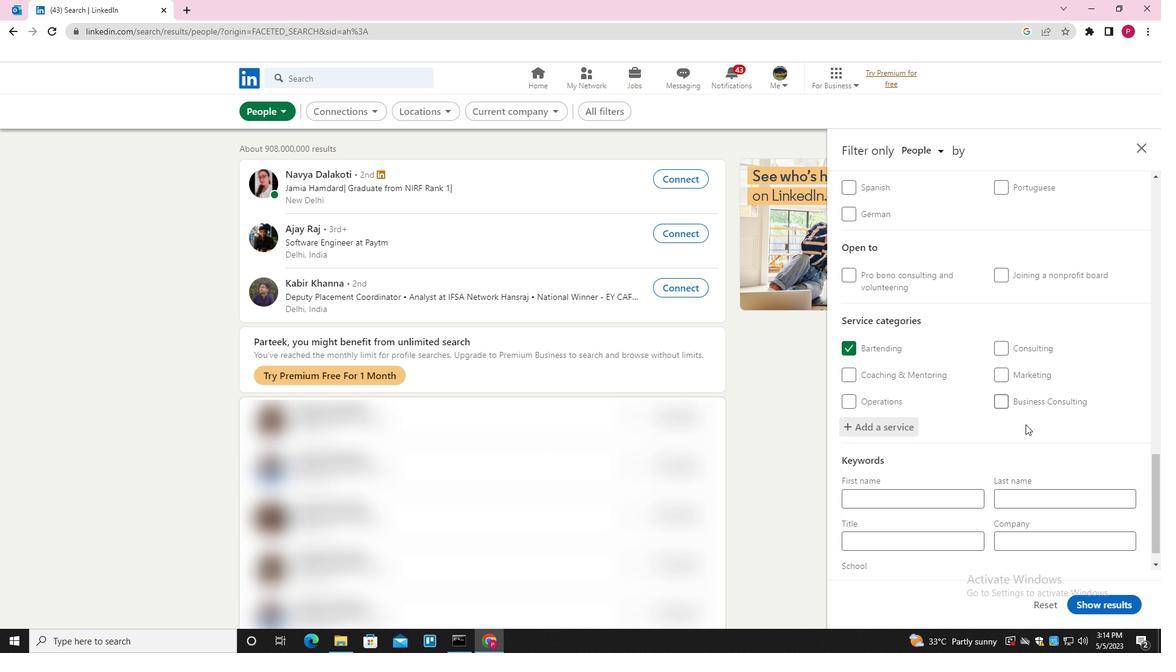 
Action: Mouse scrolled (1015, 431) with delta (0, 0)
Screenshot: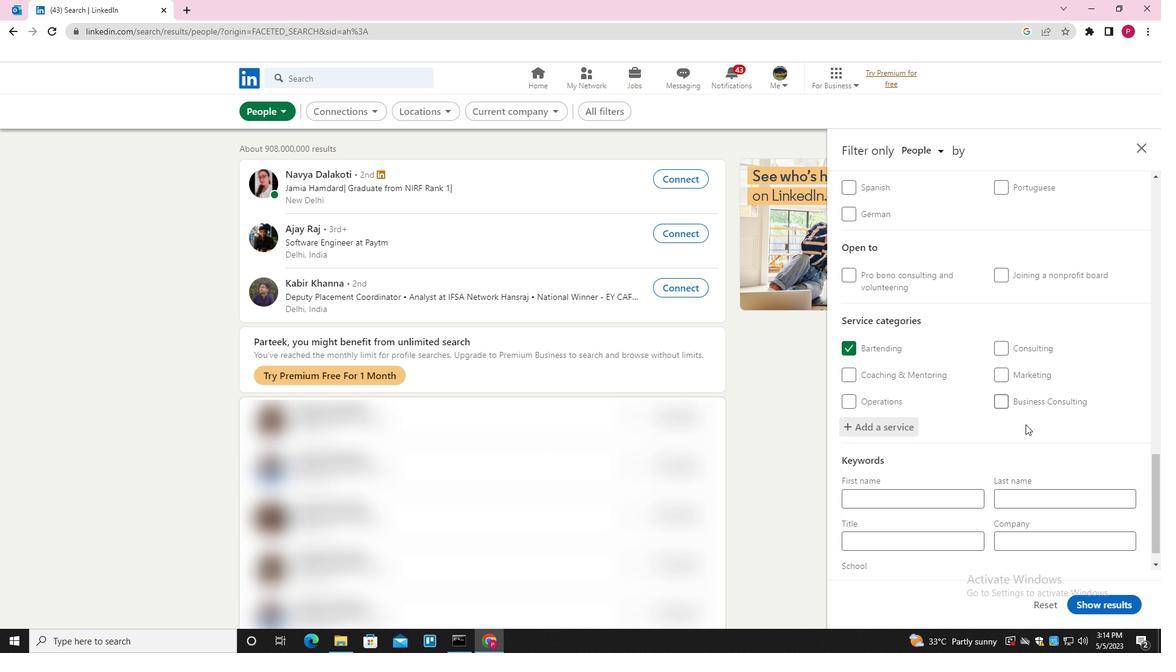 
Action: Mouse moved to (1012, 434)
Screenshot: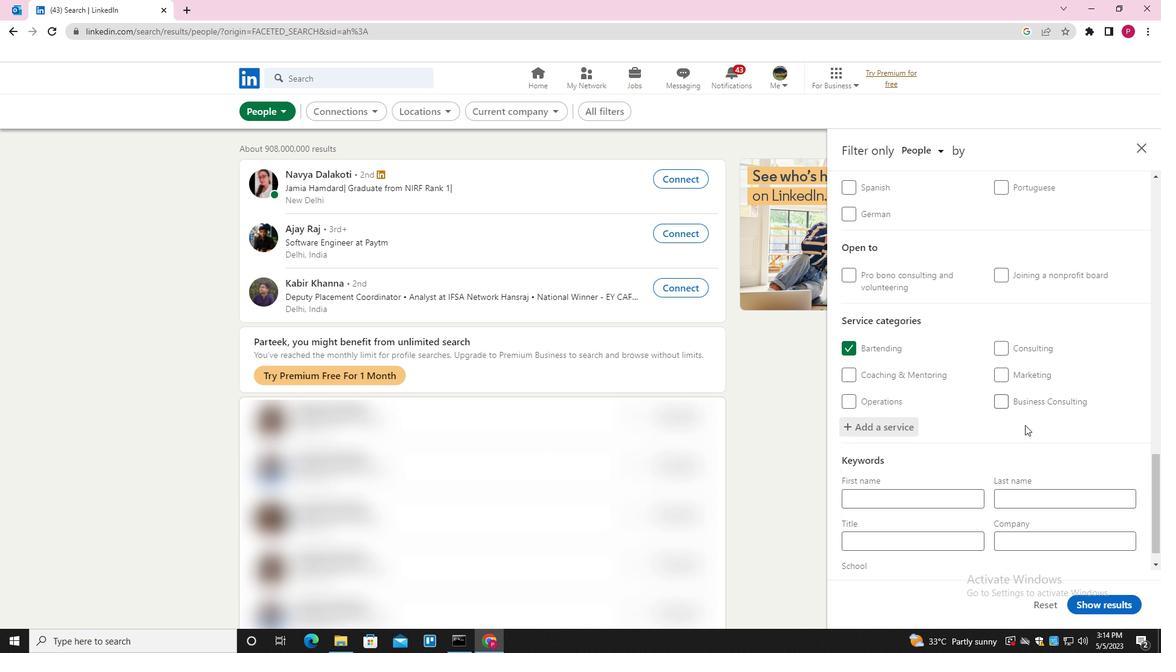 
Action: Mouse scrolled (1012, 433) with delta (0, 0)
Screenshot: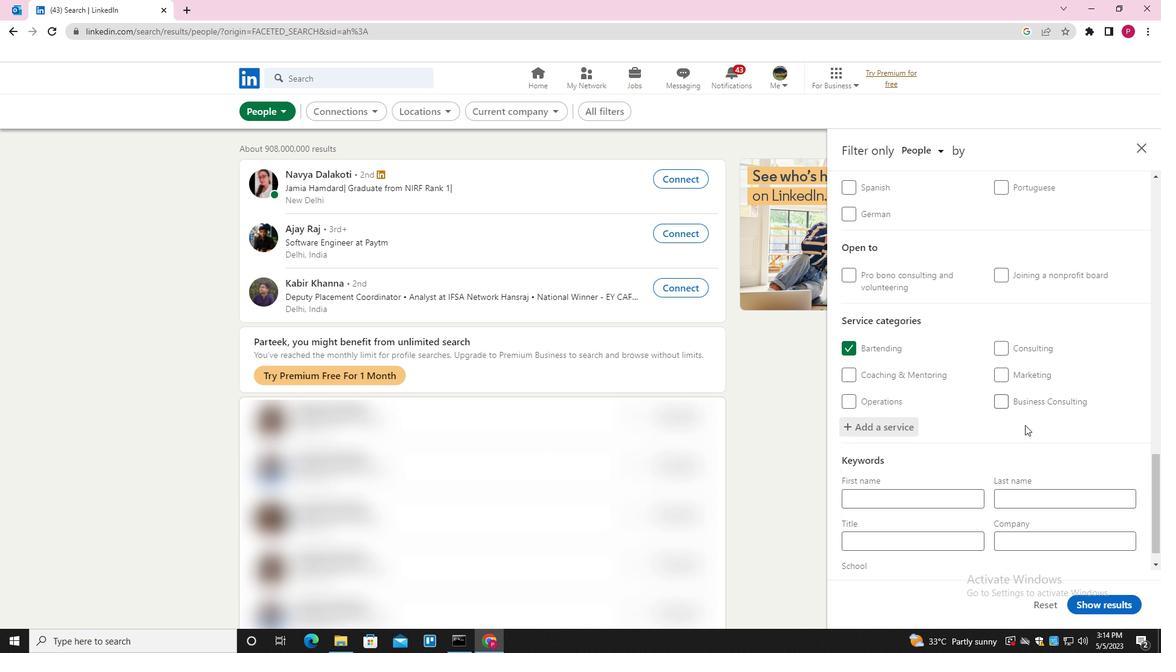 
Action: Mouse moved to (1008, 436)
Screenshot: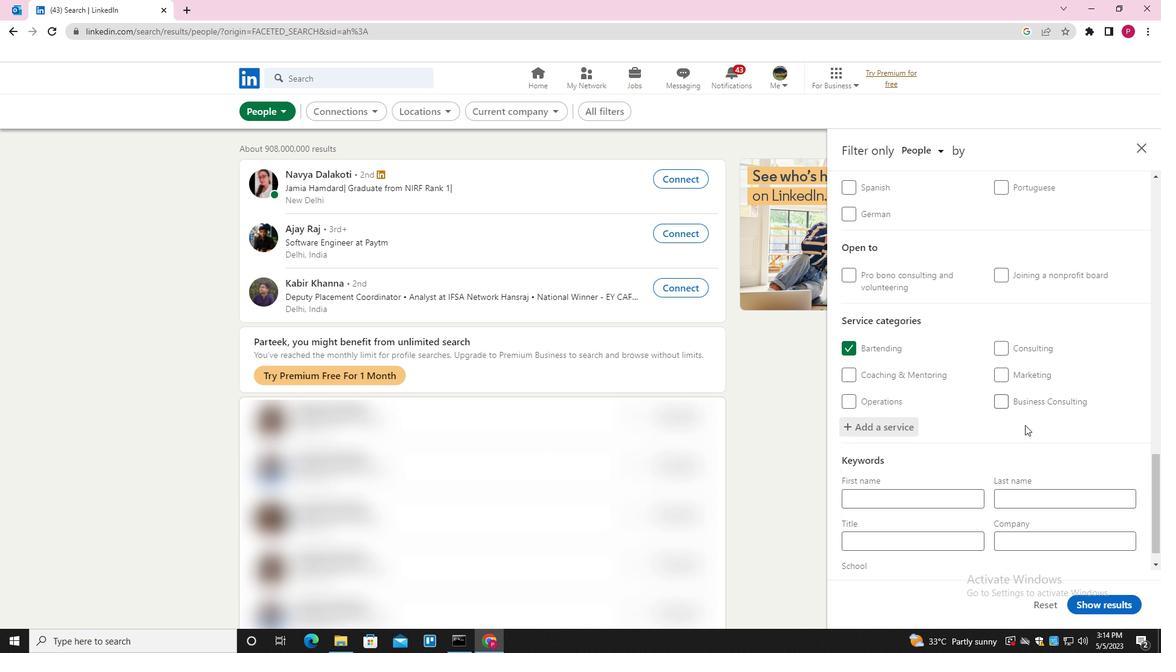
Action: Mouse scrolled (1008, 436) with delta (0, 0)
Screenshot: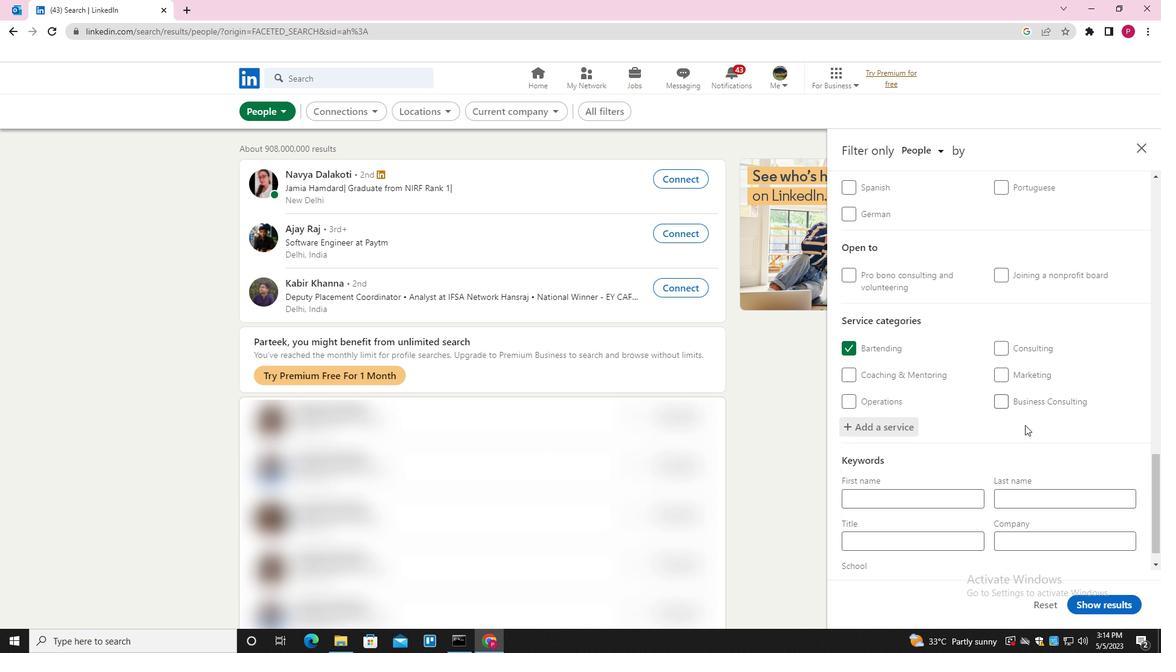 
Action: Mouse moved to (1005, 439)
Screenshot: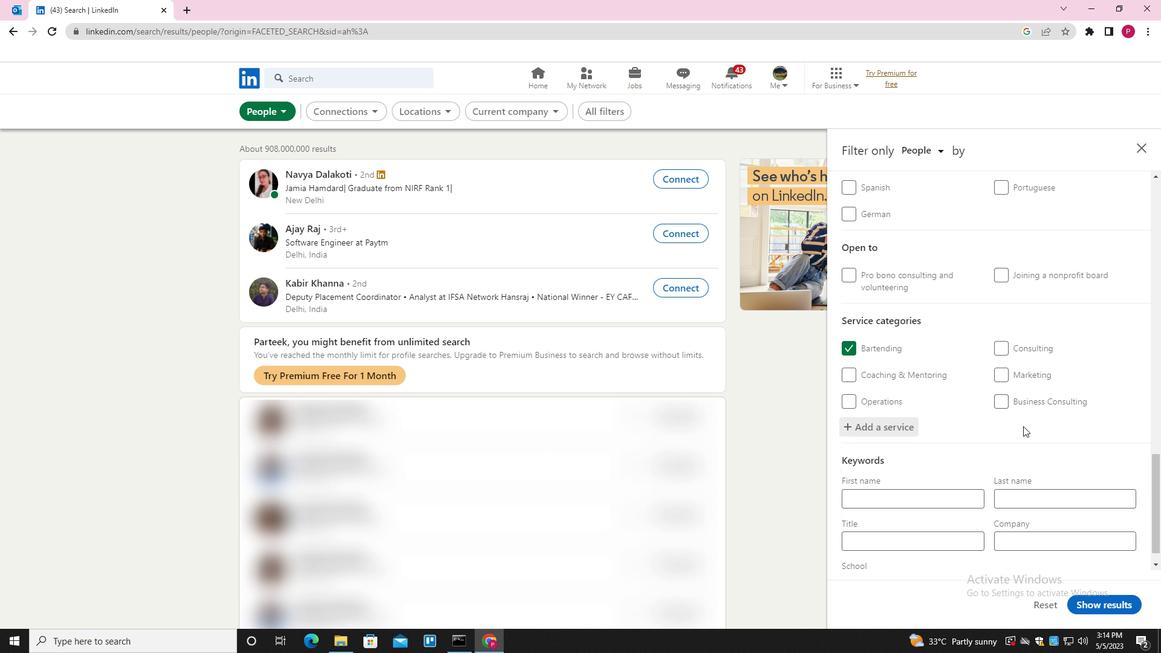 
Action: Mouse scrolled (1005, 439) with delta (0, 0)
Screenshot: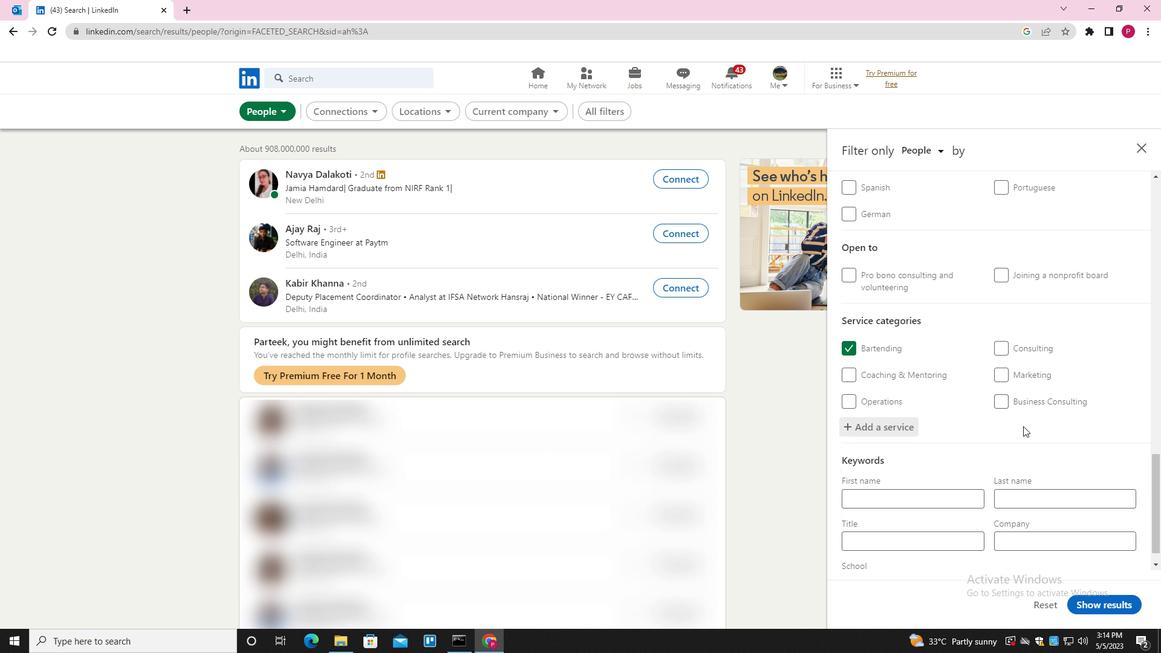 
Action: Mouse moved to (999, 443)
Screenshot: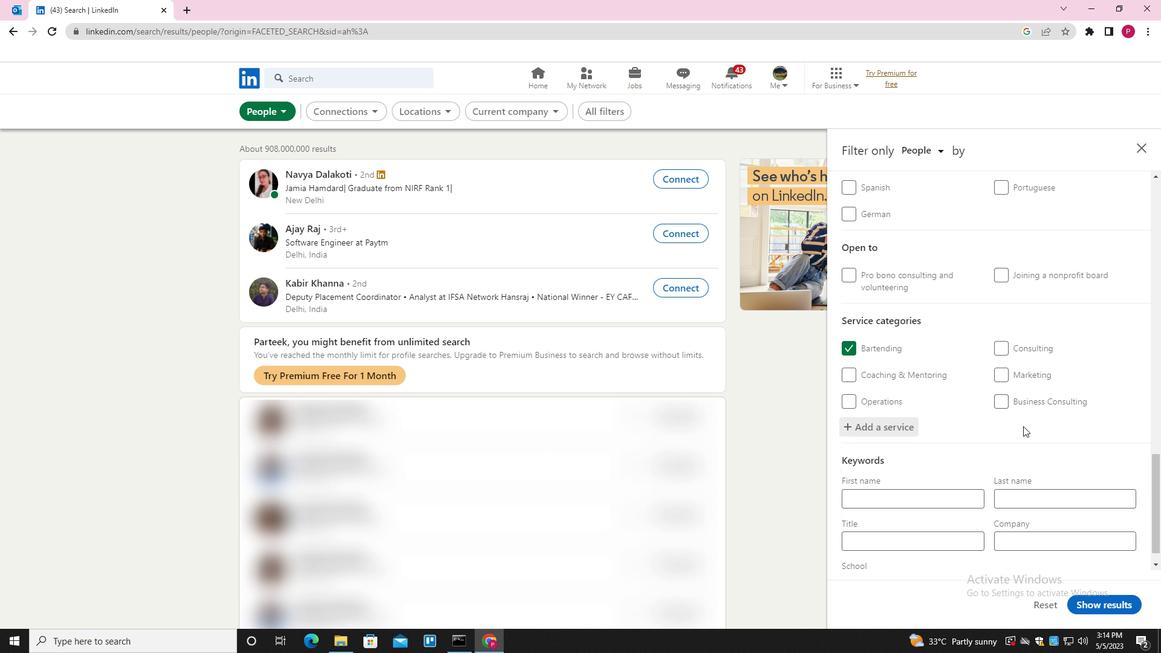 
Action: Mouse scrolled (999, 443) with delta (0, 0)
Screenshot: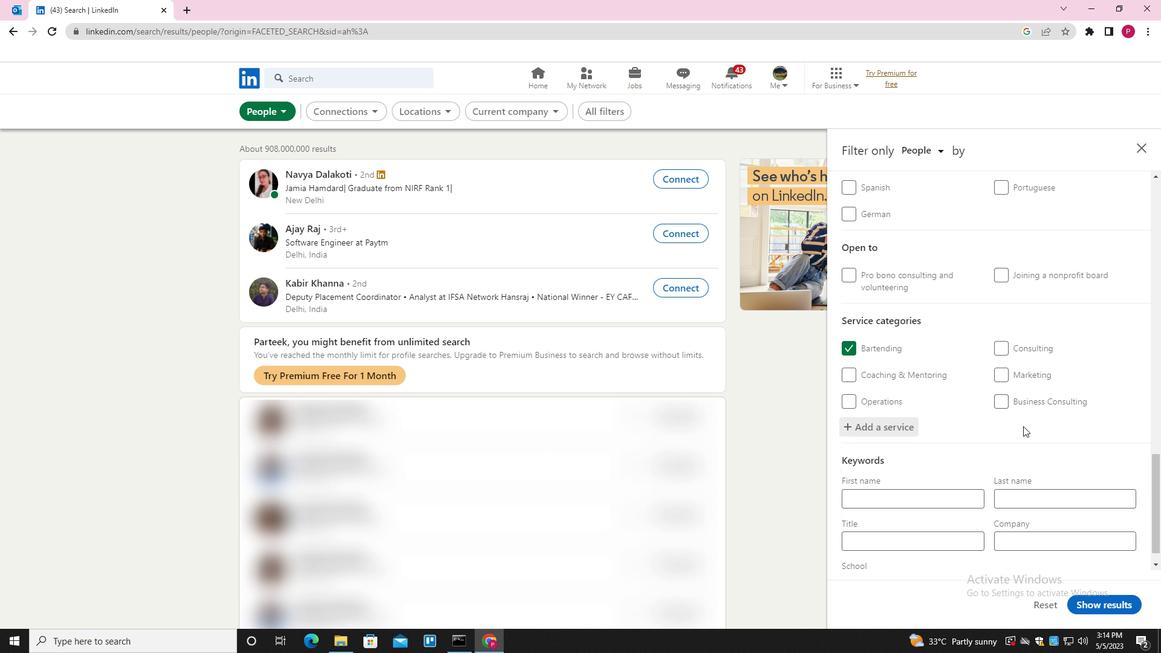 
Action: Mouse moved to (994, 449)
Screenshot: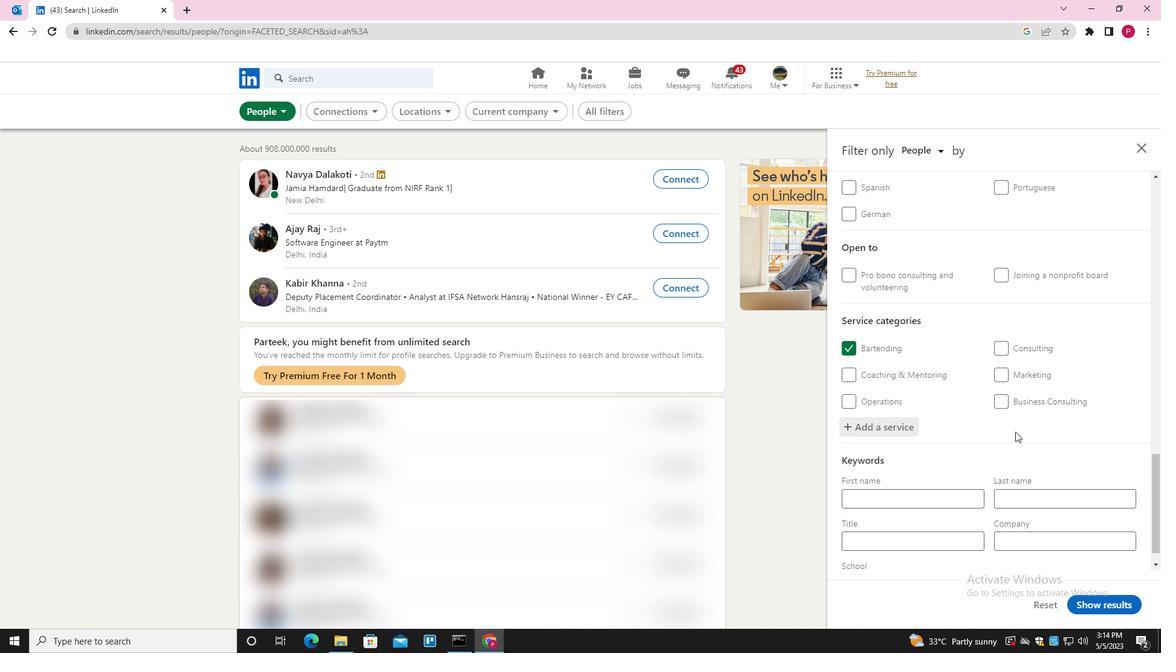 
Action: Mouse scrolled (994, 448) with delta (0, 0)
Screenshot: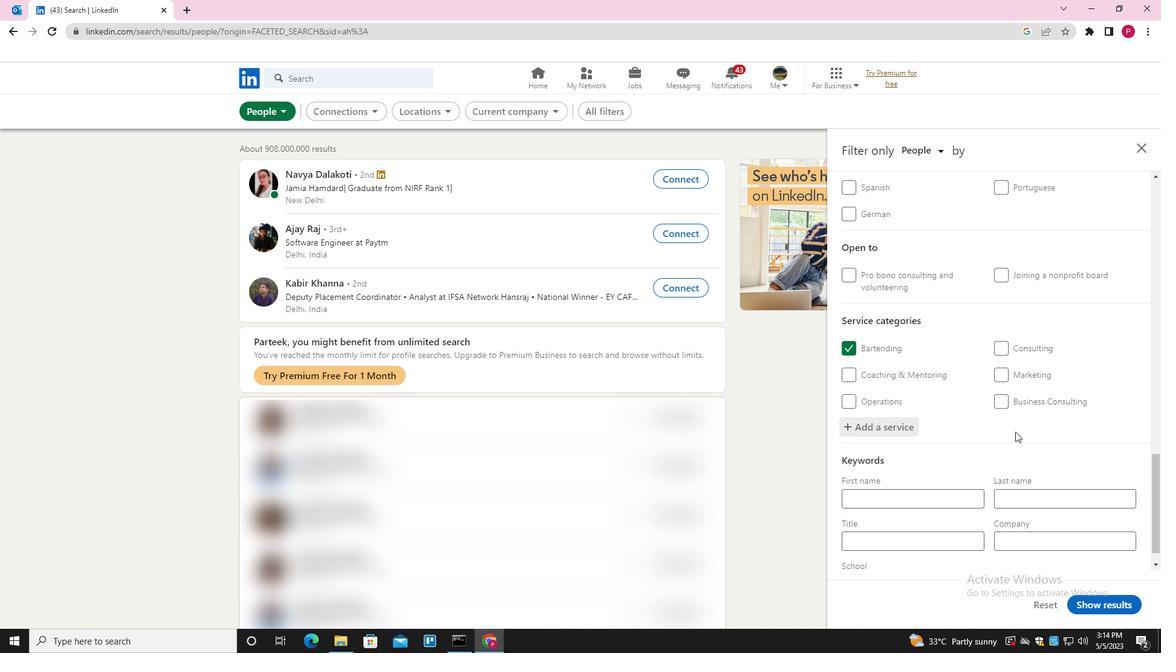 
Action: Mouse moved to (950, 514)
Screenshot: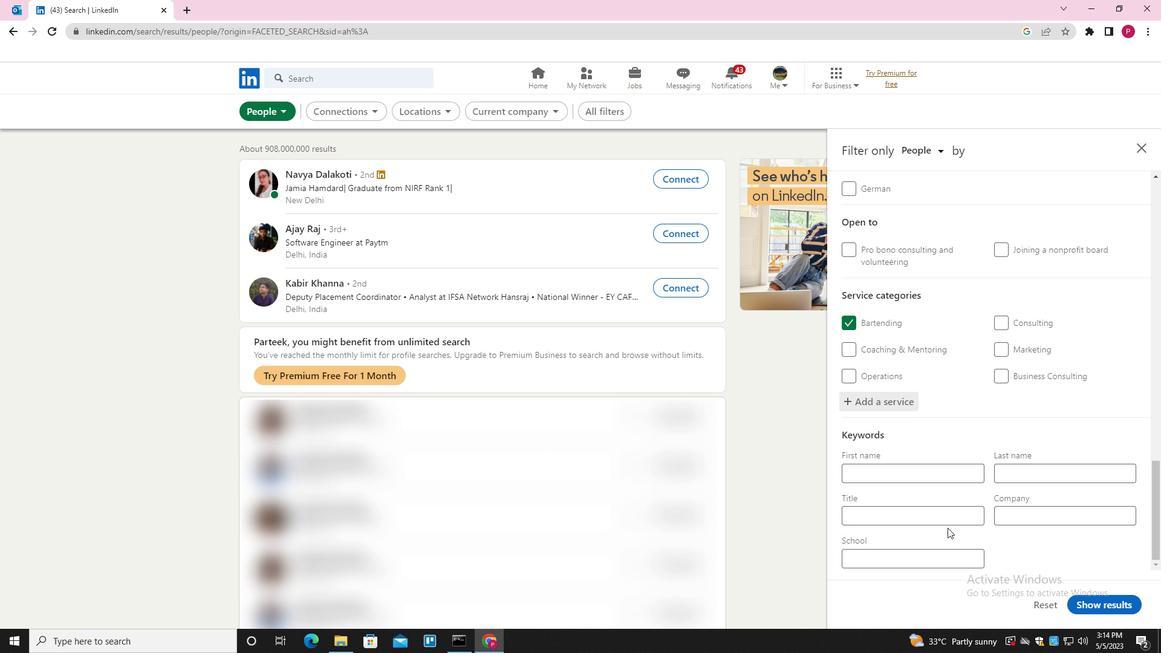 
Action: Mouse pressed left at (950, 514)
Screenshot: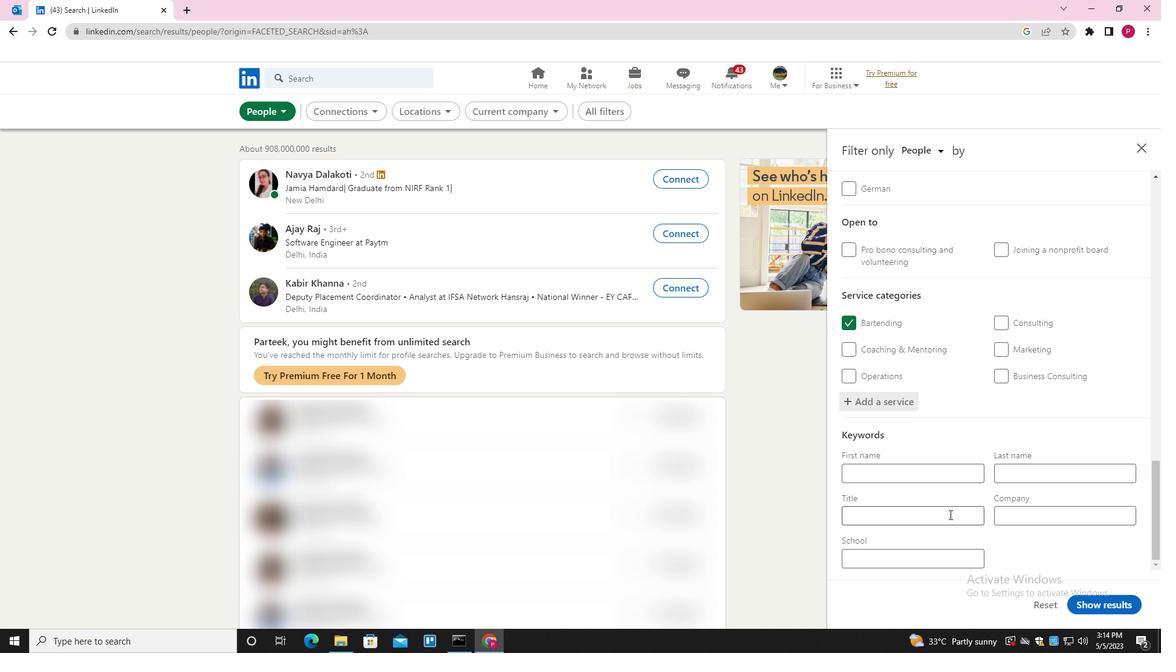 
Action: Key pressed <Key.shift>DIRECTOR
Screenshot: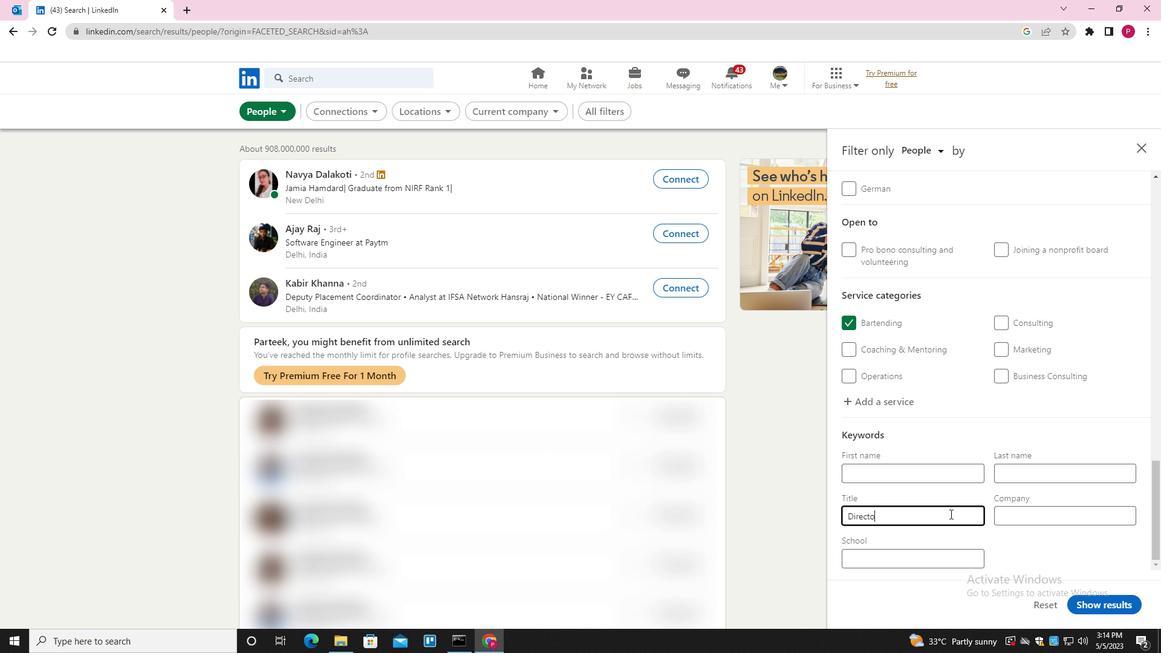 
Action: Mouse moved to (1088, 603)
Screenshot: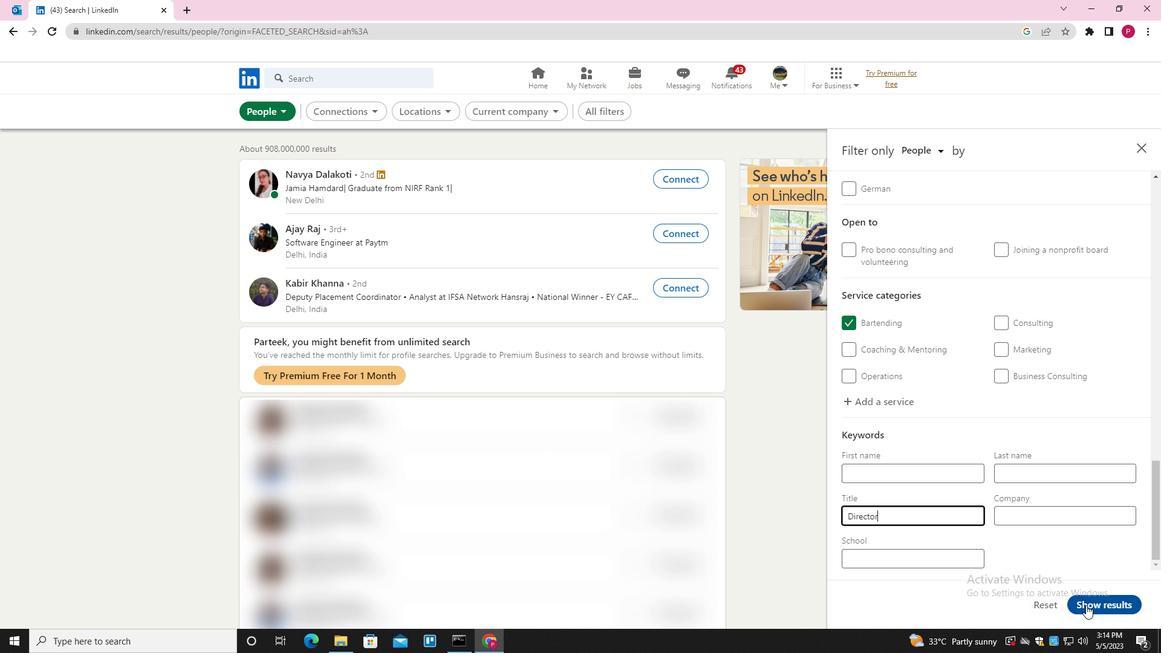 
Action: Mouse pressed left at (1088, 603)
Screenshot: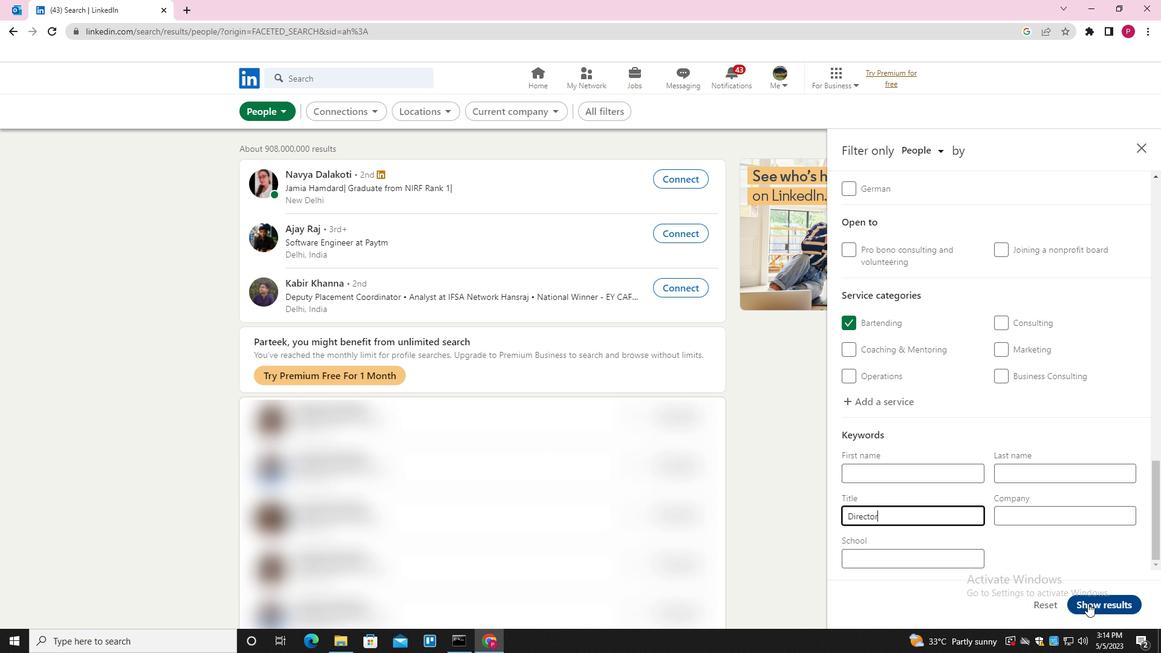 
Action: Mouse moved to (410, 233)
Screenshot: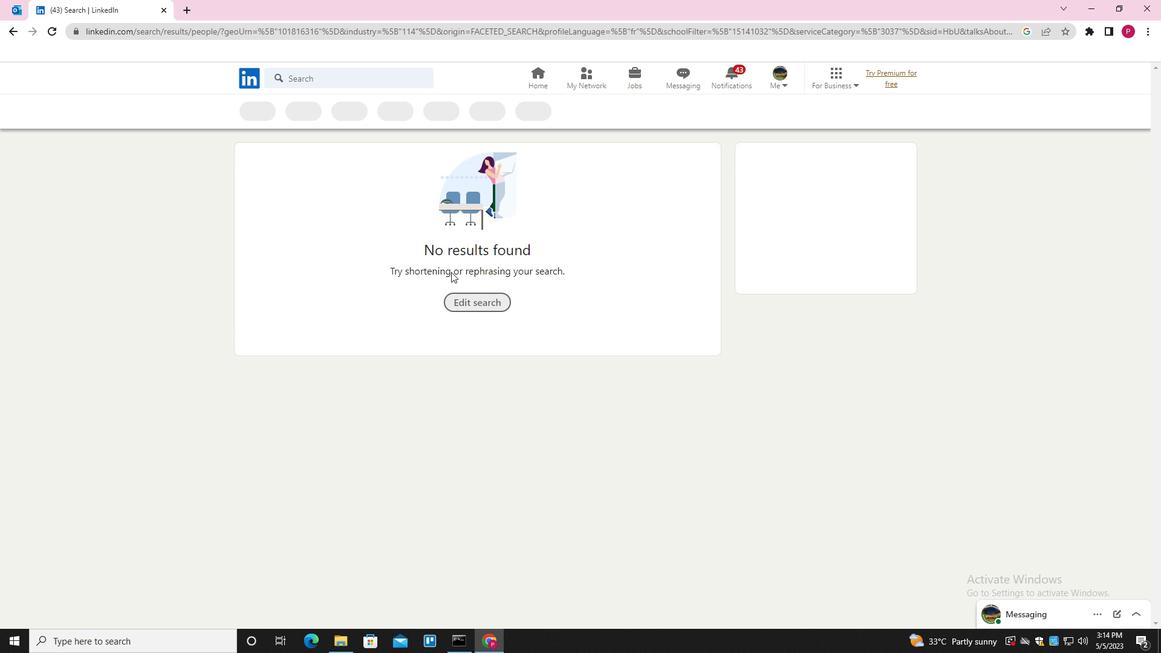 
